 Task: Find connections with filter location Campo de Criptana with filter topic #Feminismwith filter profile language German with filter current company Bill & Melinda Gates Foundation with filter school Miranda House with filter industry Capital Markets with filter service category Administrative with filter keywords title Director of Photography
Action: Mouse moved to (557, 68)
Screenshot: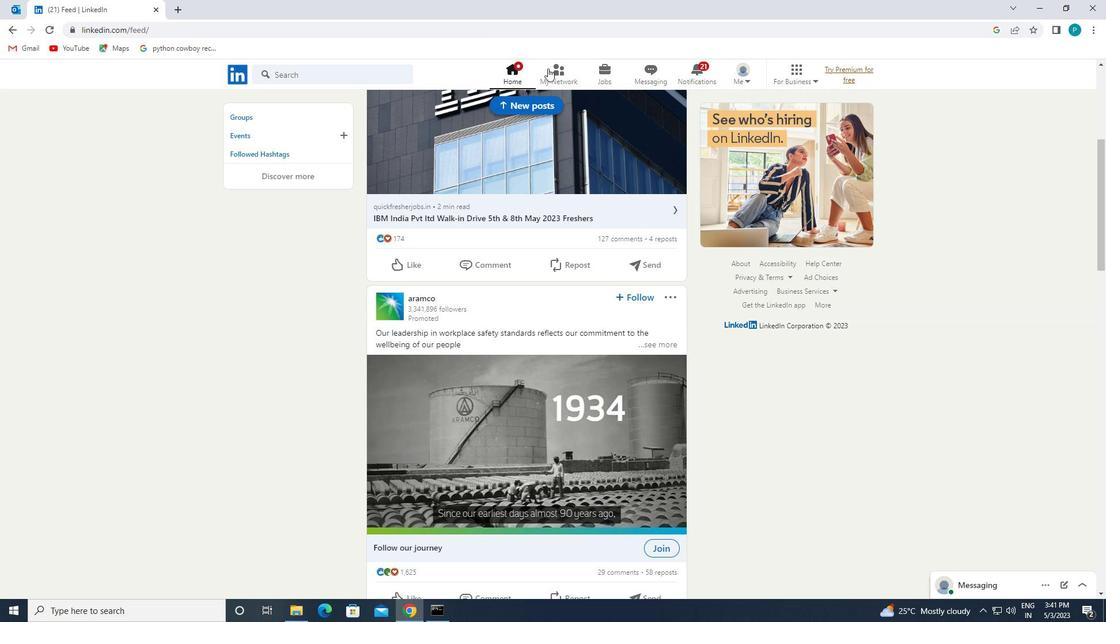 
Action: Mouse pressed left at (557, 68)
Screenshot: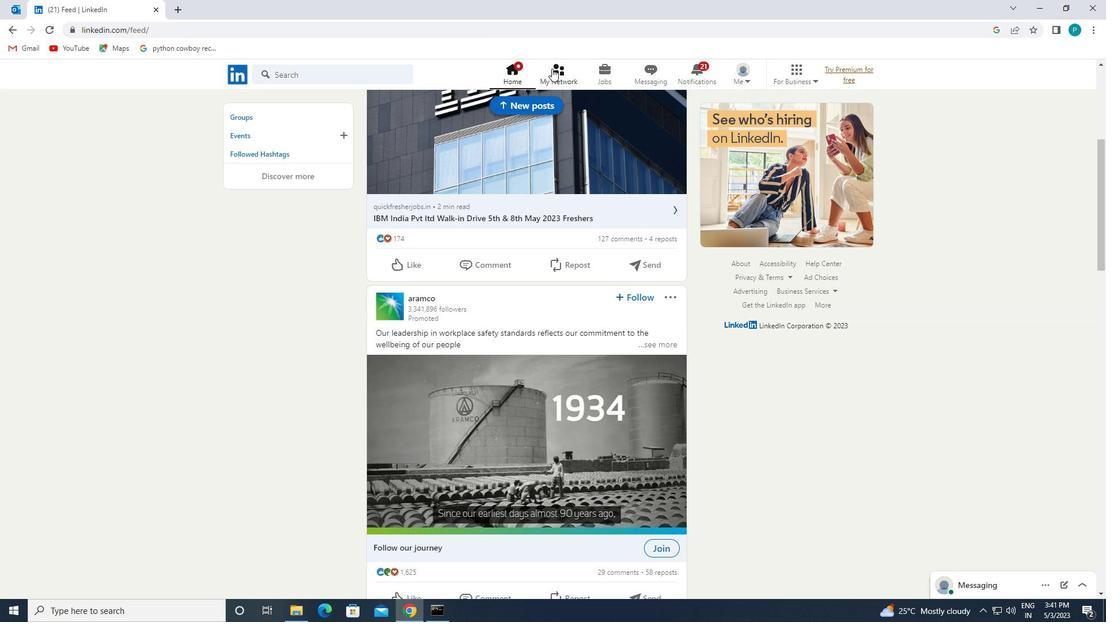 
Action: Mouse moved to (316, 131)
Screenshot: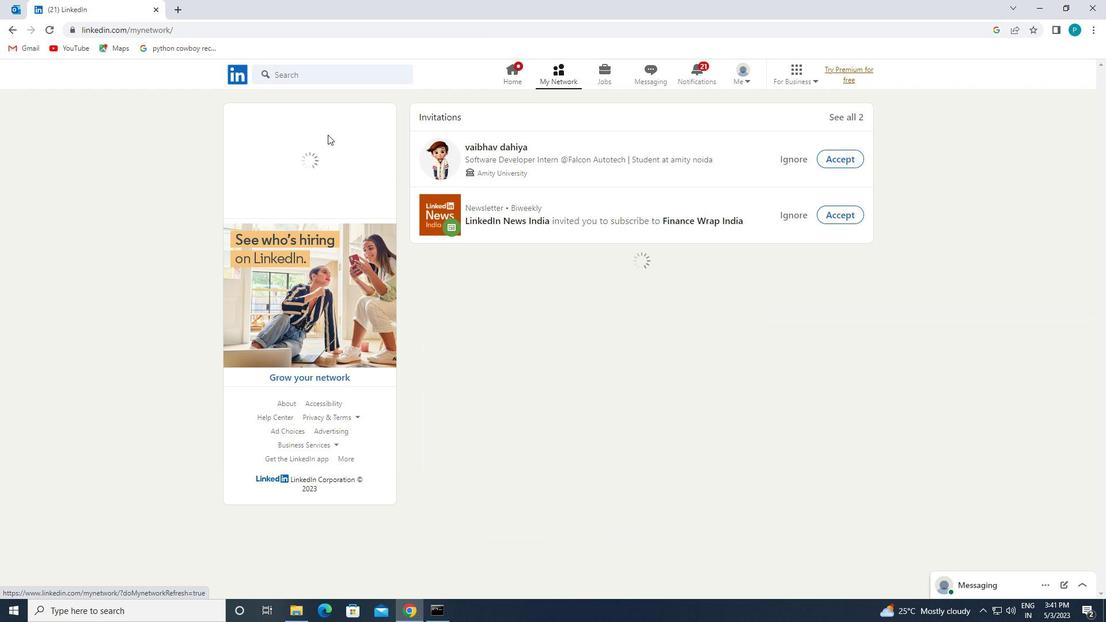 
Action: Mouse pressed left at (316, 131)
Screenshot: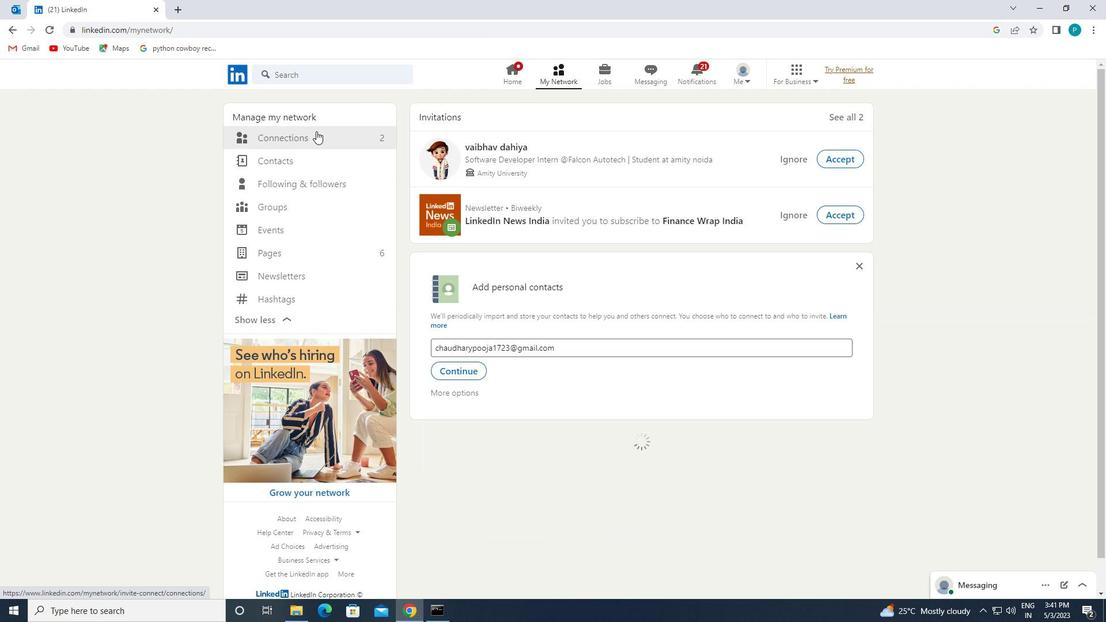 
Action: Mouse moved to (618, 138)
Screenshot: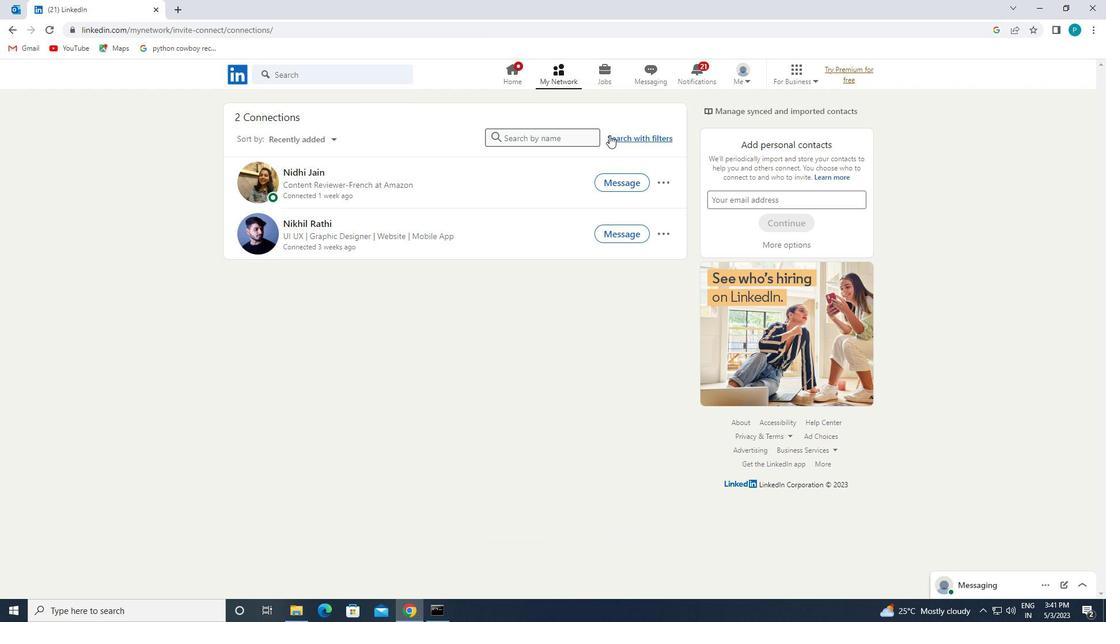 
Action: Mouse pressed left at (618, 138)
Screenshot: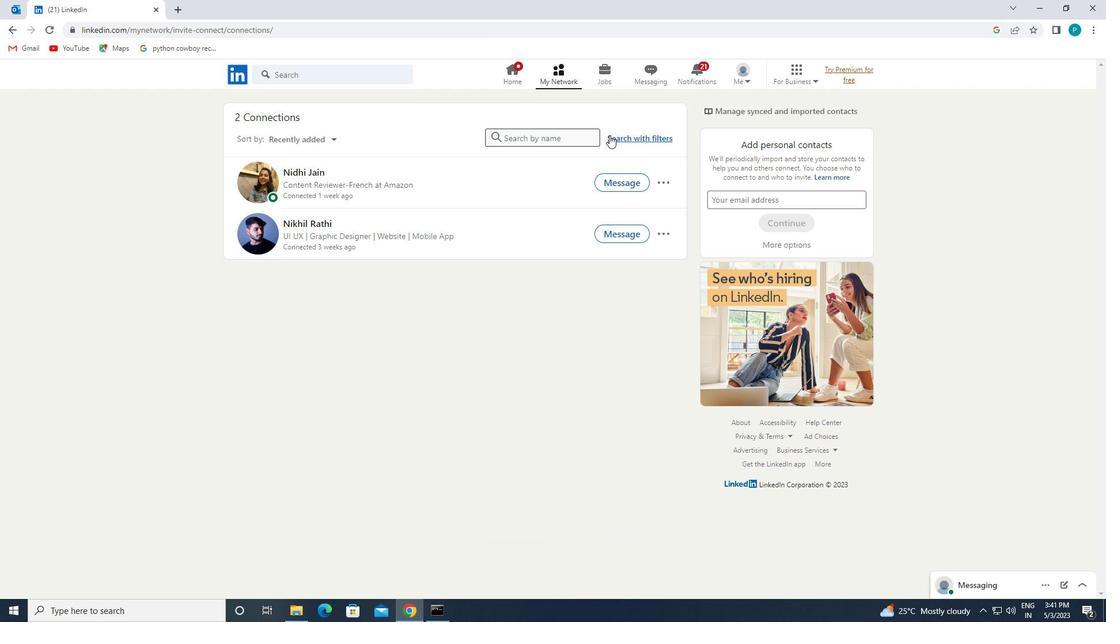 
Action: Mouse moved to (579, 97)
Screenshot: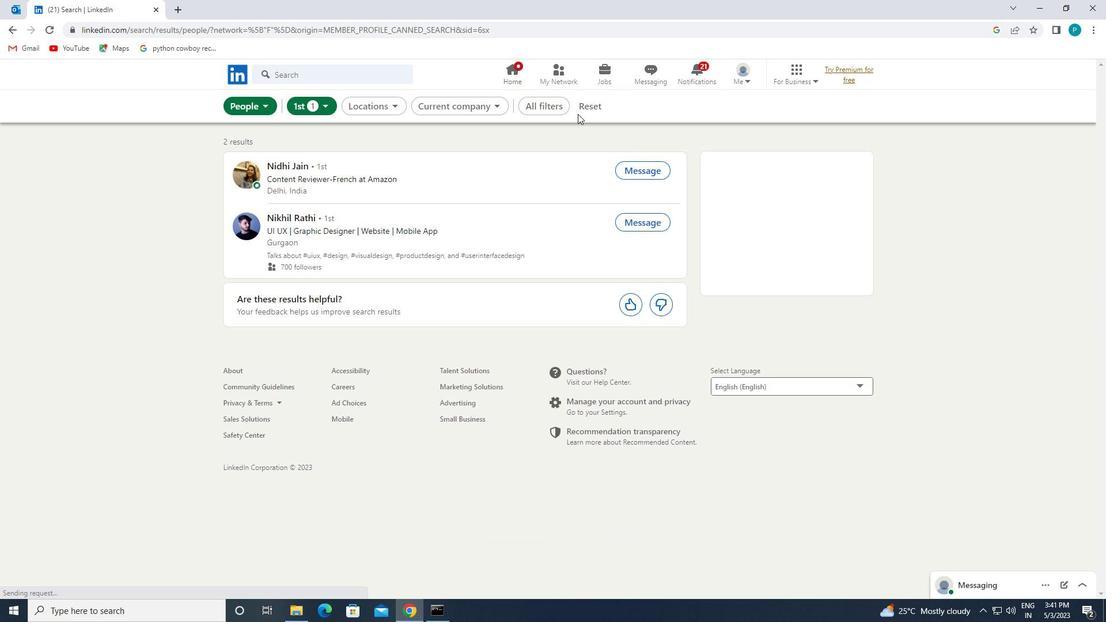 
Action: Mouse pressed left at (579, 97)
Screenshot: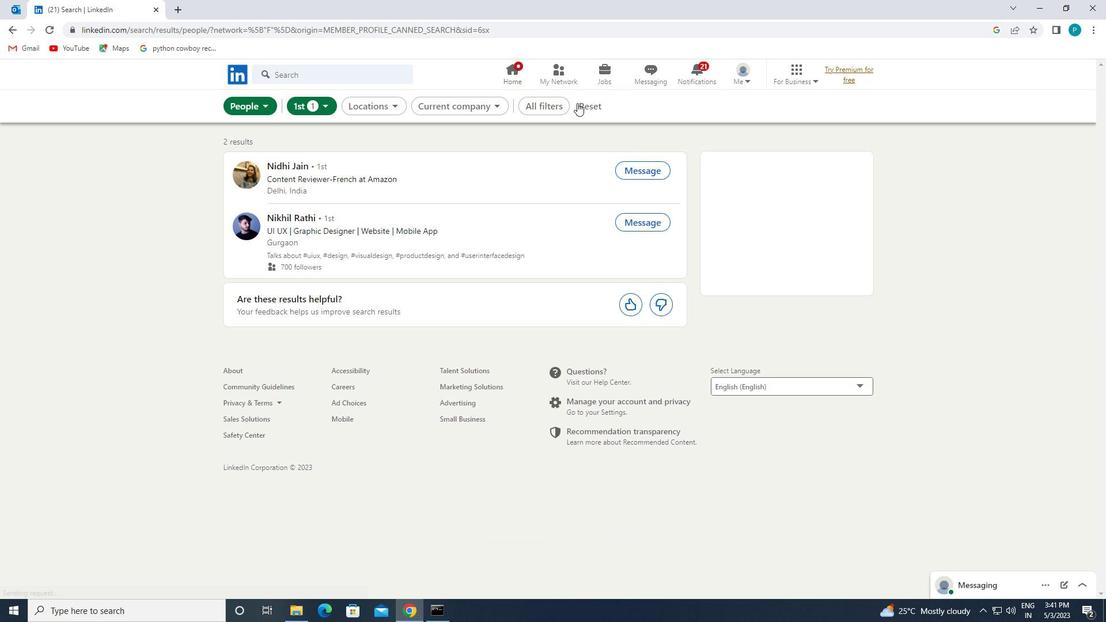 
Action: Mouse moved to (567, 103)
Screenshot: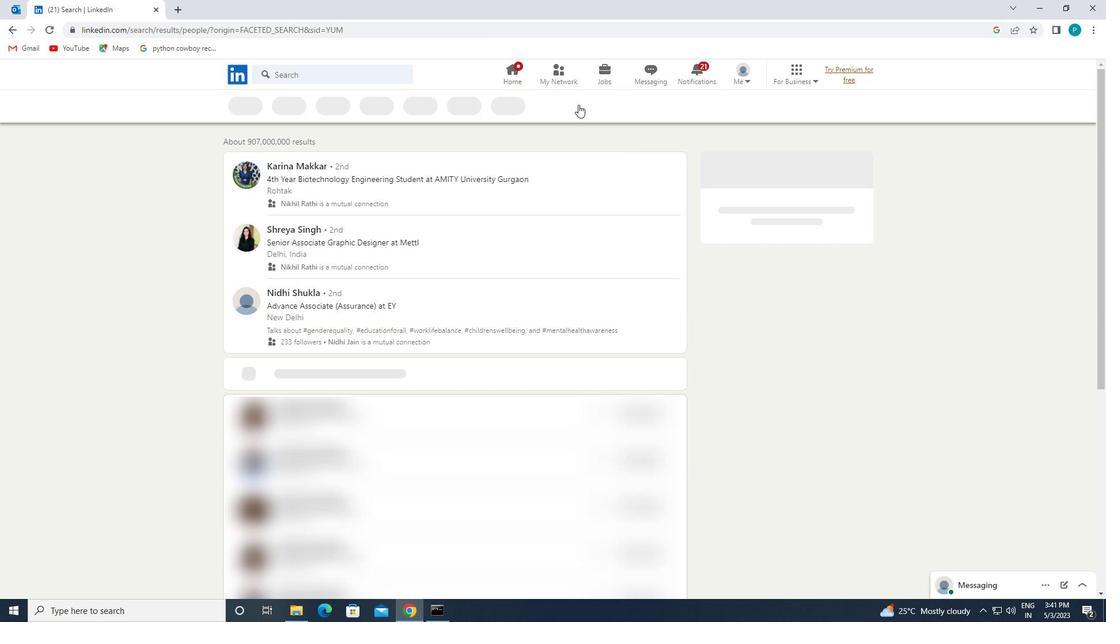 
Action: Mouse pressed left at (567, 103)
Screenshot: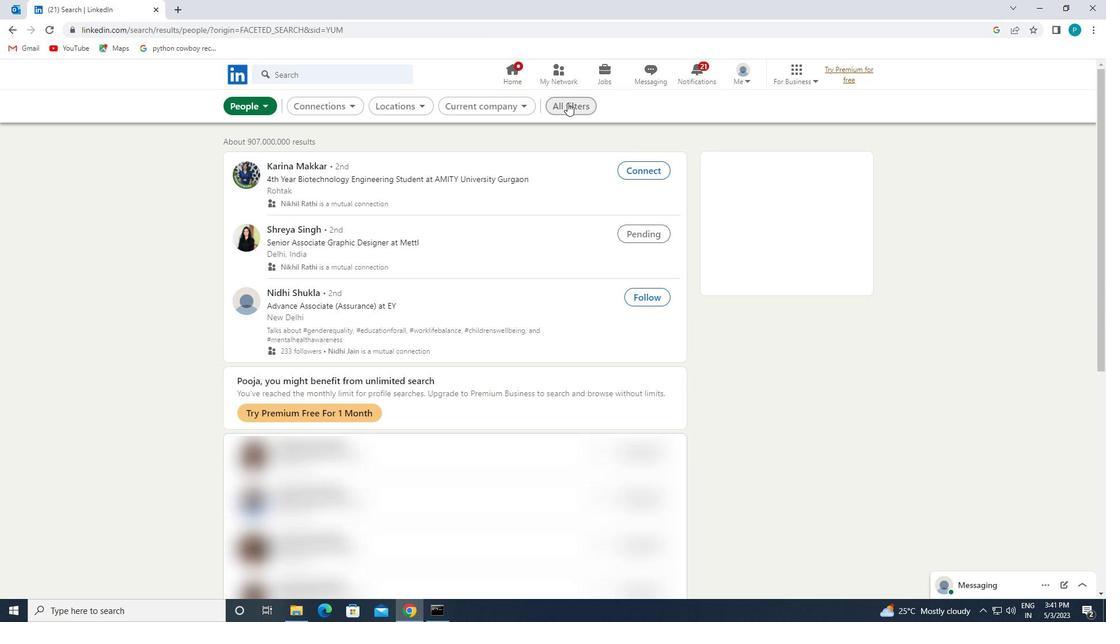 
Action: Mouse moved to (986, 442)
Screenshot: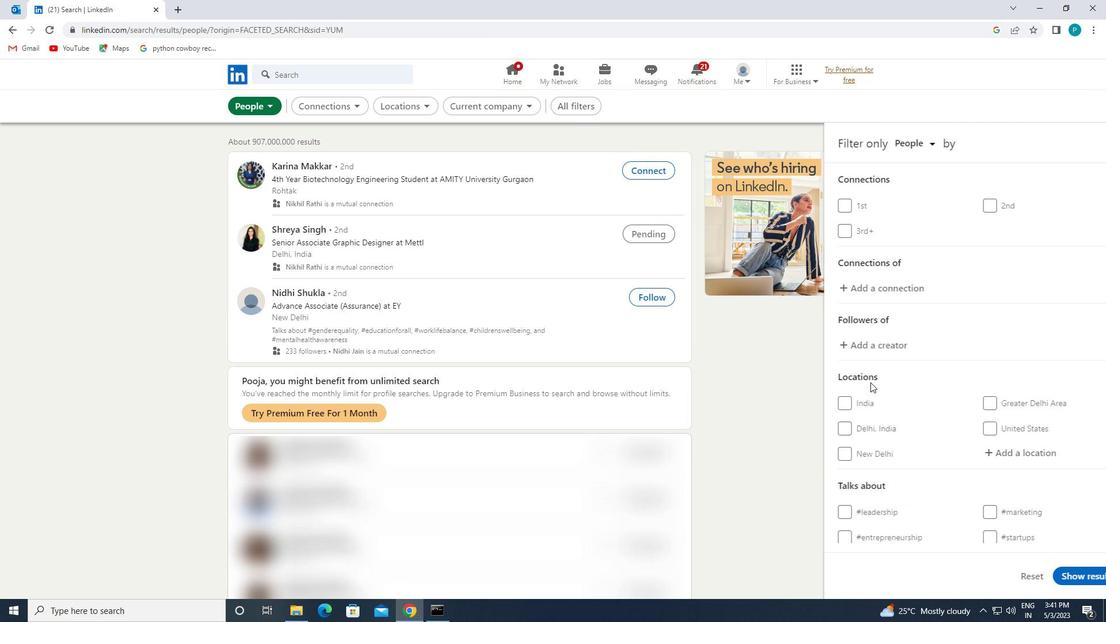 
Action: Mouse scrolled (986, 441) with delta (0, 0)
Screenshot: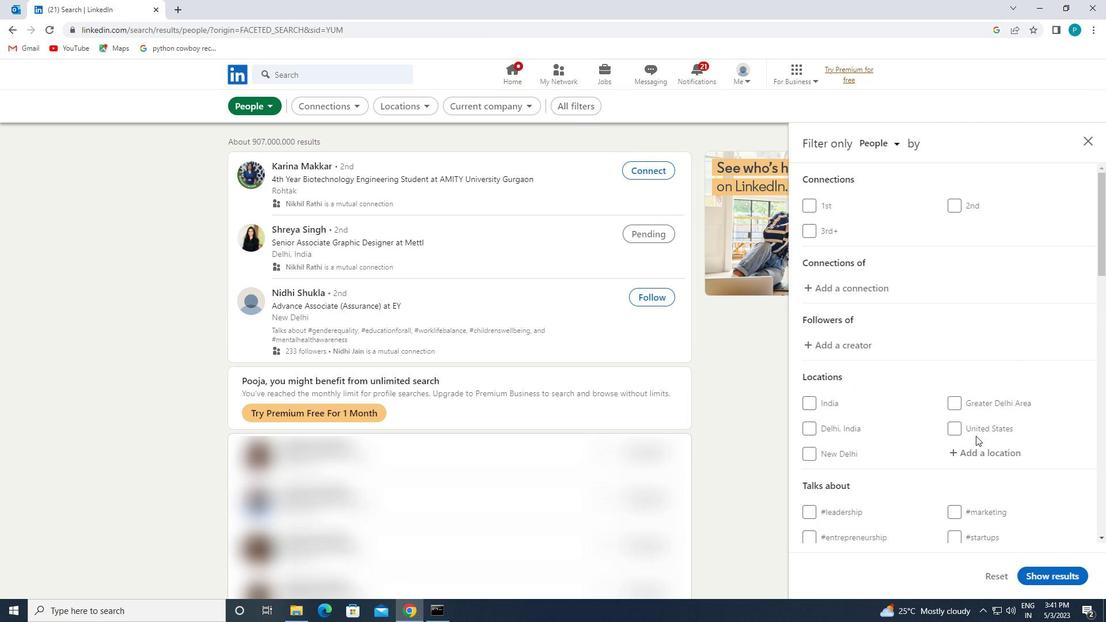 
Action: Mouse scrolled (986, 441) with delta (0, 0)
Screenshot: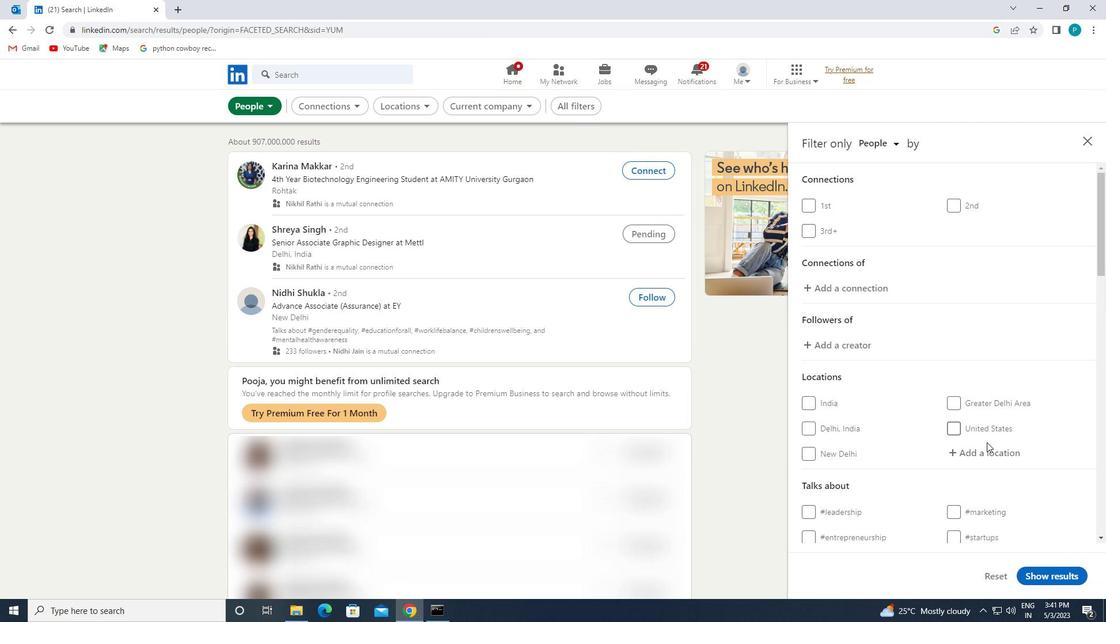 
Action: Mouse moved to (955, 332)
Screenshot: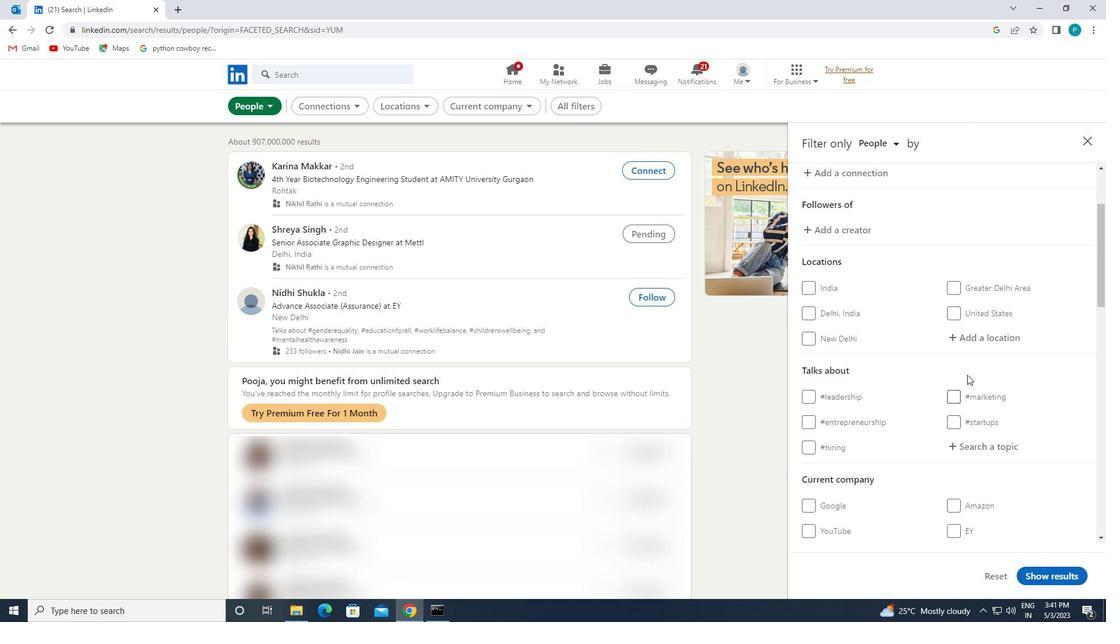 
Action: Mouse pressed left at (955, 332)
Screenshot: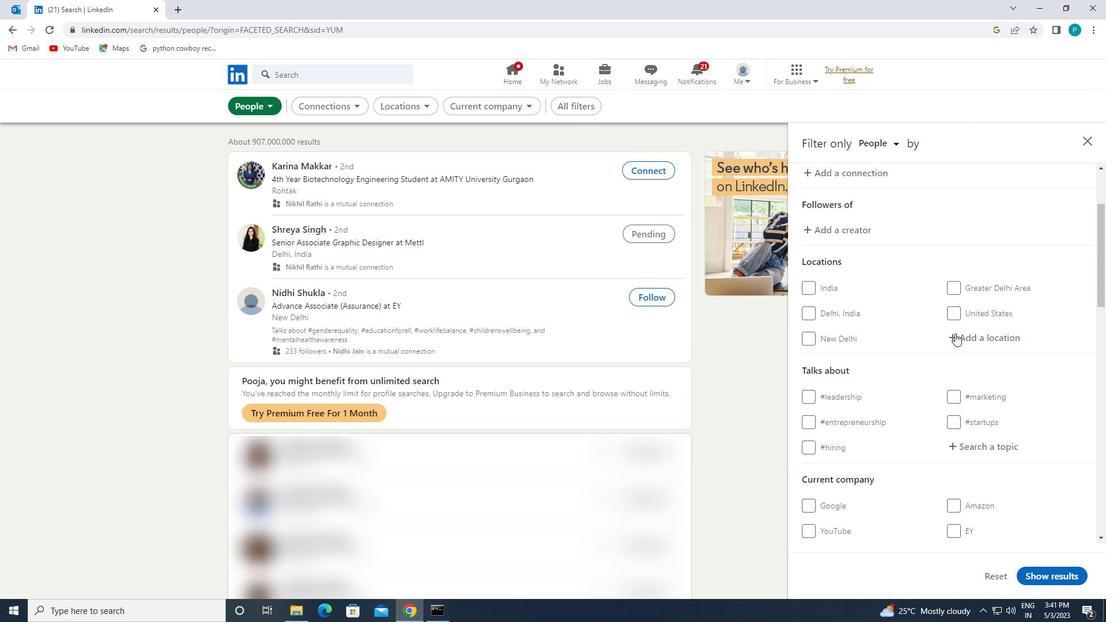 
Action: Mouse moved to (966, 339)
Screenshot: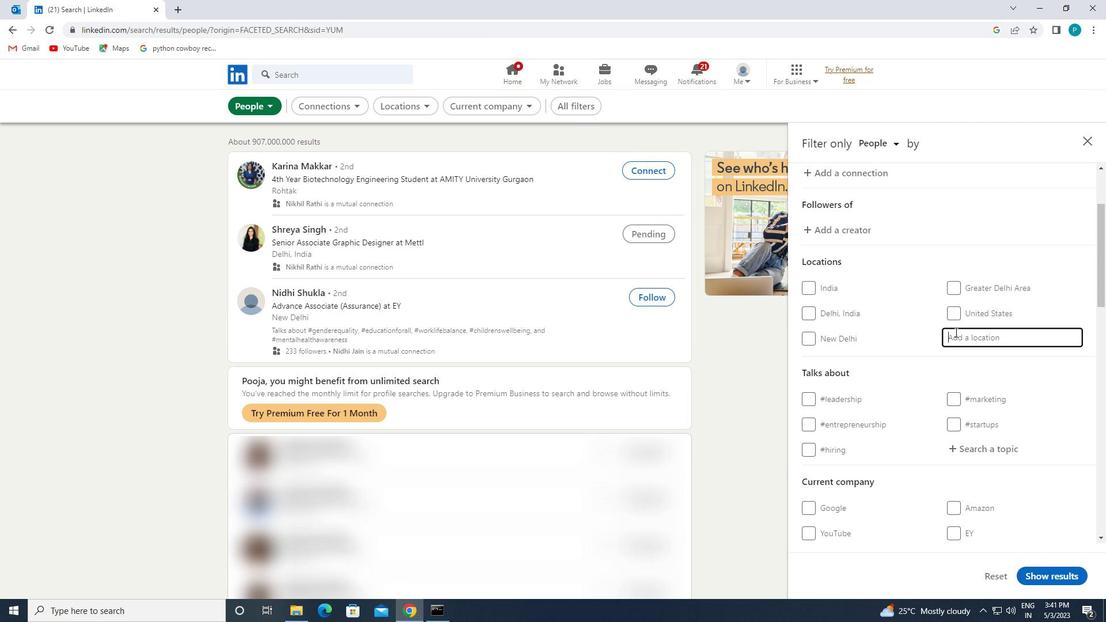 
Action: Key pressed <Key.caps_lock>c<Key.caps_lock>ampo<Key.space>de
Screenshot: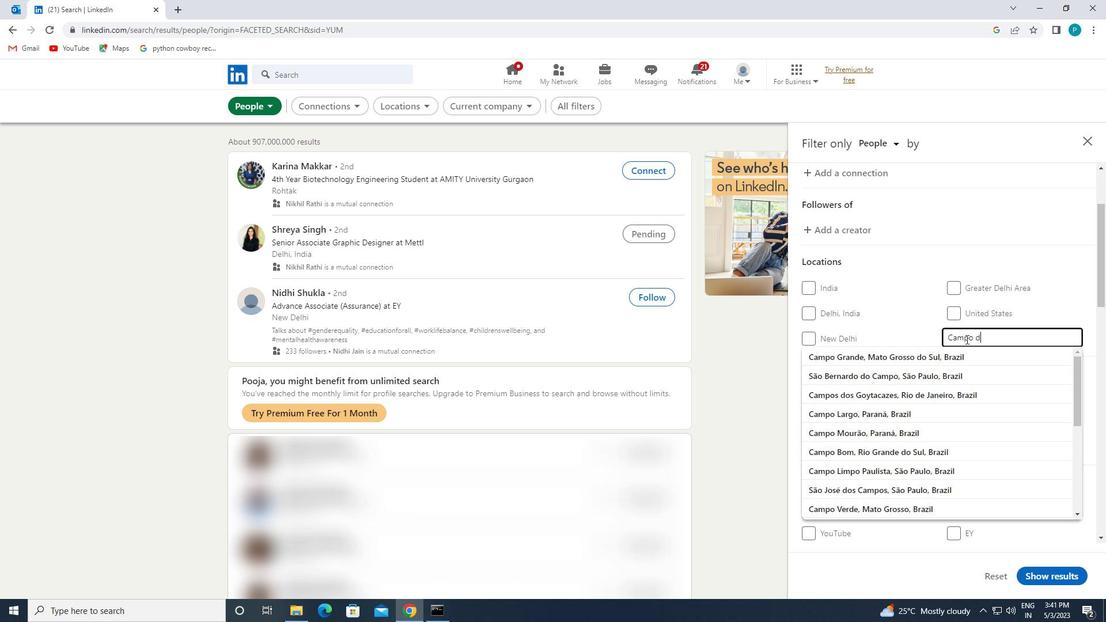 
Action: Mouse moved to (865, 356)
Screenshot: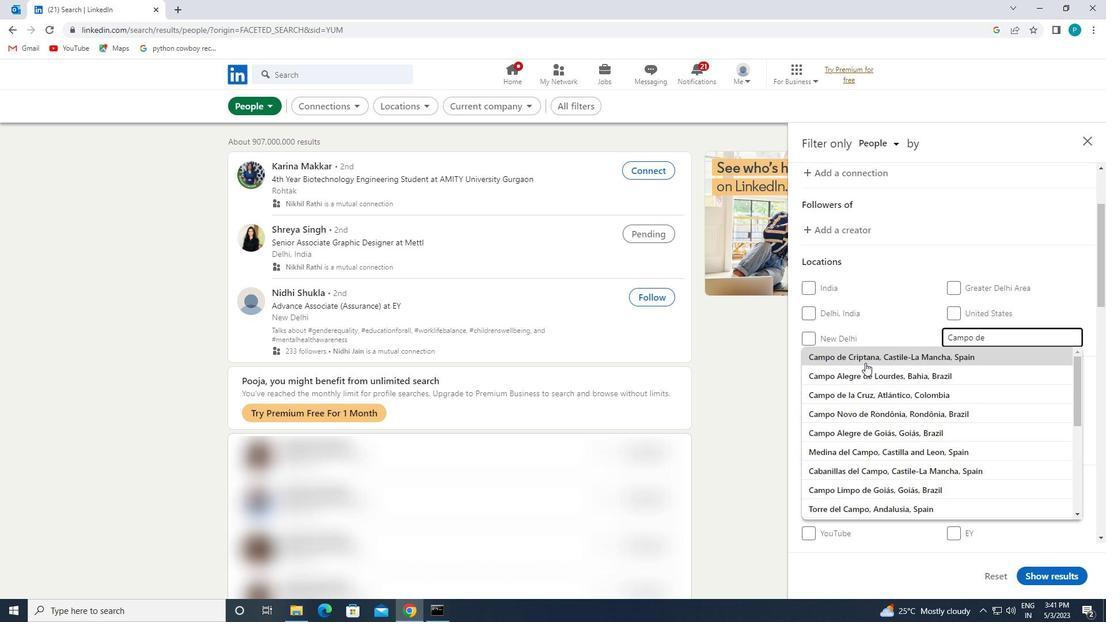 
Action: Mouse pressed left at (865, 356)
Screenshot: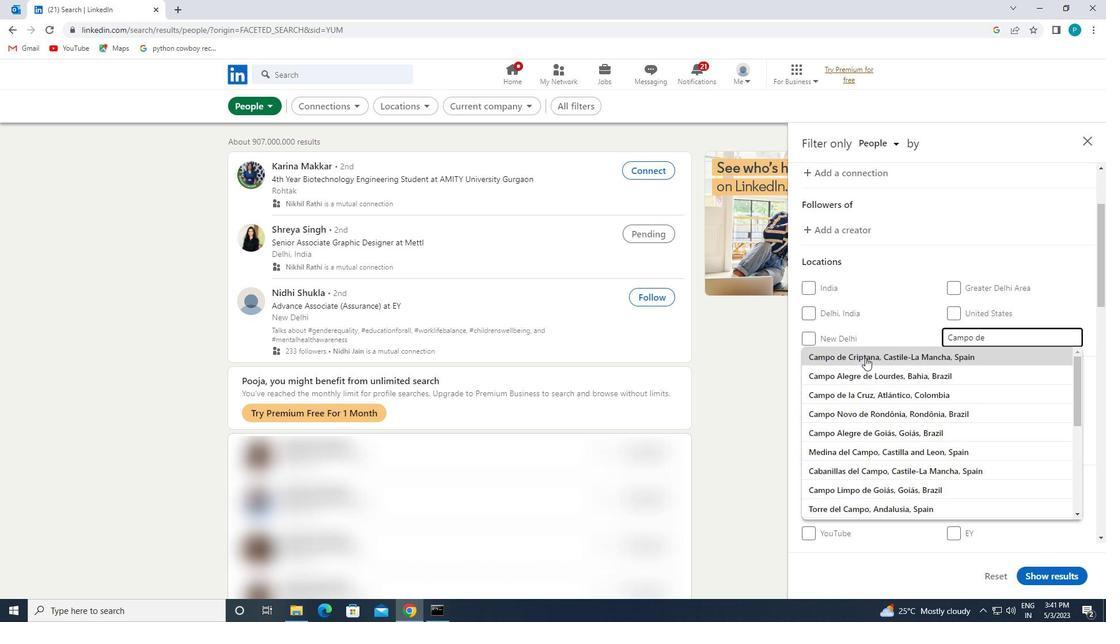 
Action: Mouse moved to (1027, 413)
Screenshot: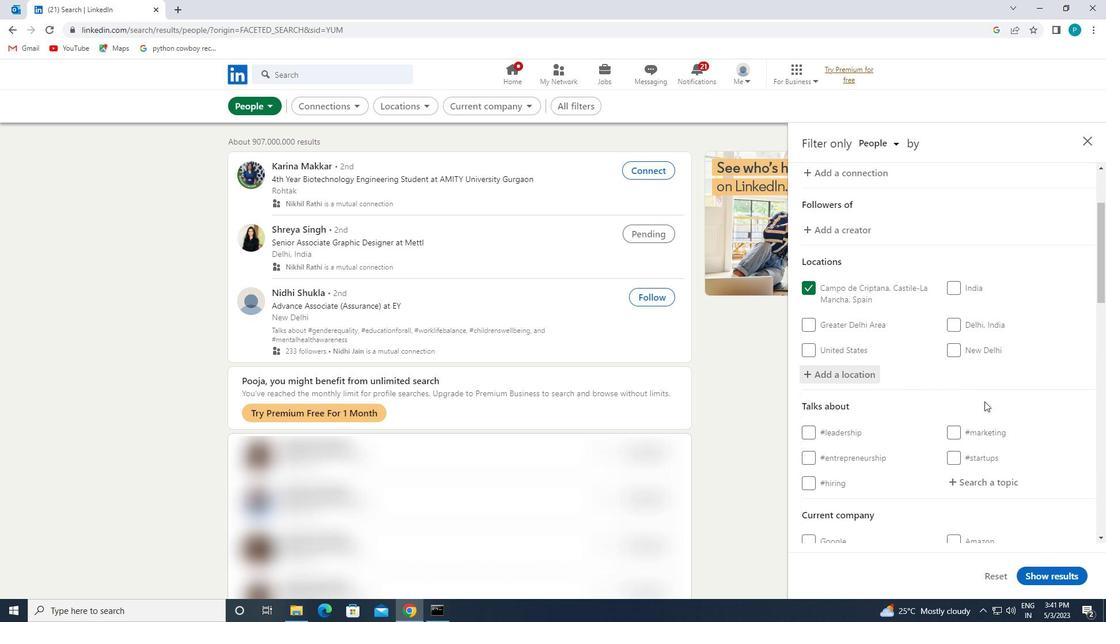 
Action: Mouse scrolled (1027, 412) with delta (0, 0)
Screenshot: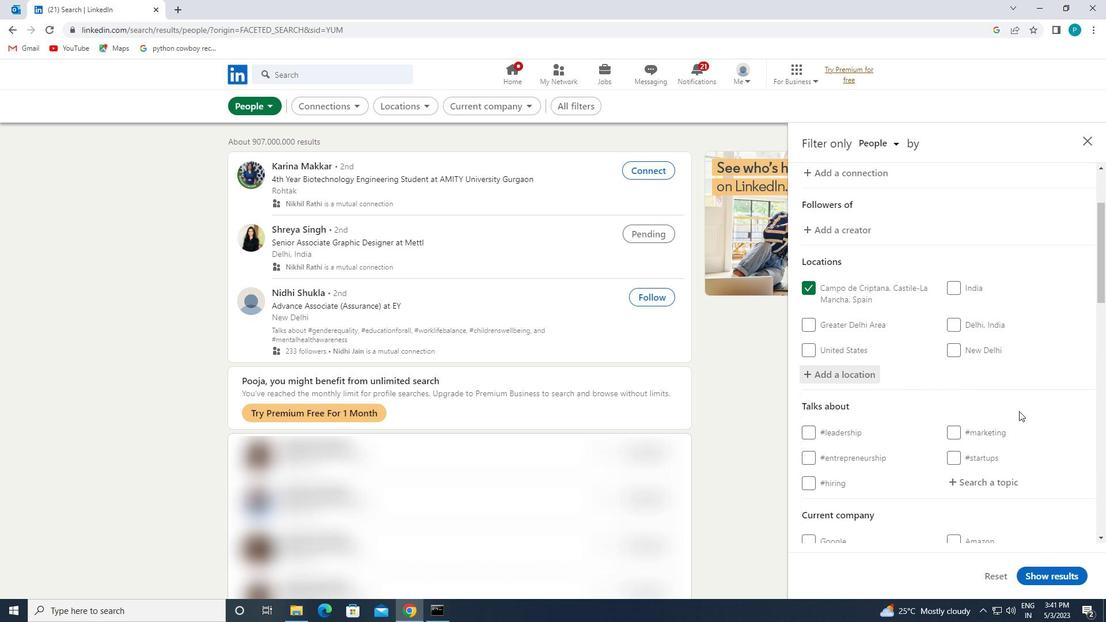 
Action: Mouse moved to (1011, 421)
Screenshot: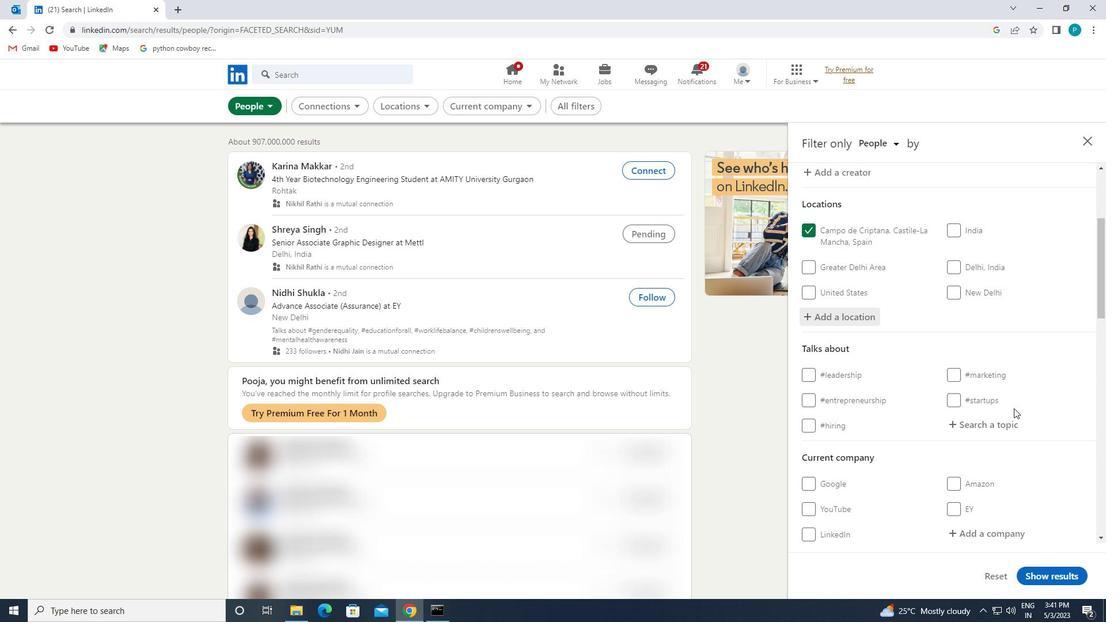 
Action: Mouse pressed left at (1011, 421)
Screenshot: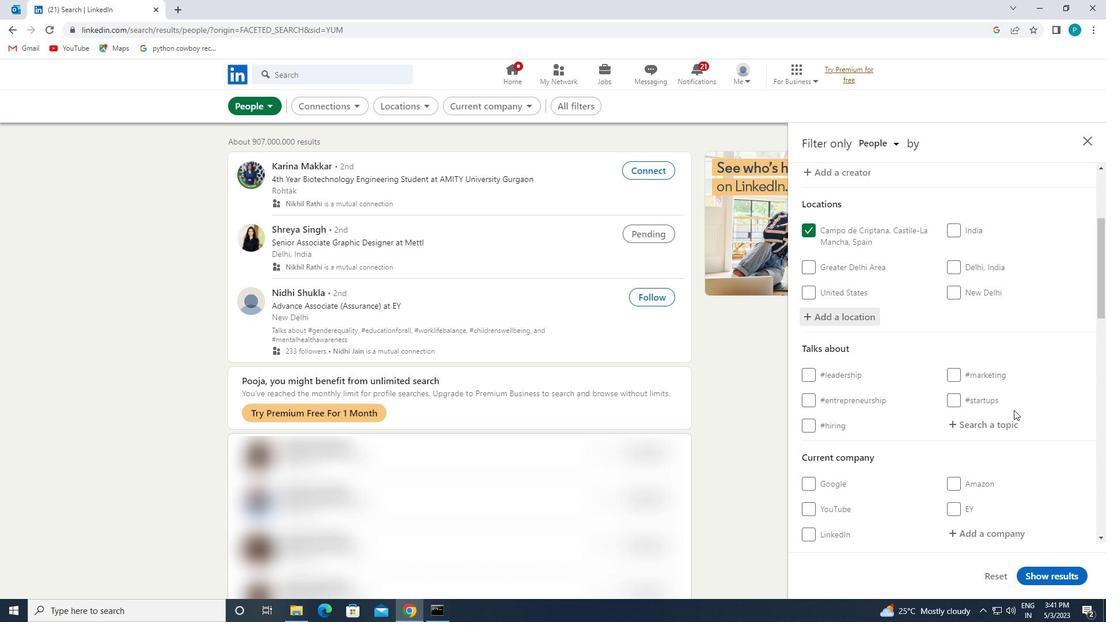 
Action: Key pressed <Key.shift>#<Key.caps_lock>F<Key.caps_lock>EMINISM
Screenshot: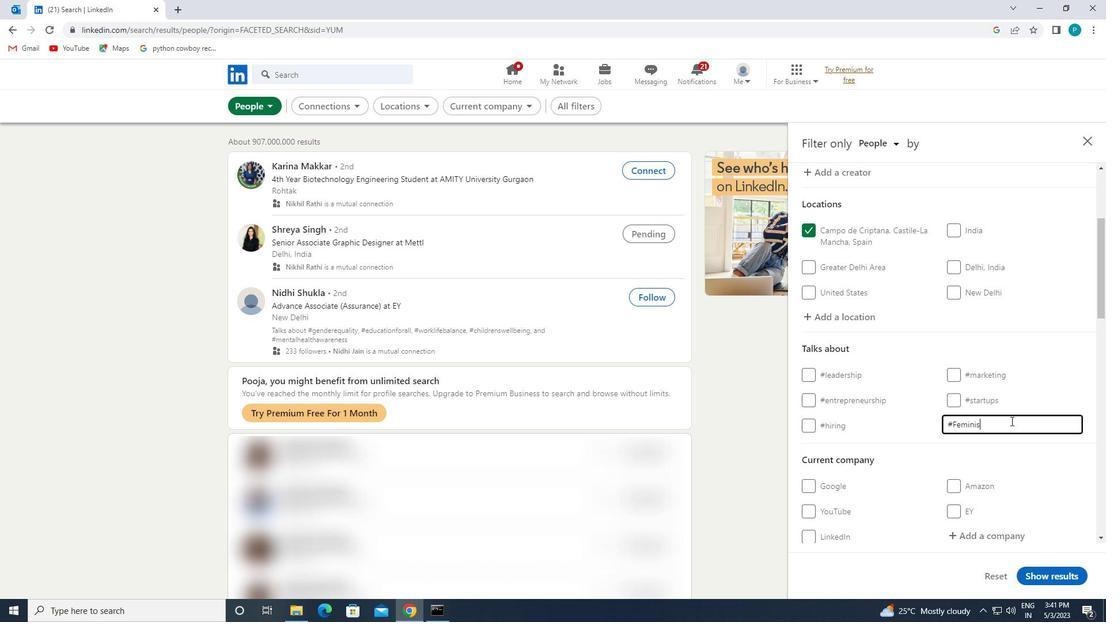 
Action: Mouse moved to (988, 408)
Screenshot: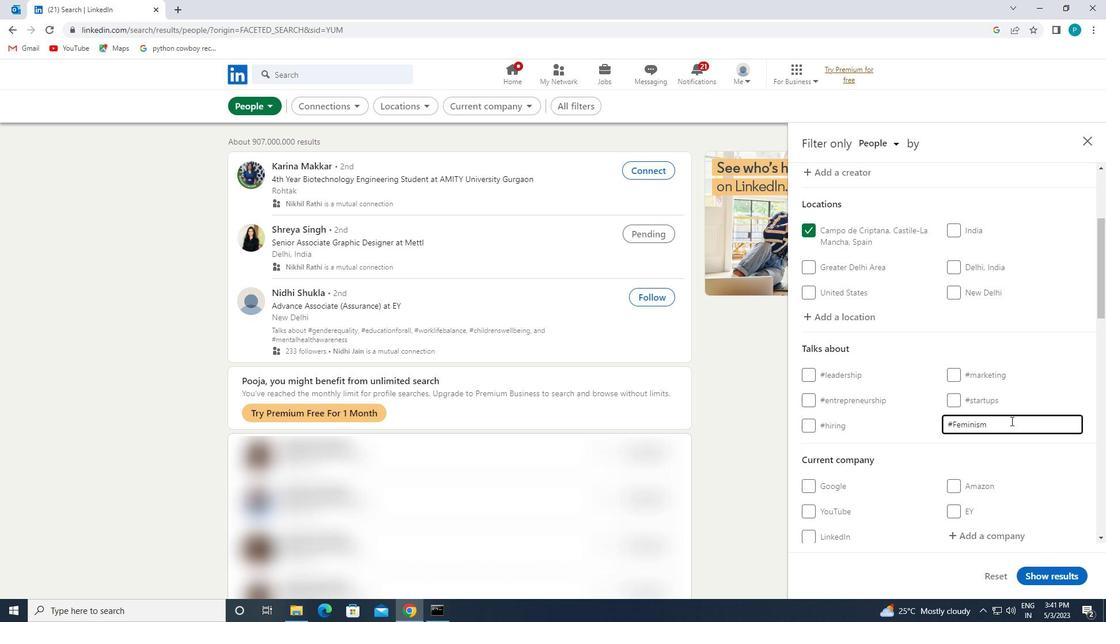 
Action: Mouse scrolled (988, 407) with delta (0, 0)
Screenshot: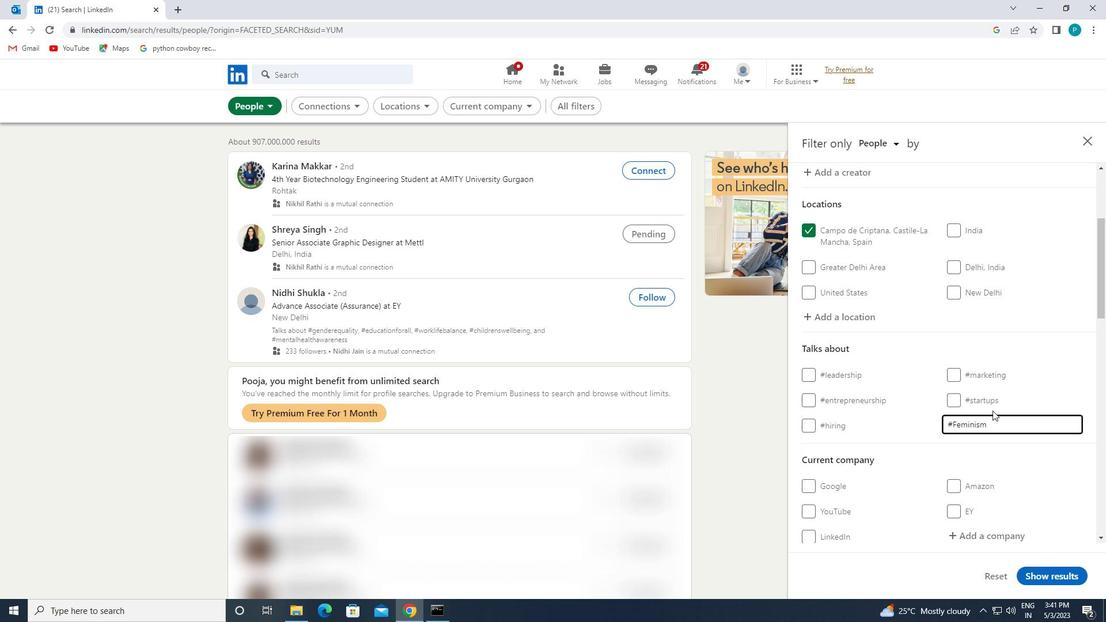 
Action: Mouse moved to (988, 408)
Screenshot: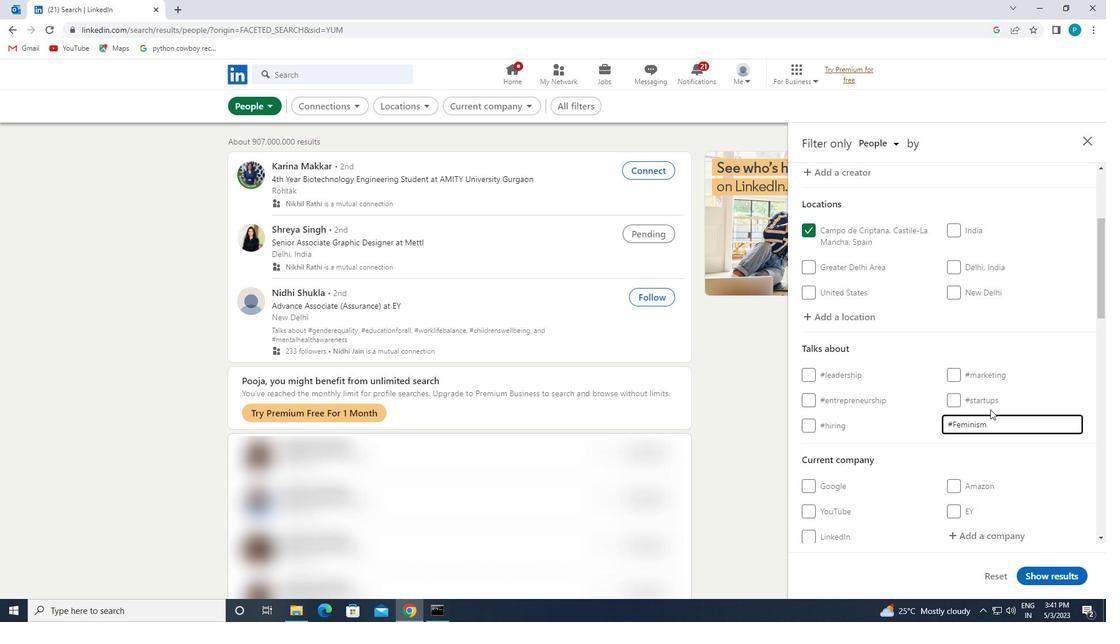 
Action: Mouse scrolled (988, 407) with delta (0, 0)
Screenshot: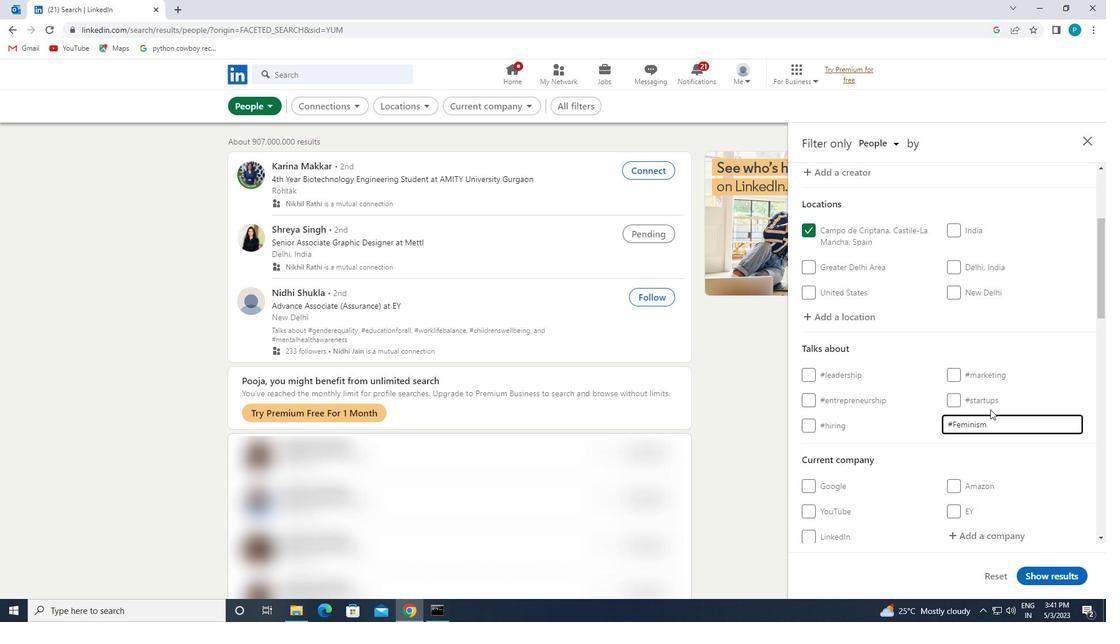 
Action: Mouse moved to (989, 408)
Screenshot: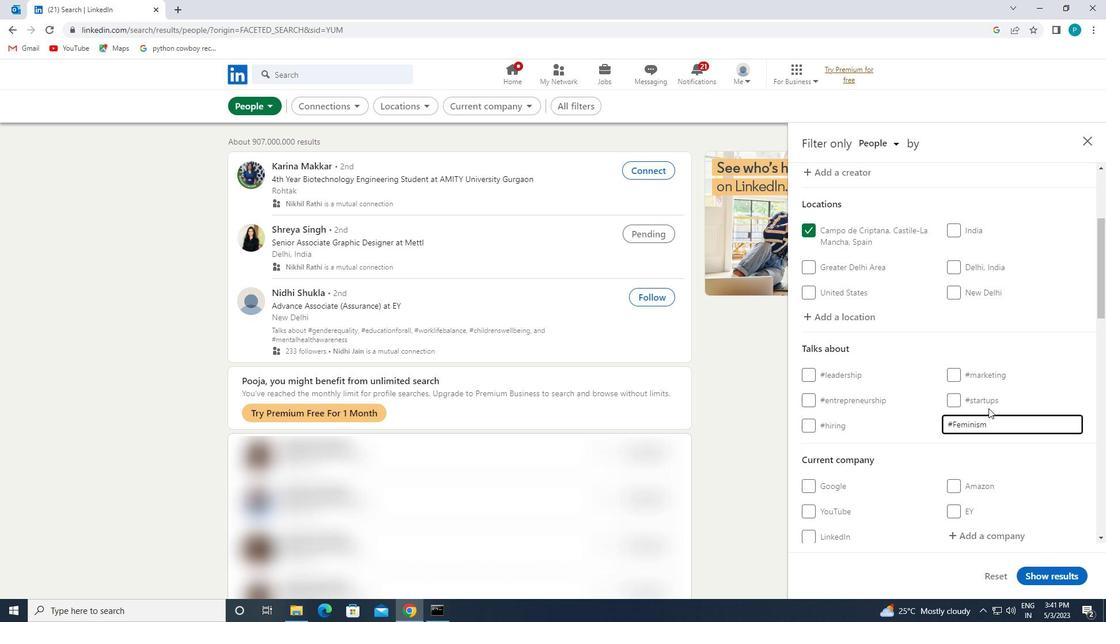 
Action: Mouse scrolled (989, 407) with delta (0, 0)
Screenshot: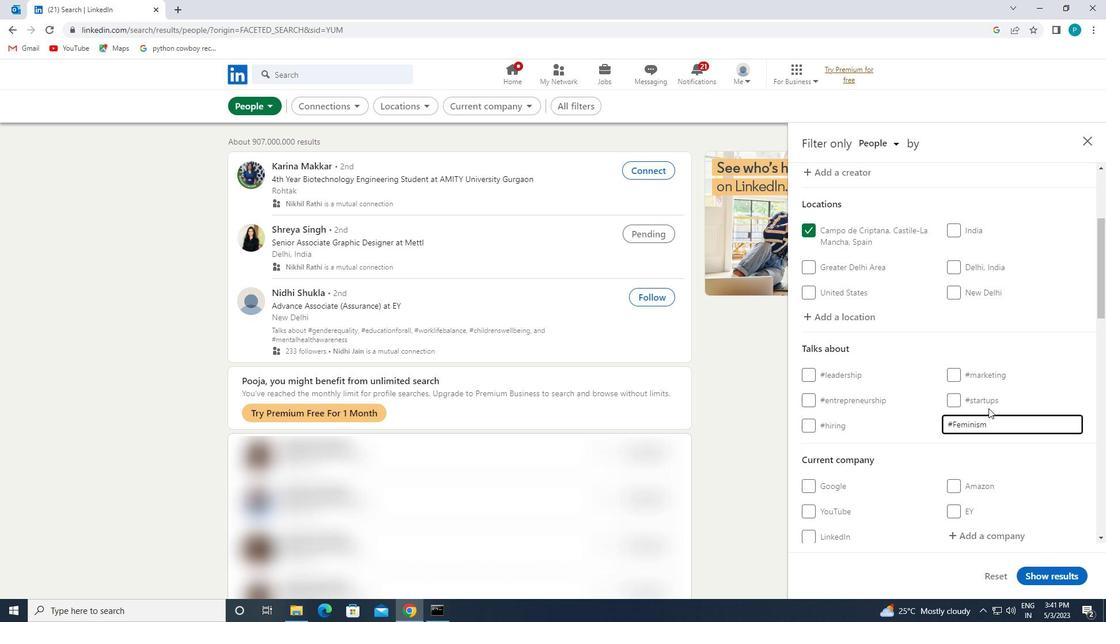 
Action: Mouse moved to (952, 394)
Screenshot: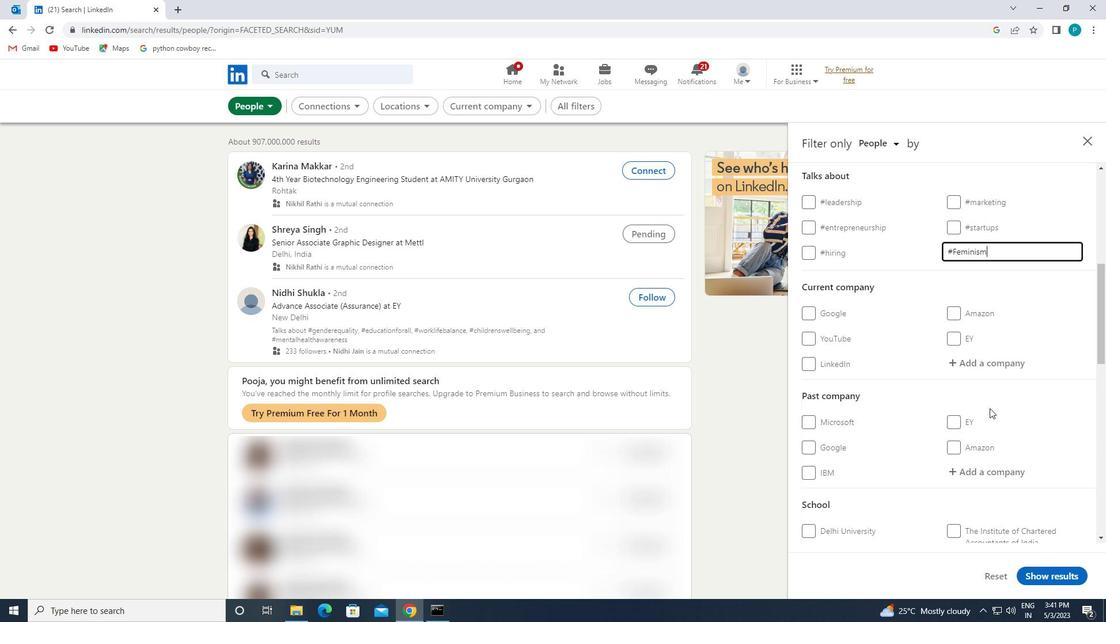
Action: Mouse scrolled (952, 393) with delta (0, 0)
Screenshot: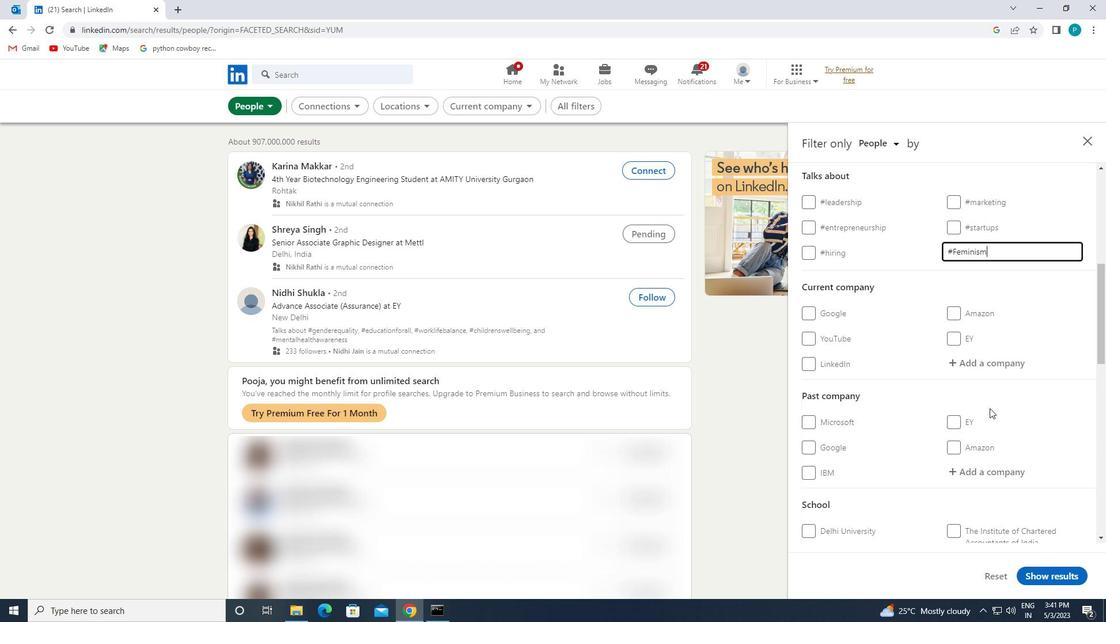 
Action: Mouse moved to (947, 389)
Screenshot: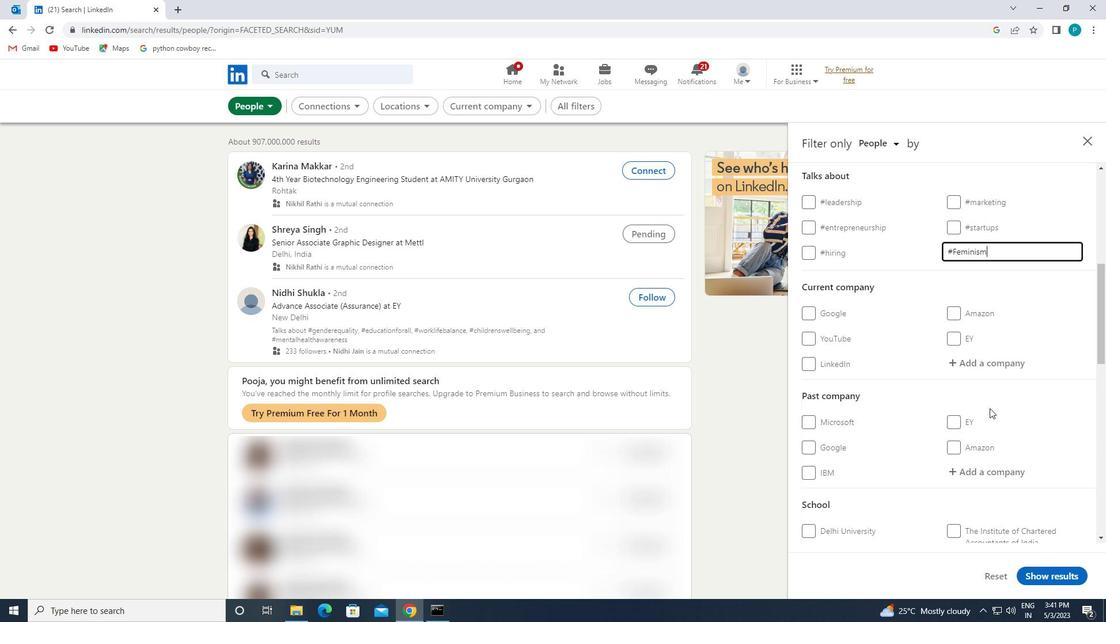 
Action: Mouse scrolled (947, 388) with delta (0, 0)
Screenshot: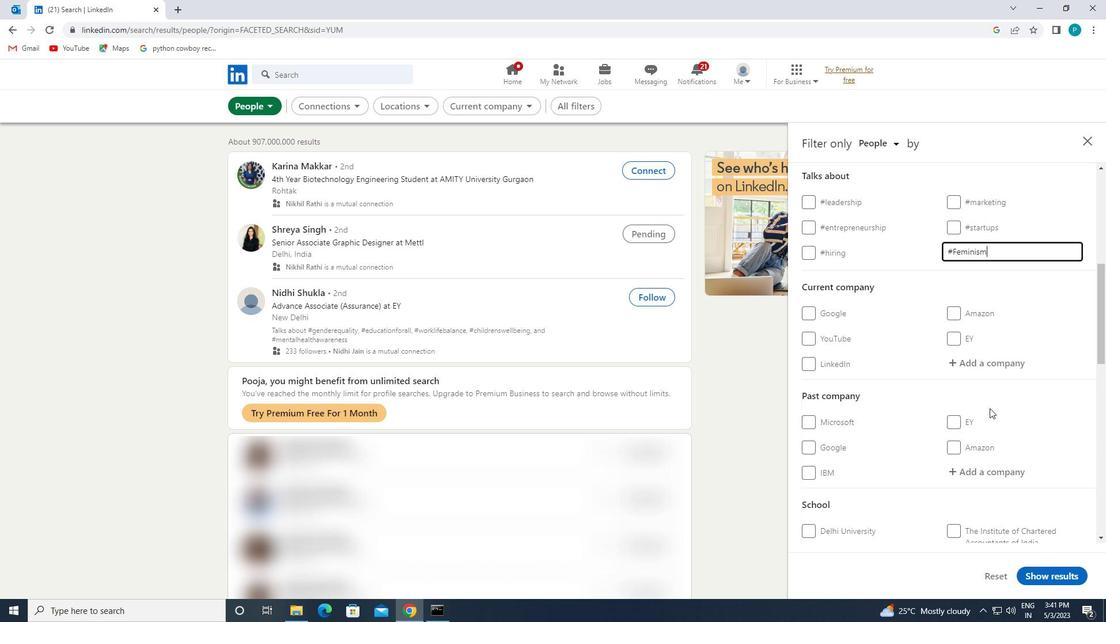 
Action: Mouse moved to (946, 388)
Screenshot: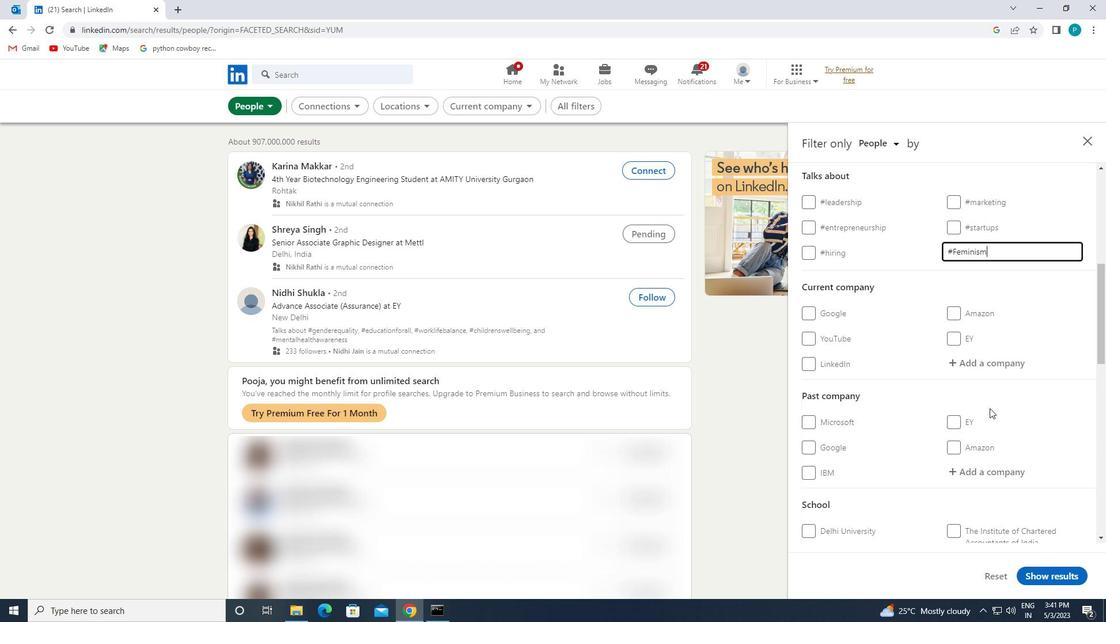 
Action: Mouse scrolled (946, 388) with delta (0, 0)
Screenshot: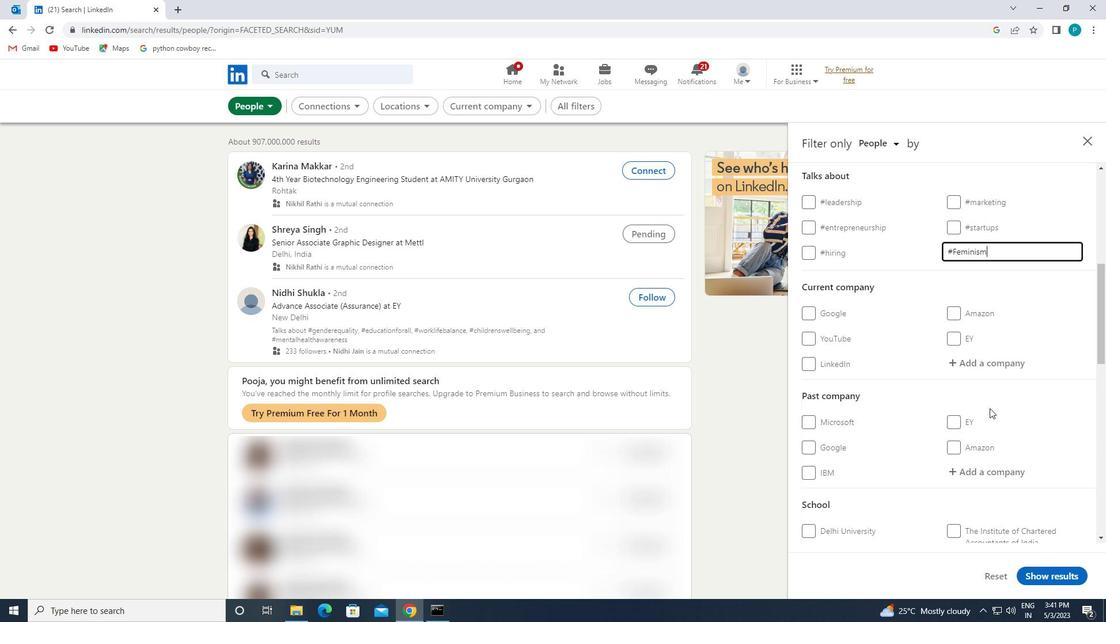 
Action: Mouse moved to (945, 388)
Screenshot: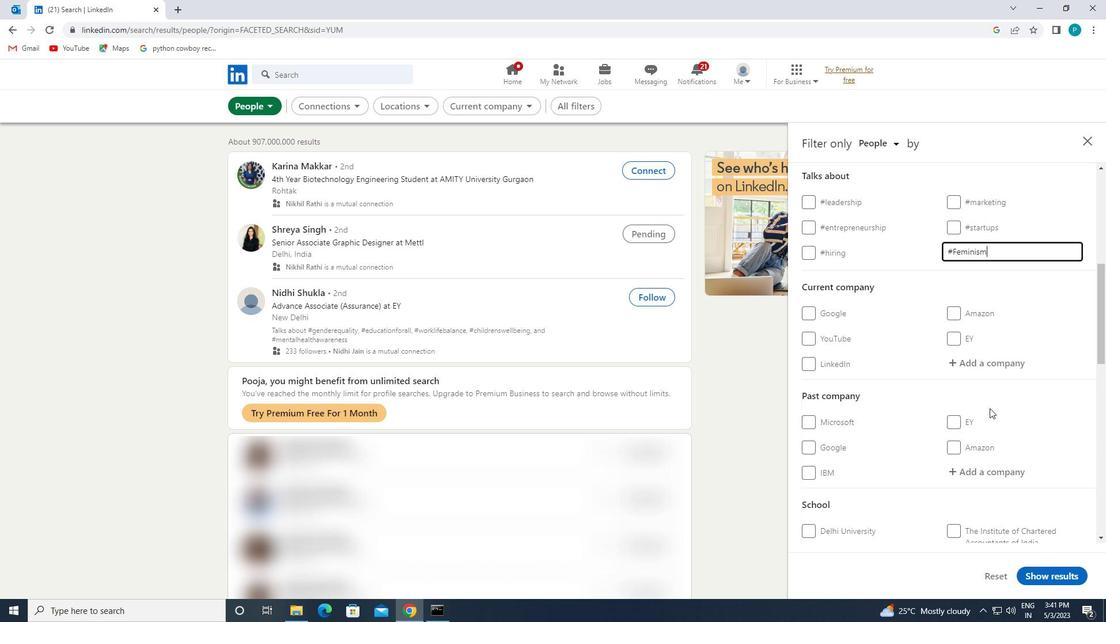 
Action: Mouse scrolled (945, 387) with delta (0, 0)
Screenshot: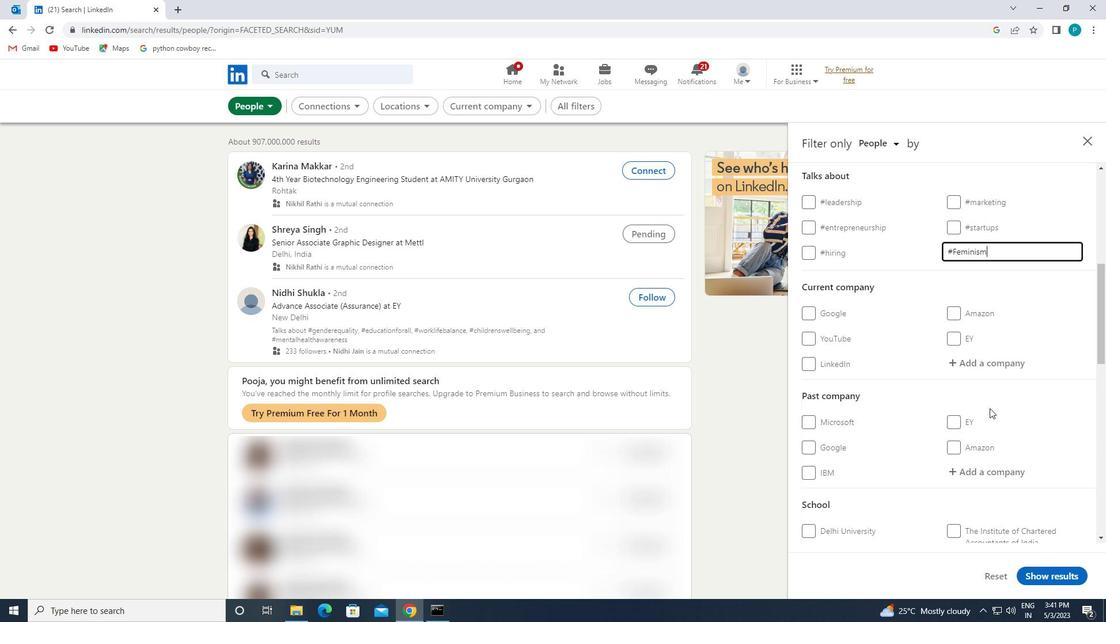 
Action: Mouse moved to (944, 387)
Screenshot: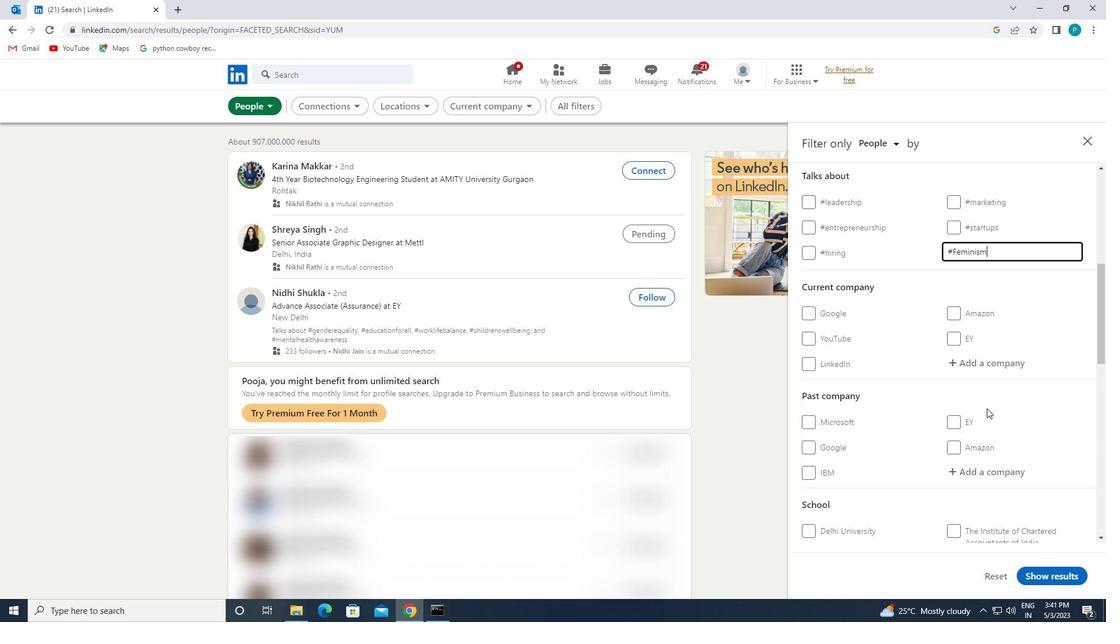 
Action: Mouse scrolled (944, 387) with delta (0, 0)
Screenshot: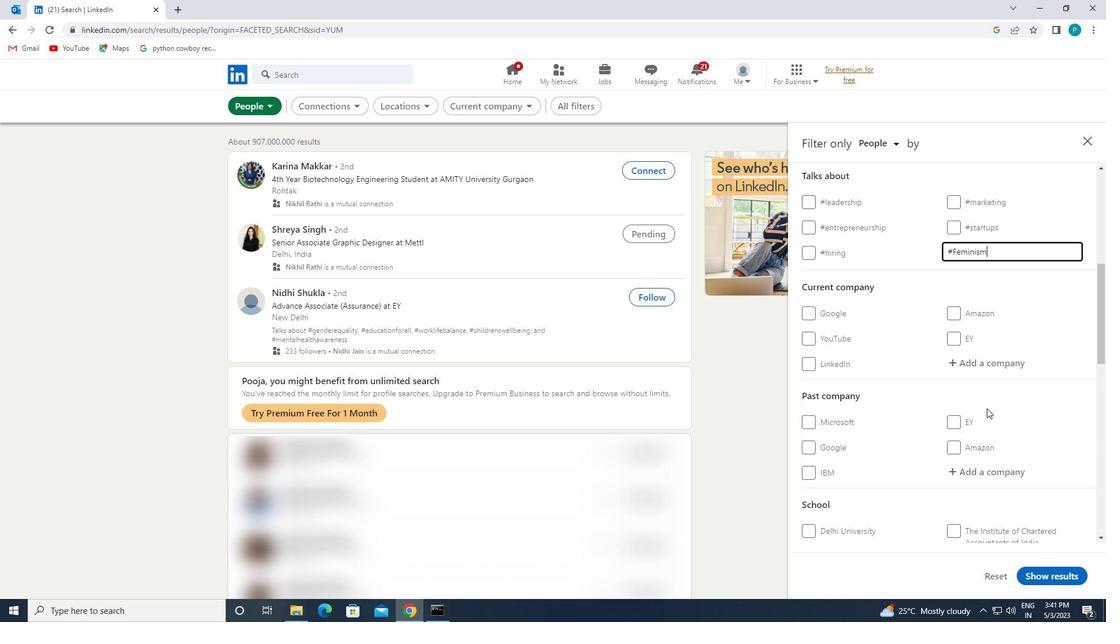 
Action: Mouse moved to (890, 436)
Screenshot: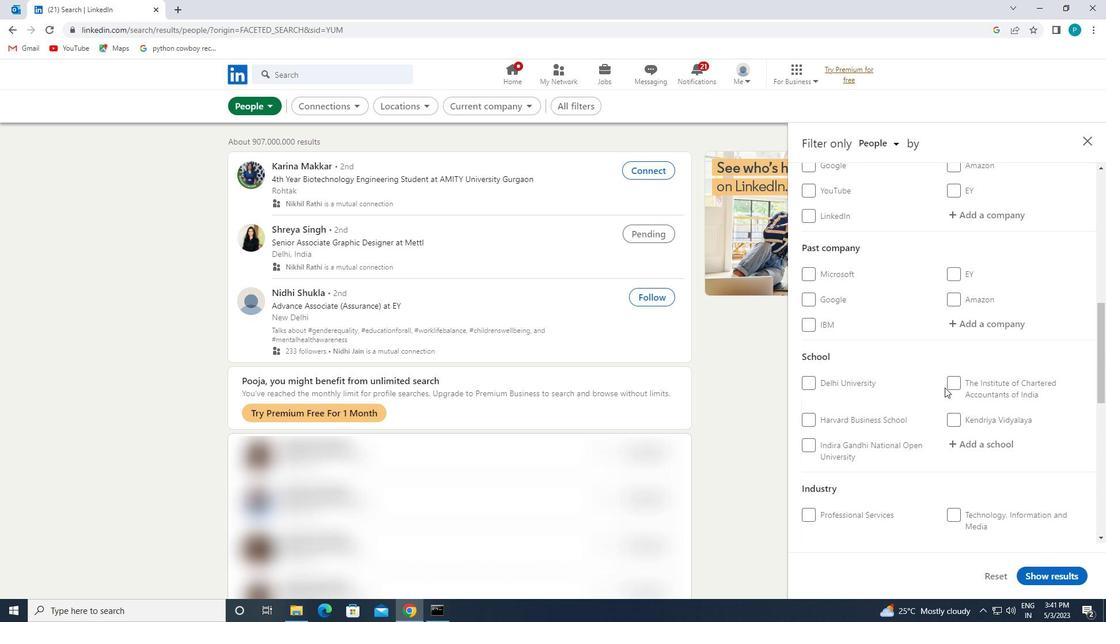
Action: Mouse scrolled (890, 435) with delta (0, 0)
Screenshot: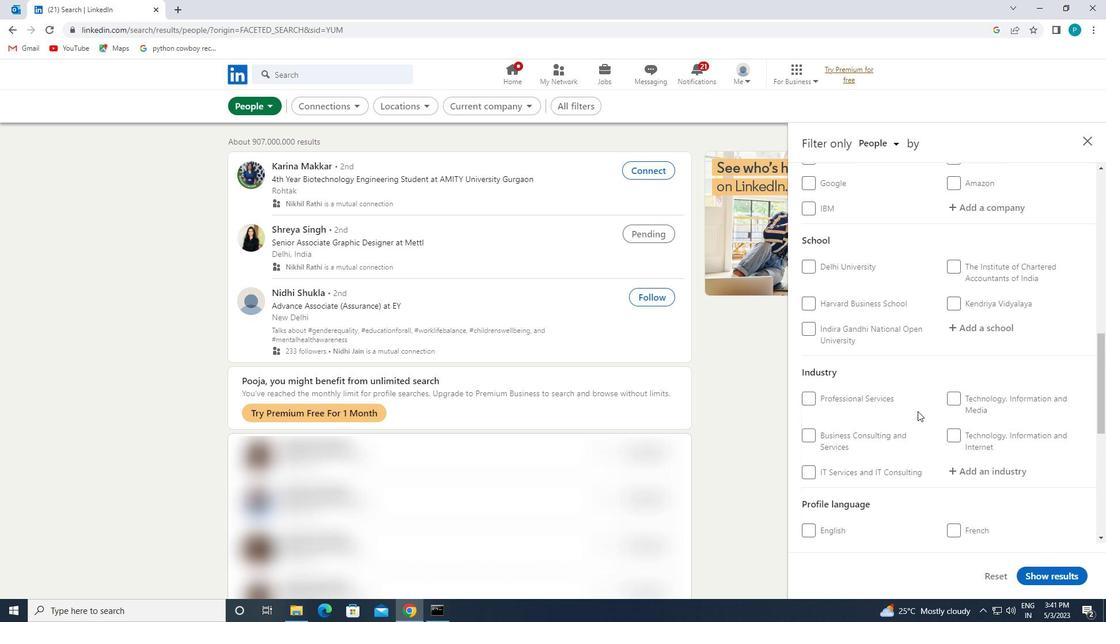 
Action: Mouse scrolled (890, 435) with delta (0, 0)
Screenshot: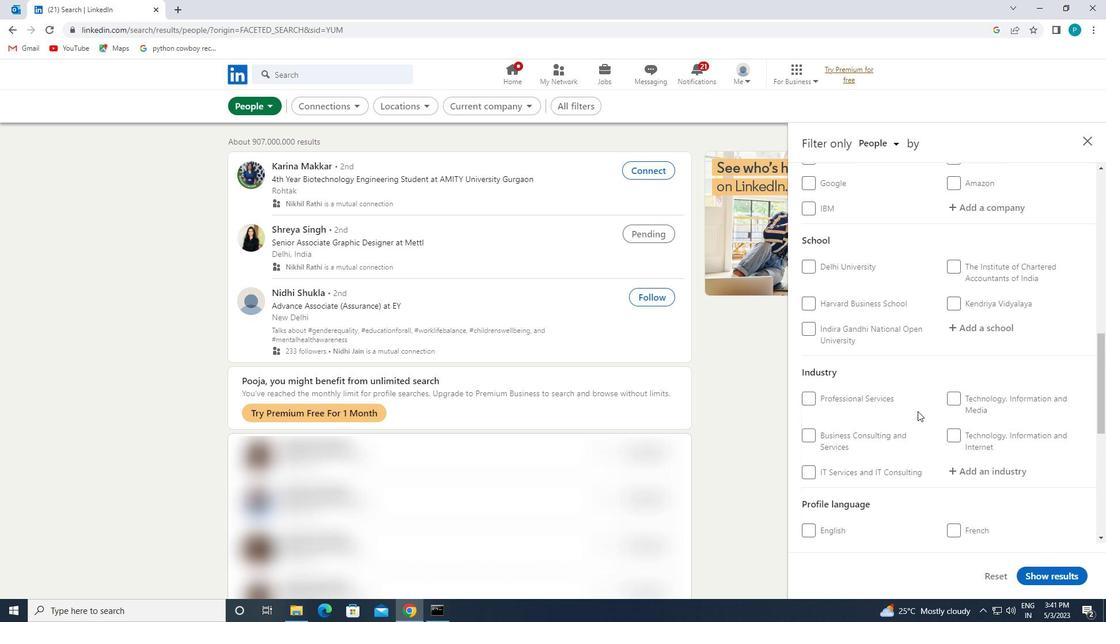 
Action: Mouse moved to (890, 436)
Screenshot: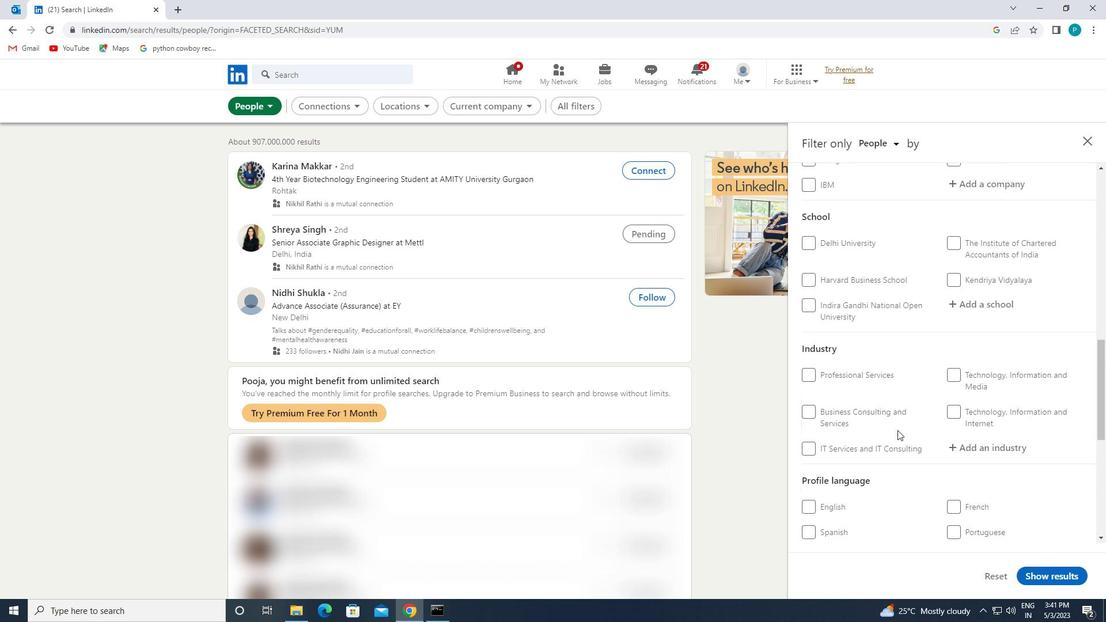 
Action: Mouse scrolled (890, 435) with delta (0, 0)
Screenshot: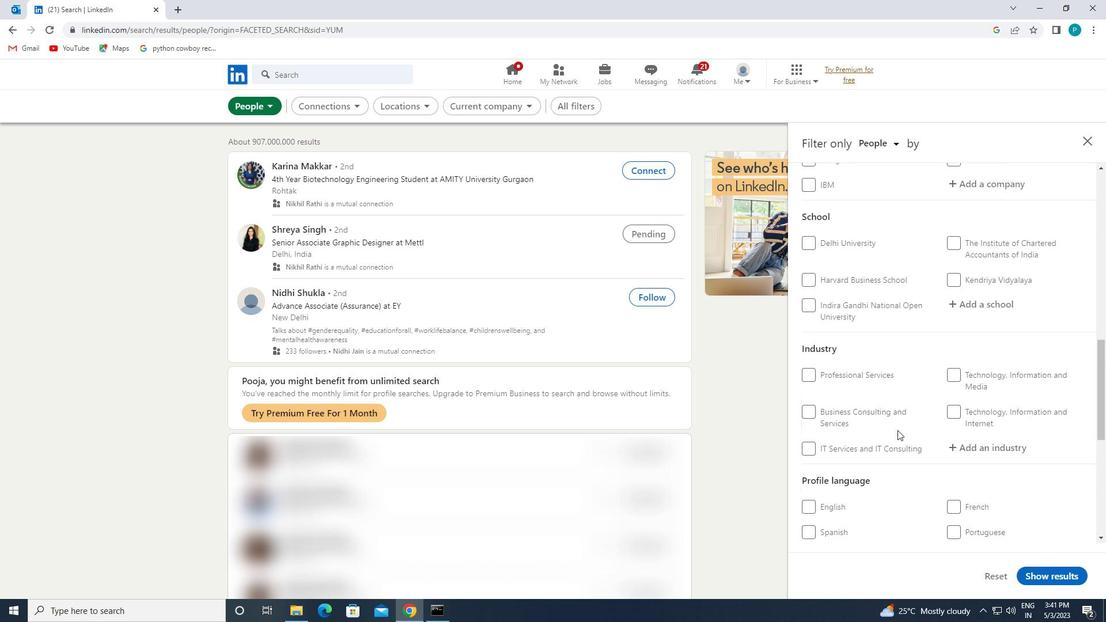 
Action: Mouse moved to (887, 436)
Screenshot: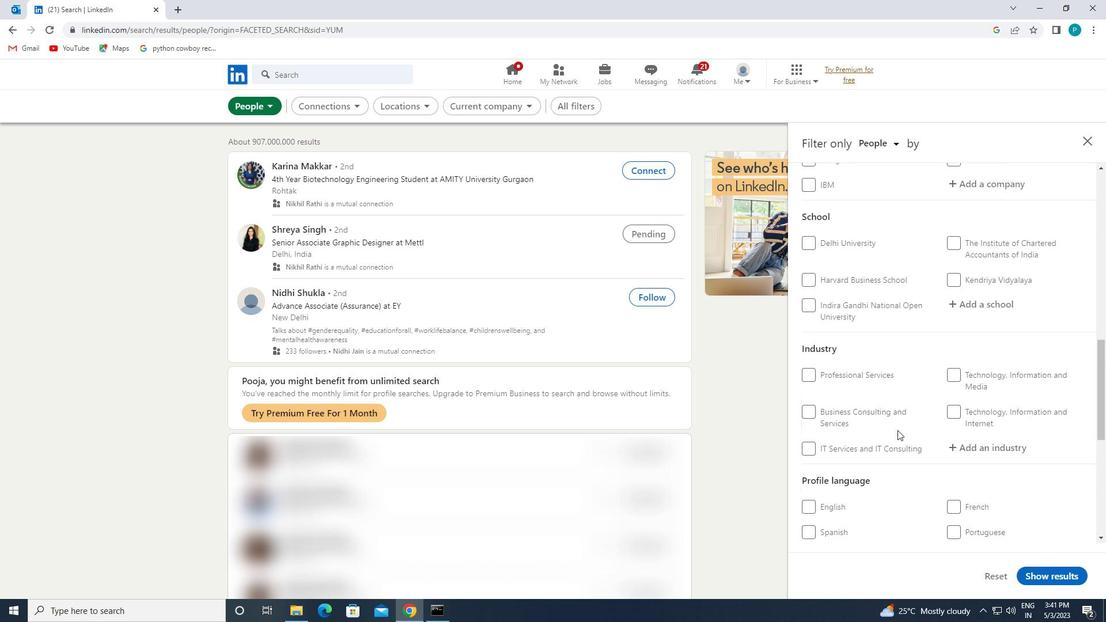 
Action: Mouse scrolled (887, 435) with delta (0, 0)
Screenshot: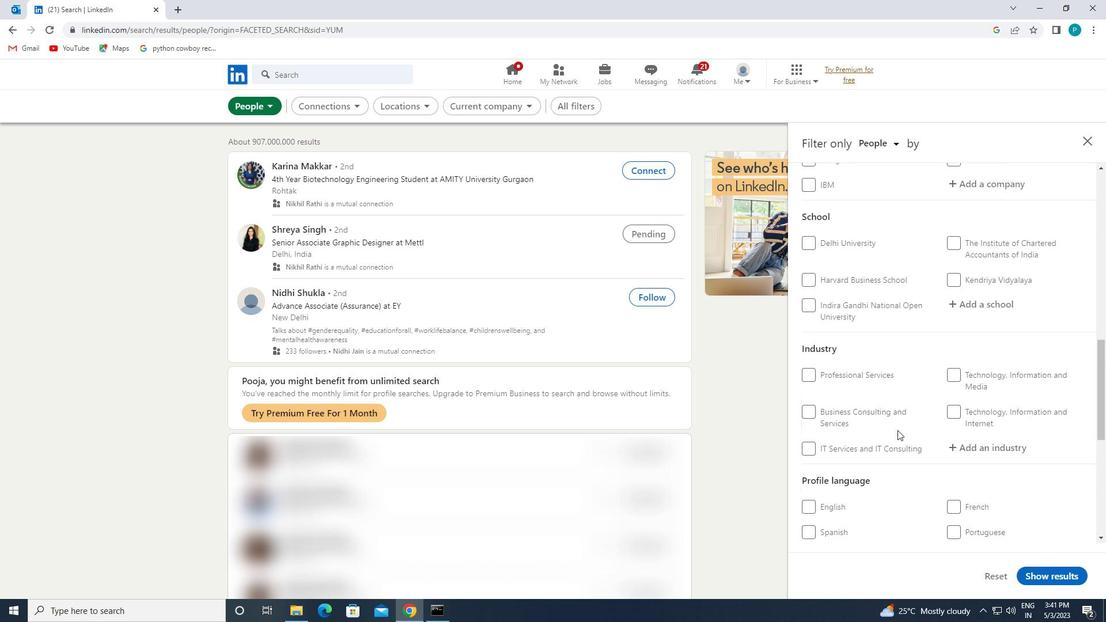 
Action: Mouse moved to (822, 328)
Screenshot: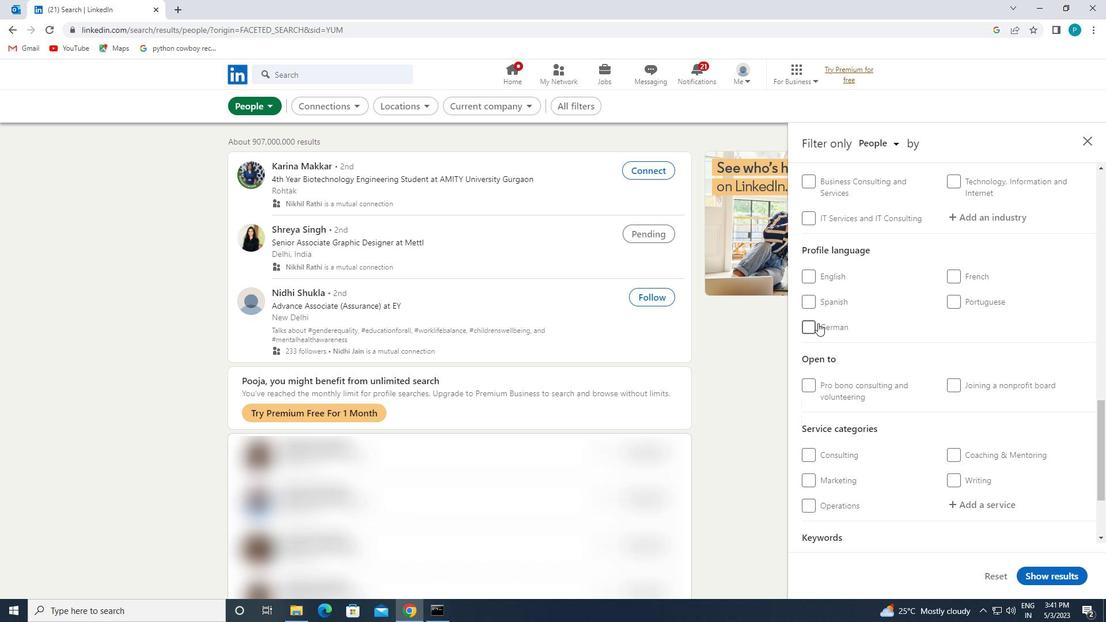 
Action: Mouse pressed left at (822, 328)
Screenshot: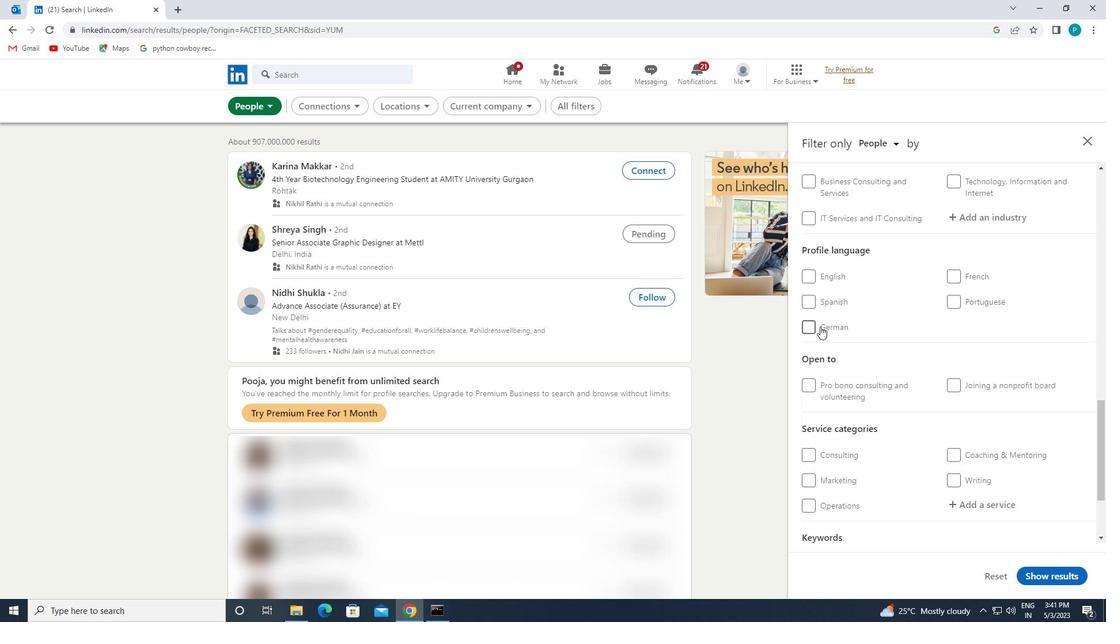 
Action: Mouse moved to (994, 303)
Screenshot: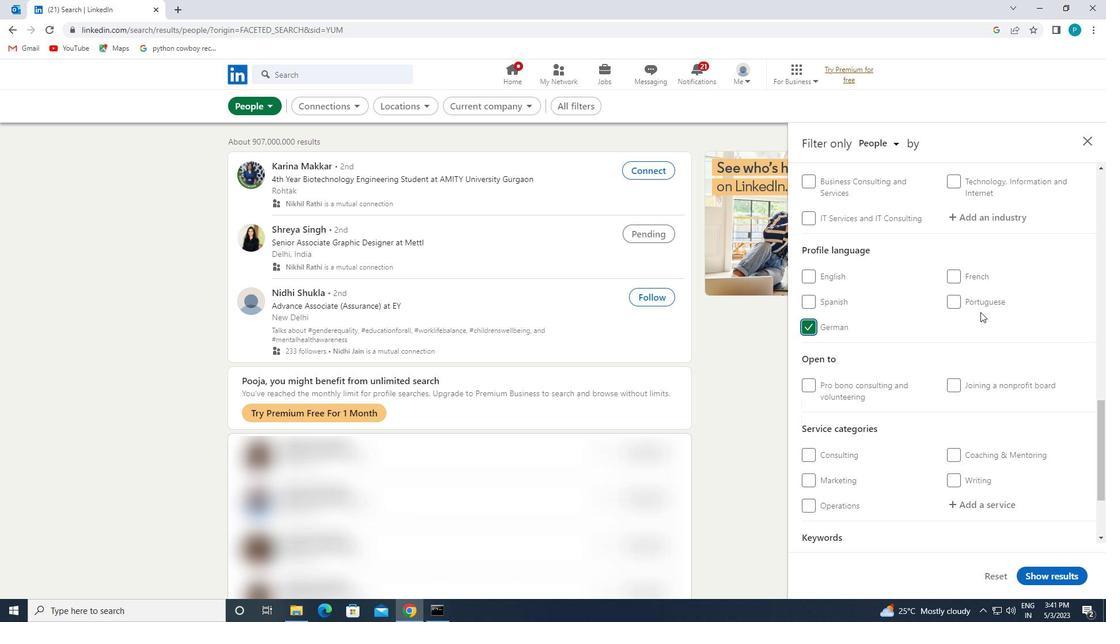 
Action: Mouse scrolled (994, 303) with delta (0, 0)
Screenshot: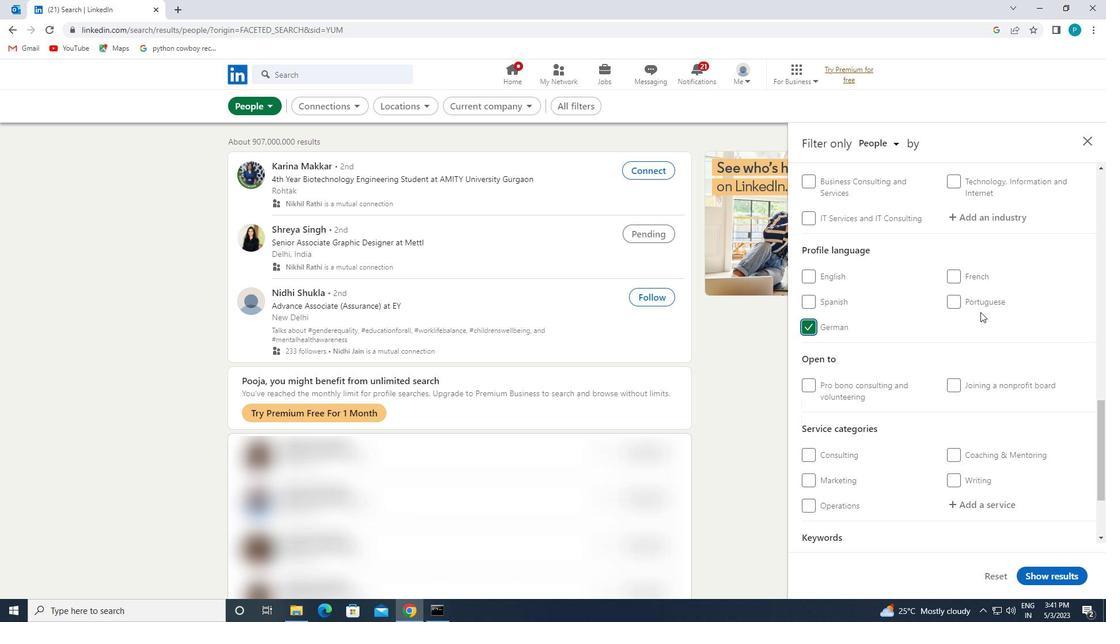 
Action: Mouse scrolled (994, 303) with delta (0, 0)
Screenshot: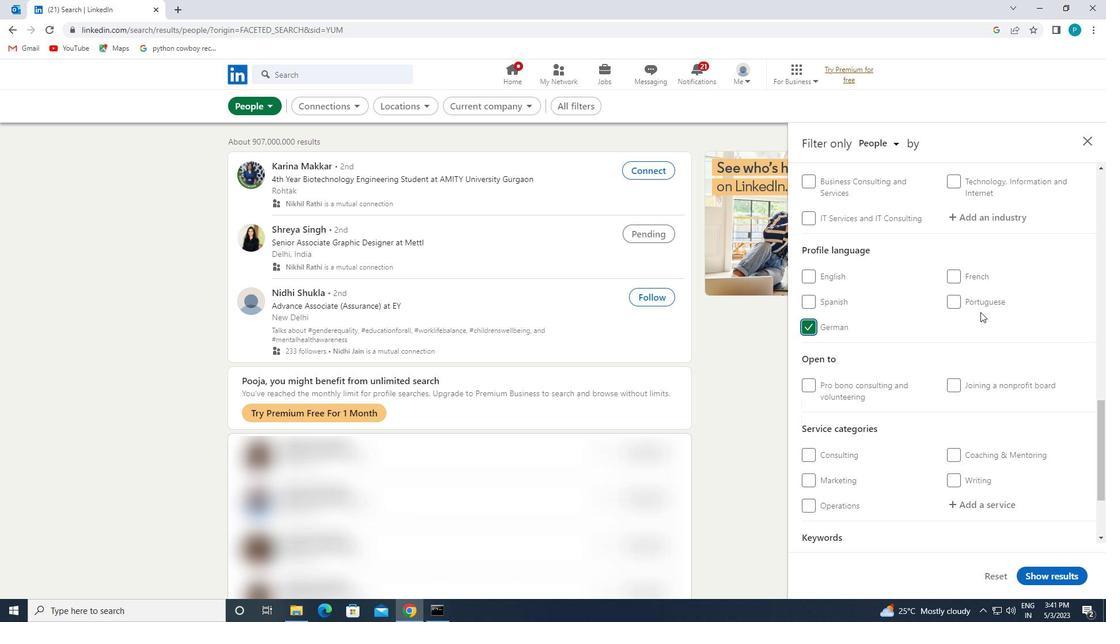 
Action: Mouse scrolled (994, 303) with delta (0, 0)
Screenshot: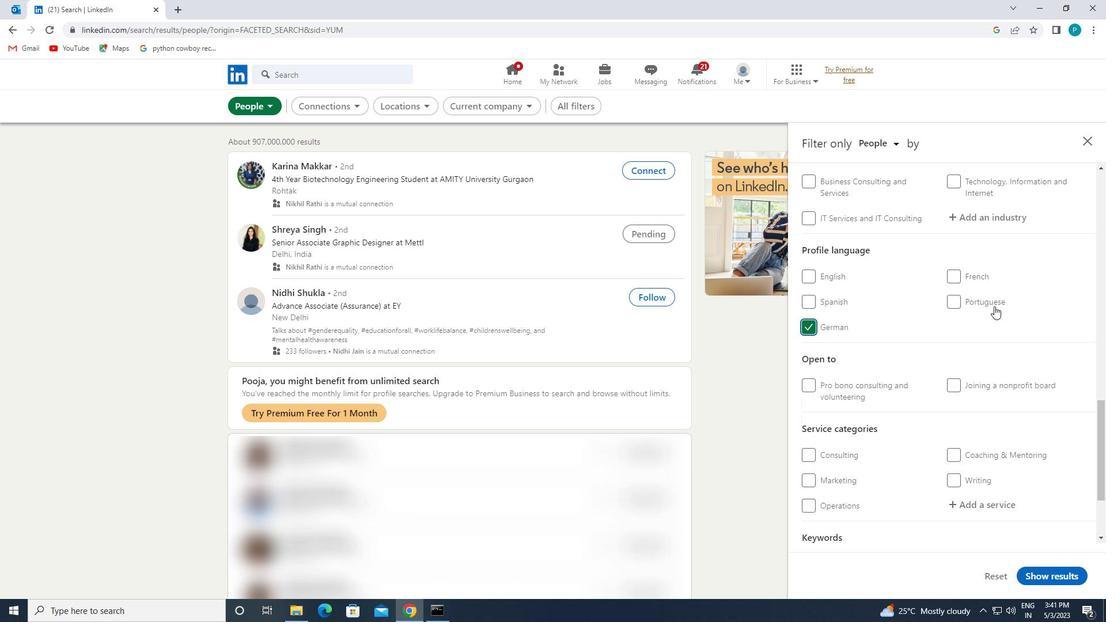 
Action: Mouse scrolled (994, 303) with delta (0, 0)
Screenshot: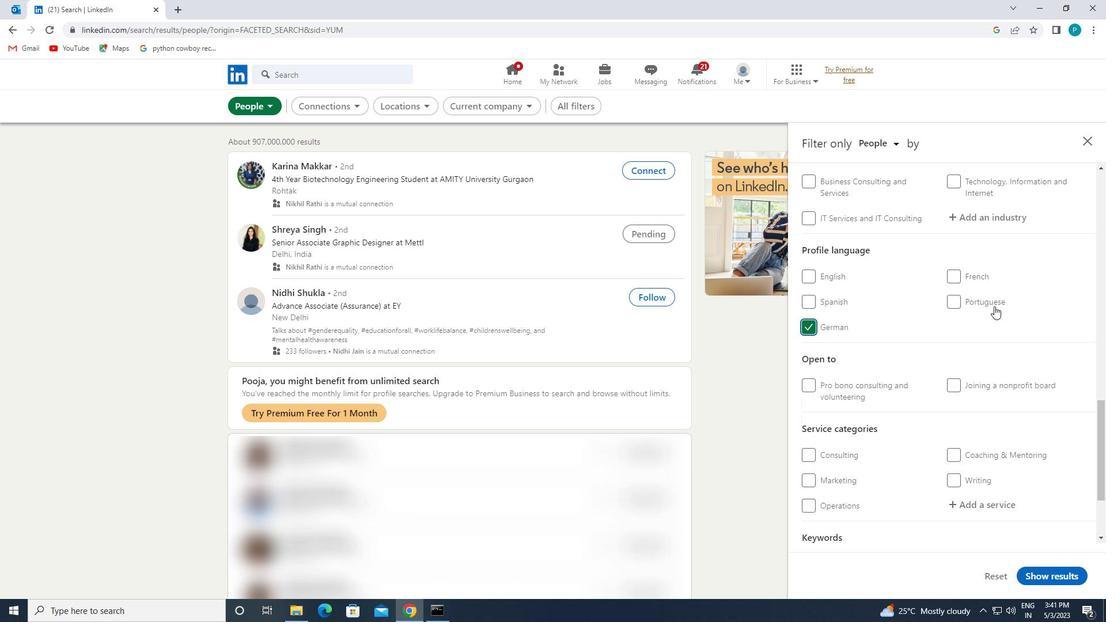 
Action: Mouse moved to (993, 301)
Screenshot: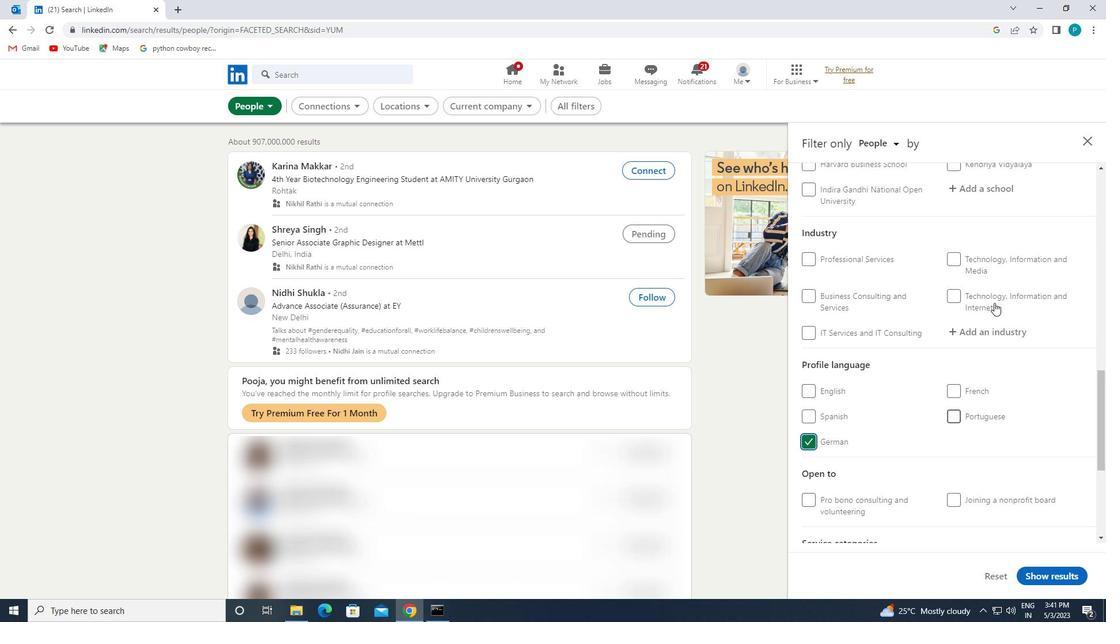 
Action: Mouse scrolled (993, 302) with delta (0, 0)
Screenshot: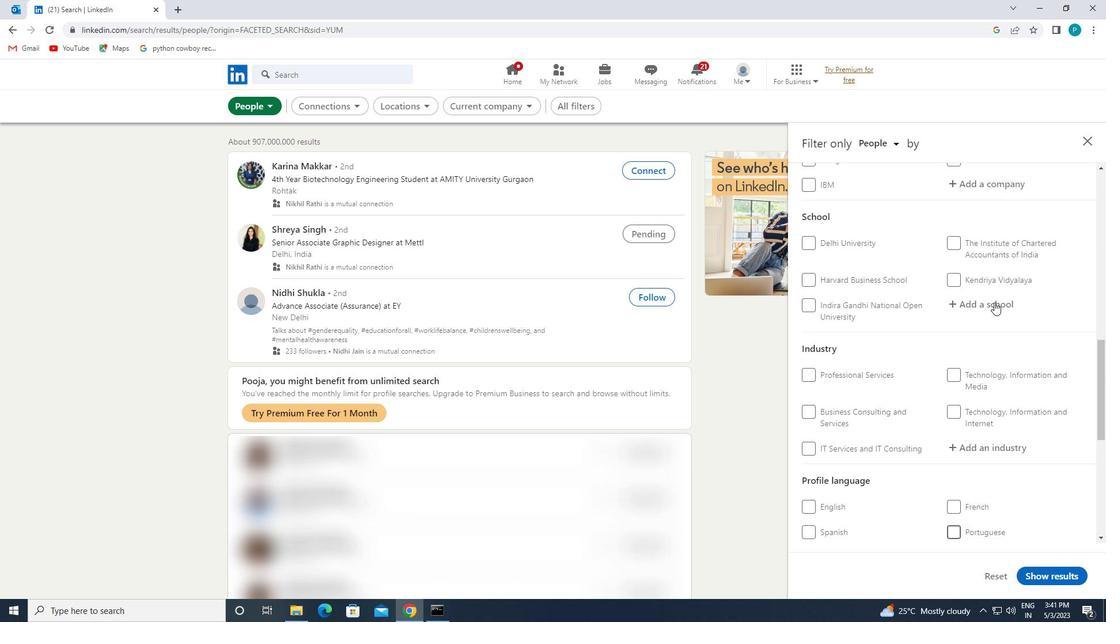 
Action: Mouse scrolled (993, 302) with delta (0, 0)
Screenshot: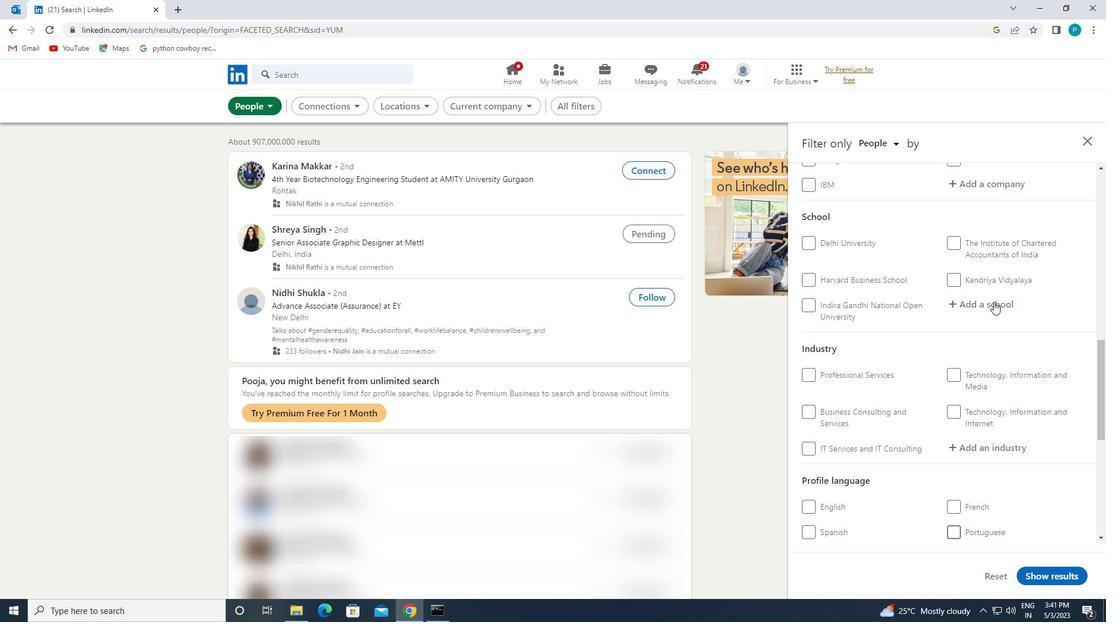 
Action: Mouse moved to (977, 299)
Screenshot: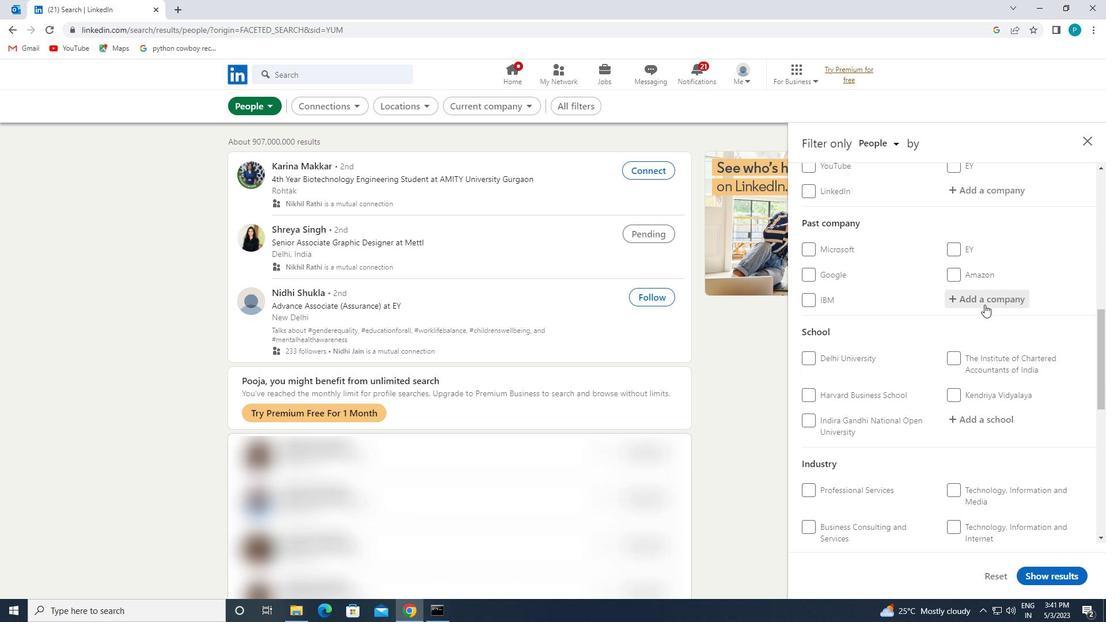 
Action: Mouse pressed left at (977, 299)
Screenshot: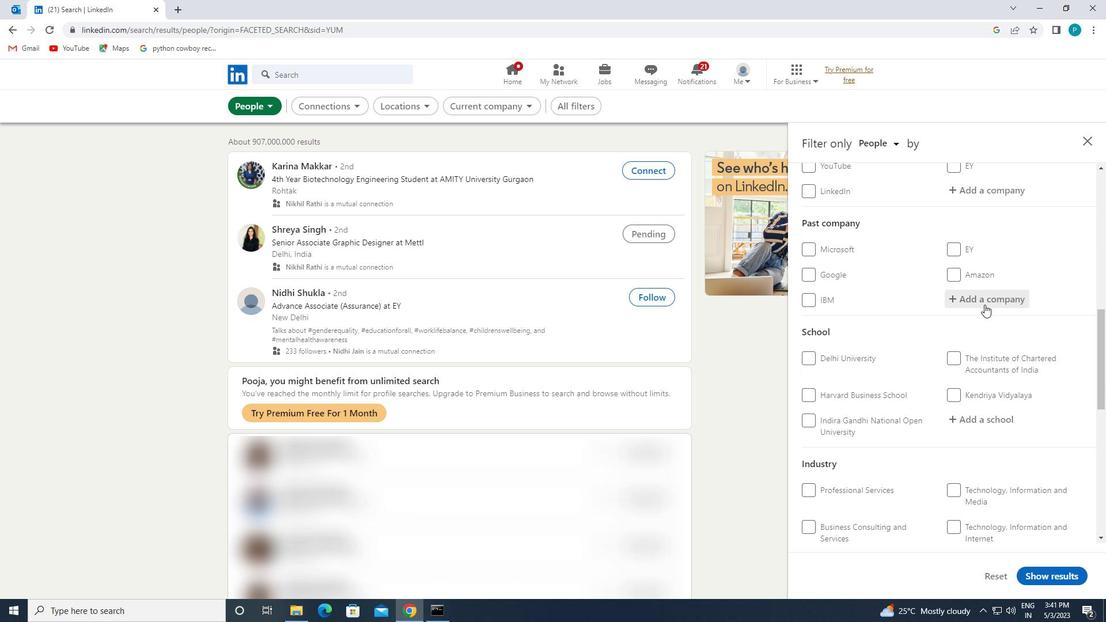 
Action: Mouse moved to (994, 235)
Screenshot: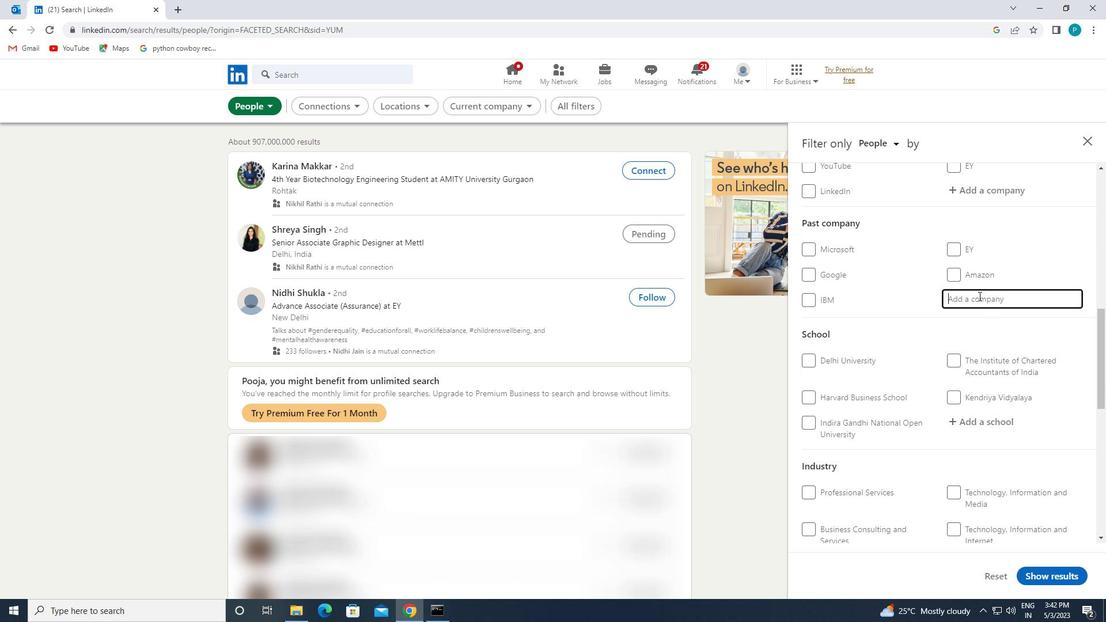 
Action: Mouse scrolled (994, 235) with delta (0, 0)
Screenshot: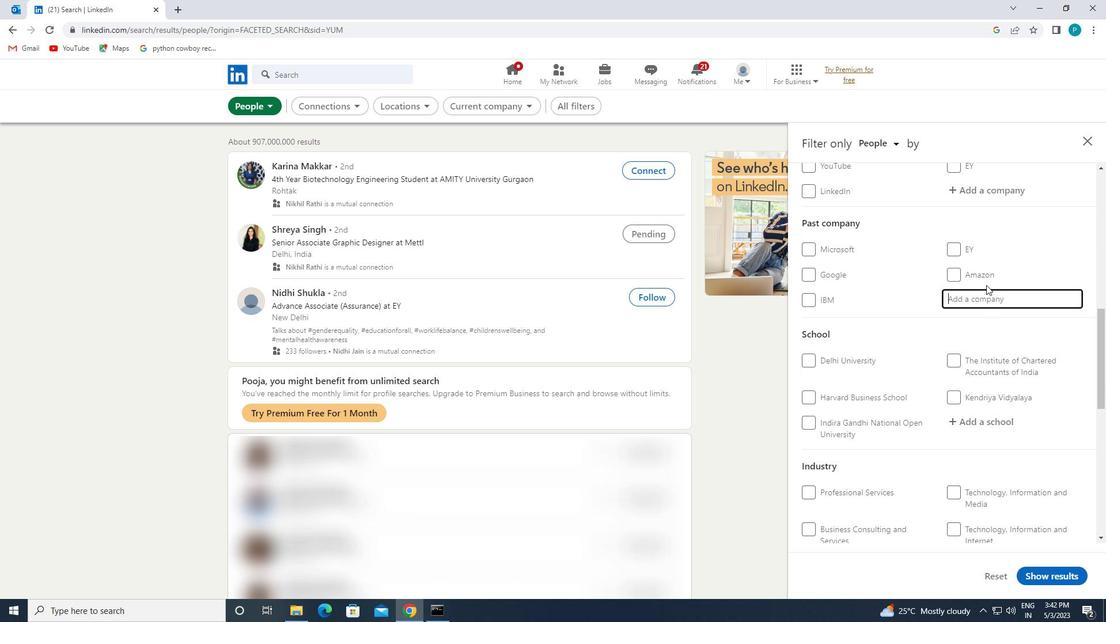 
Action: Mouse scrolled (994, 235) with delta (0, 0)
Screenshot: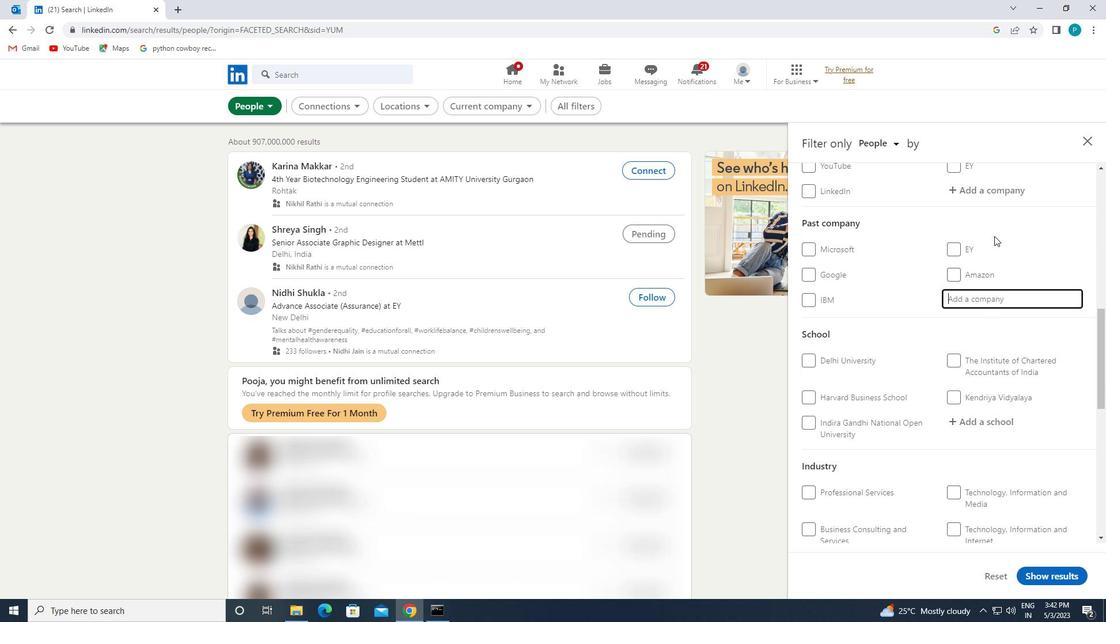 
Action: Mouse moved to (978, 299)
Screenshot: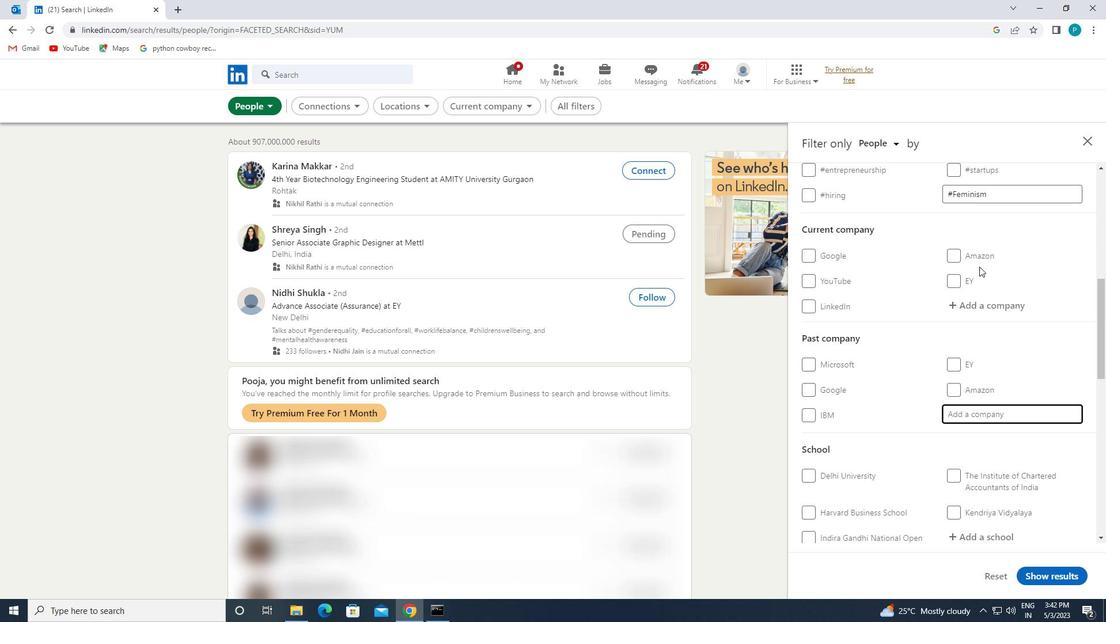 
Action: Mouse pressed left at (978, 299)
Screenshot: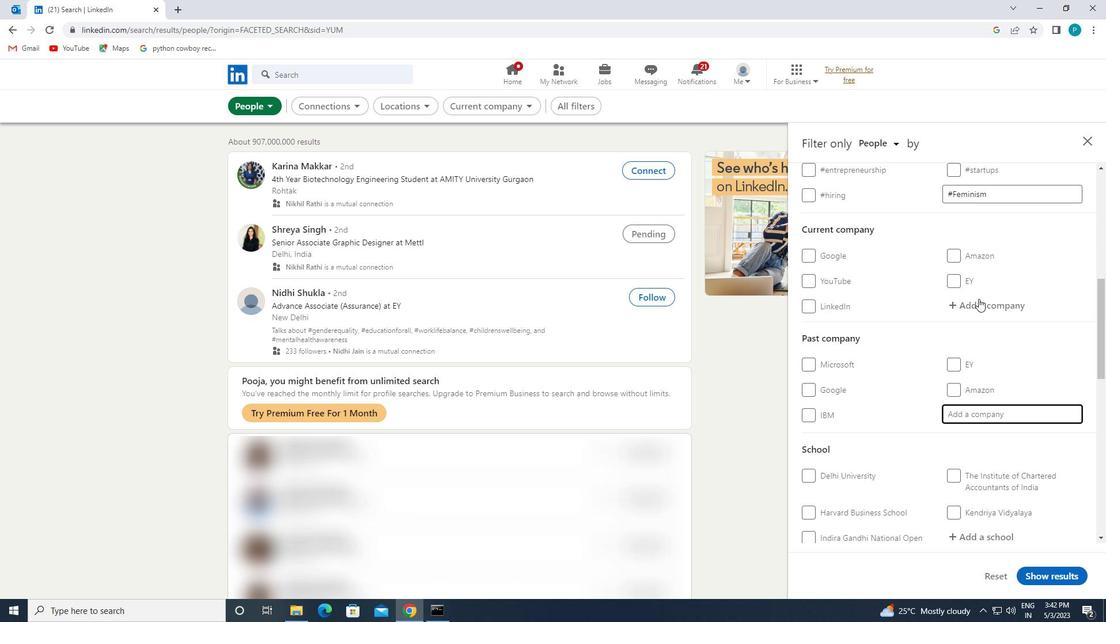 
Action: Key pressed <Key.caps_lock>B<Key.caps_lock>ILL<Key.shift_r><Key.shift_r><Key.shift_r><Key.shift_r><Key.shift_r><Key.shift_r><Key.shift_r><Key.shift_r><Key.shift_r><Key.shift_r><Key.shift_r><Key.shift_r><Key.shift_r><Key.shift_r>&<Key.caps_lock><Key.space>
Screenshot: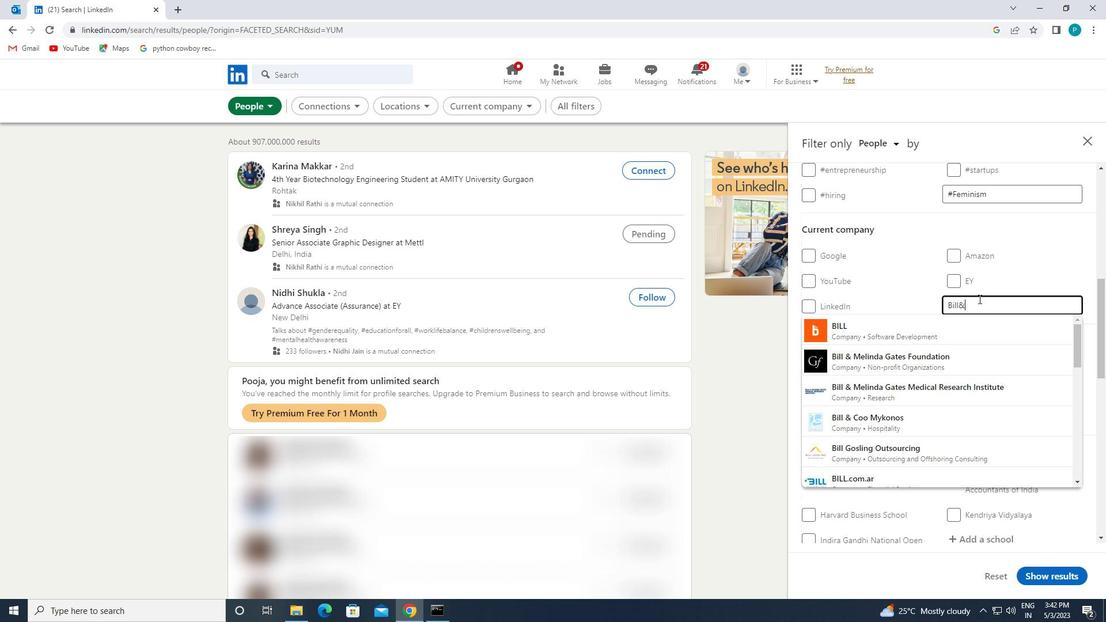 
Action: Mouse moved to (965, 356)
Screenshot: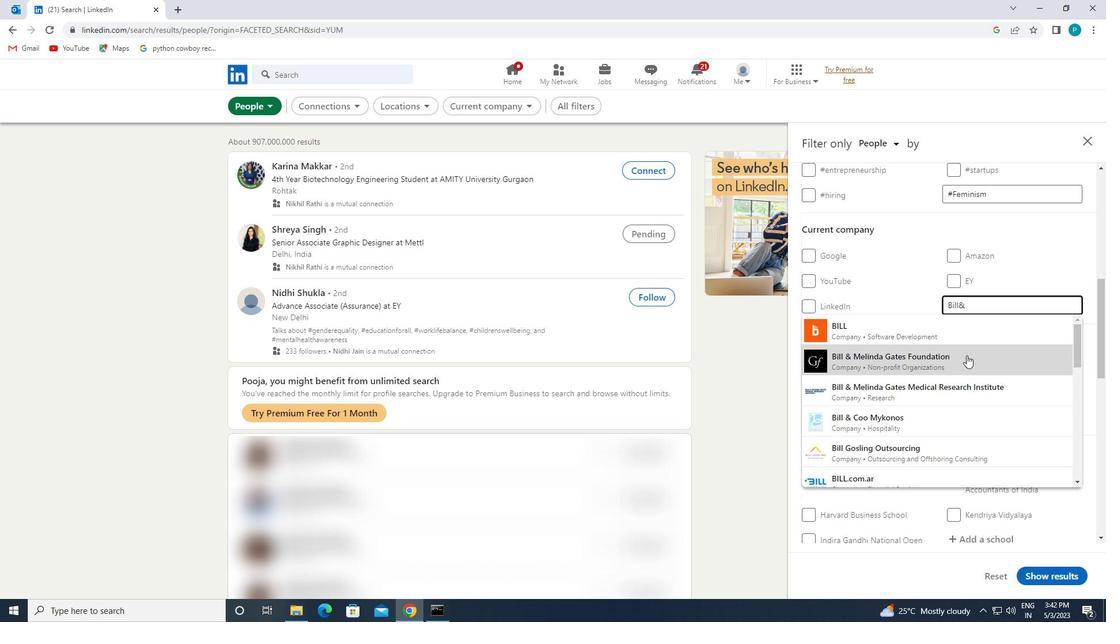 
Action: Mouse pressed left at (965, 356)
Screenshot: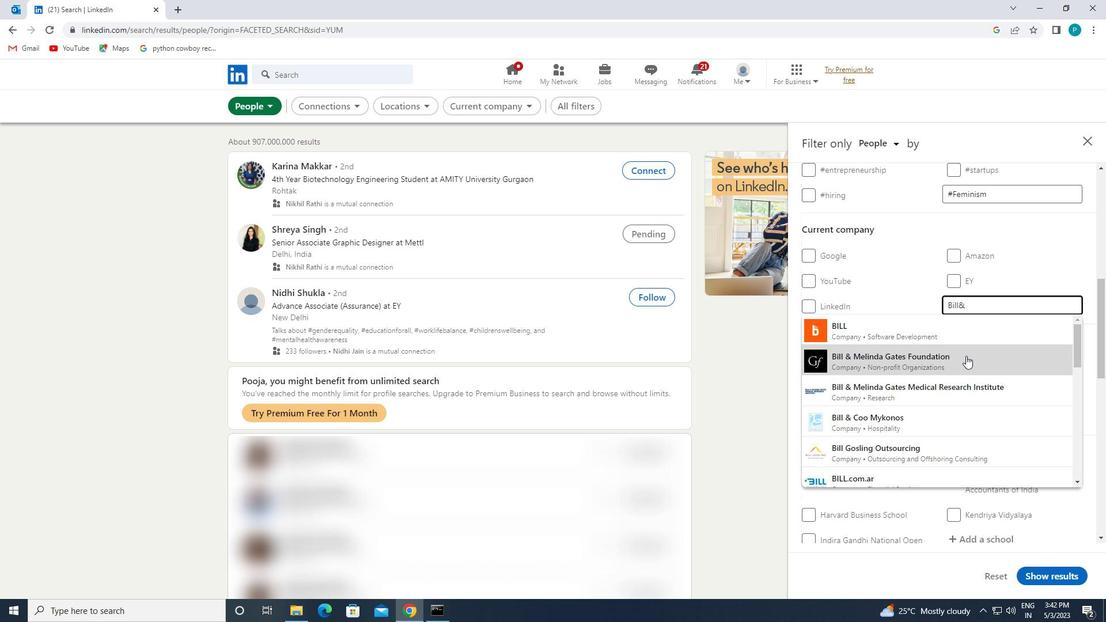 
Action: Mouse moved to (981, 368)
Screenshot: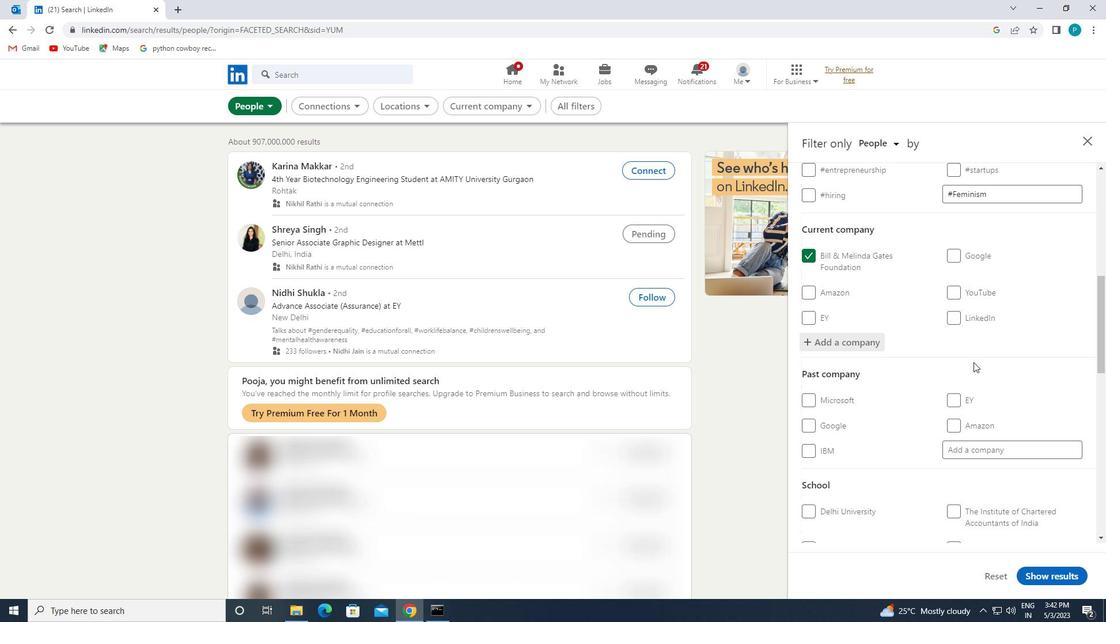 
Action: Mouse scrolled (981, 368) with delta (0, 0)
Screenshot: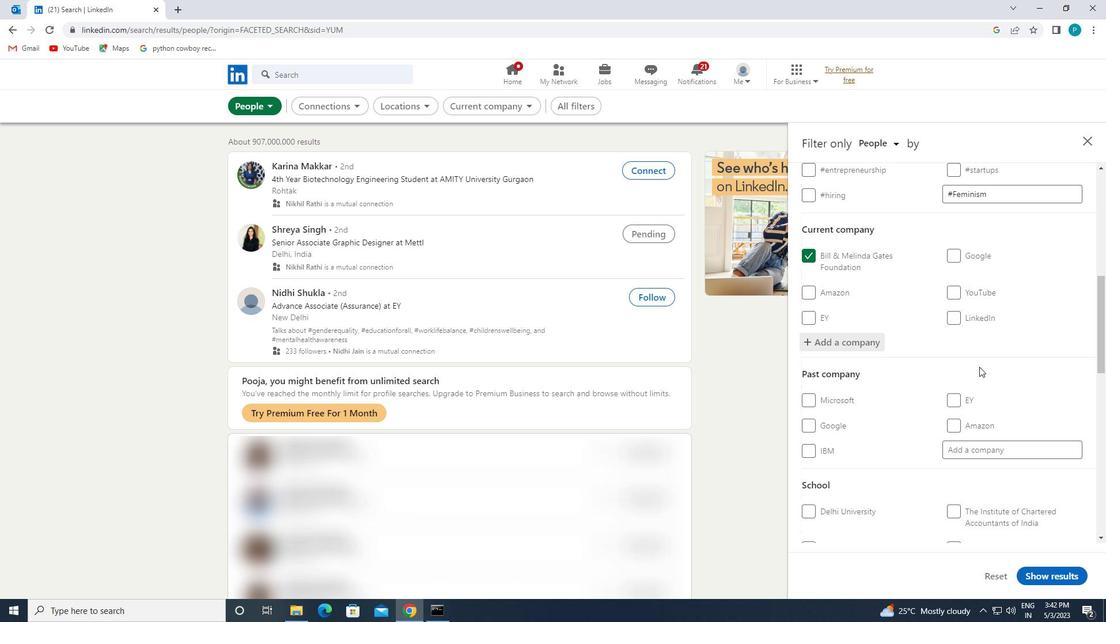 
Action: Mouse scrolled (981, 368) with delta (0, 0)
Screenshot: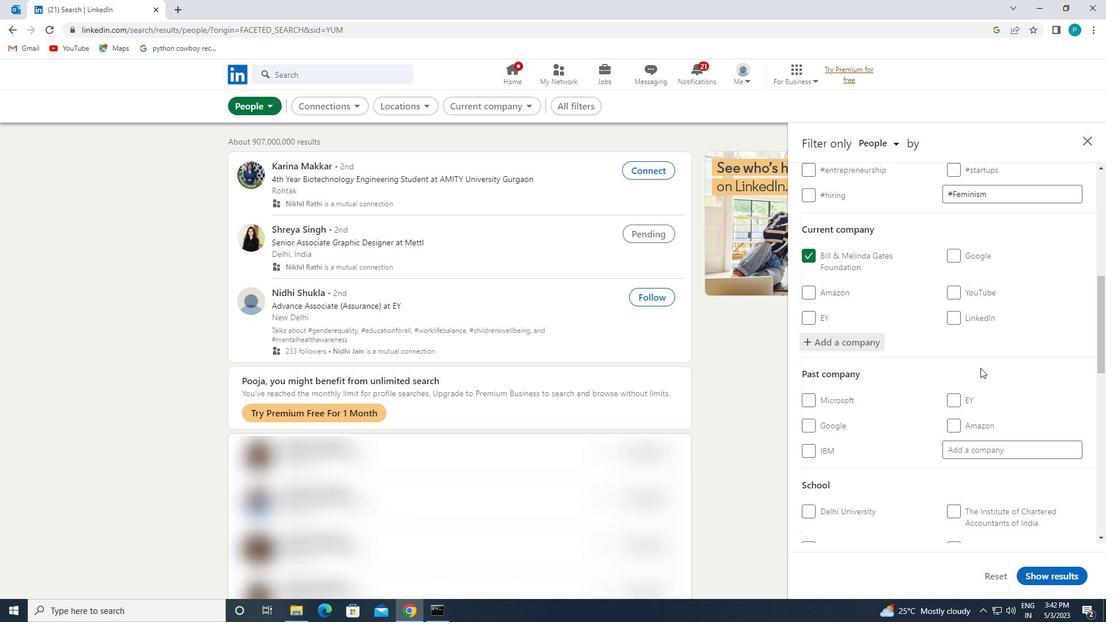 
Action: Mouse moved to (993, 377)
Screenshot: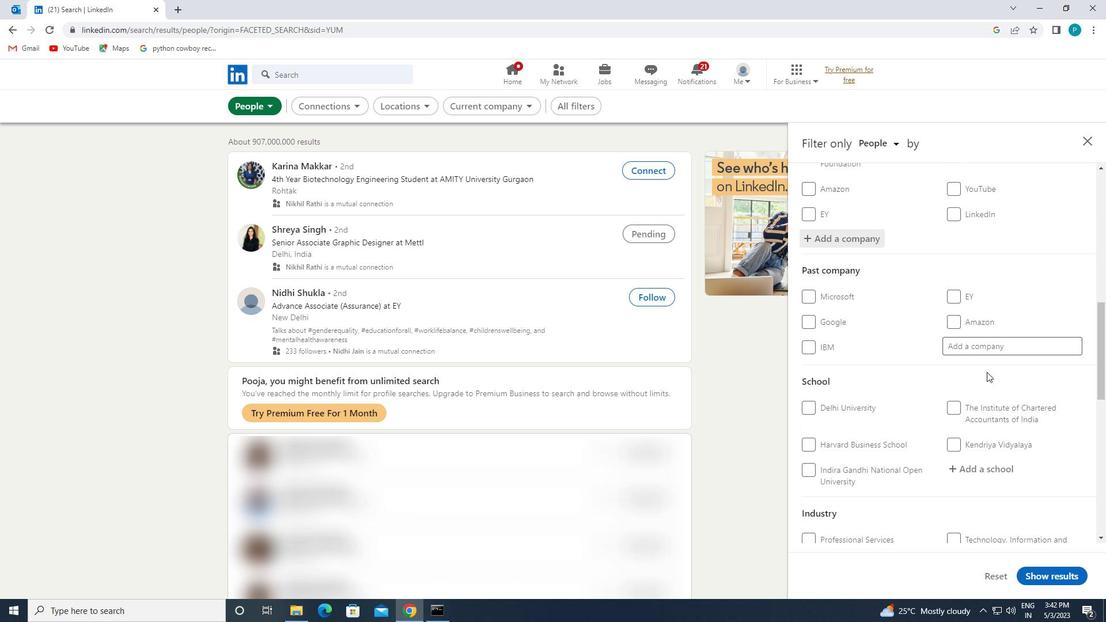 
Action: Mouse scrolled (993, 376) with delta (0, 0)
Screenshot: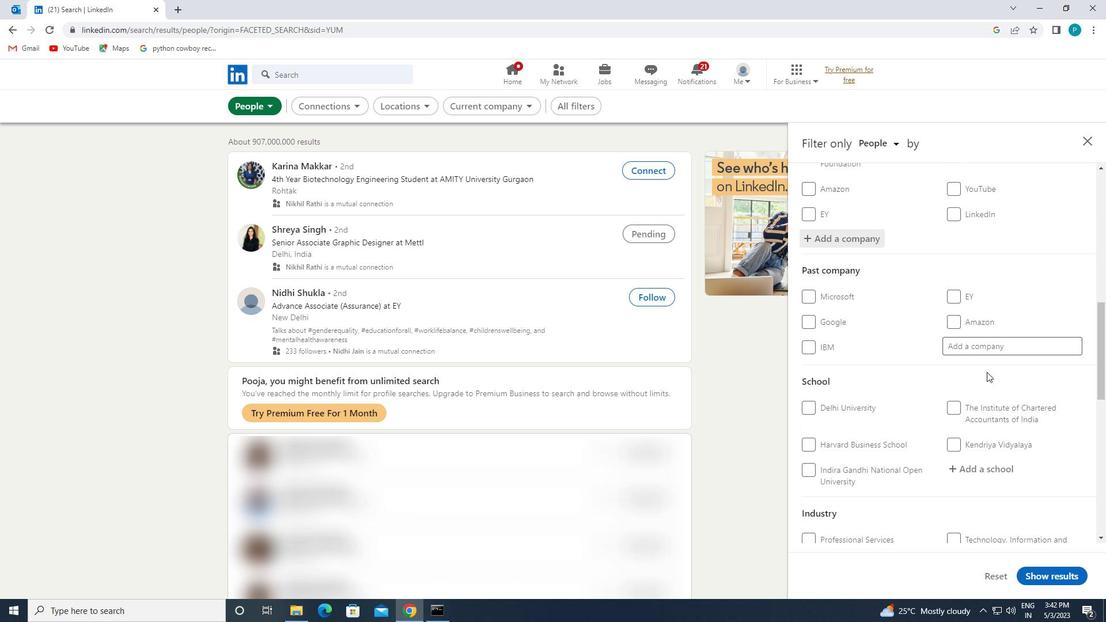 
Action: Mouse moved to (993, 396)
Screenshot: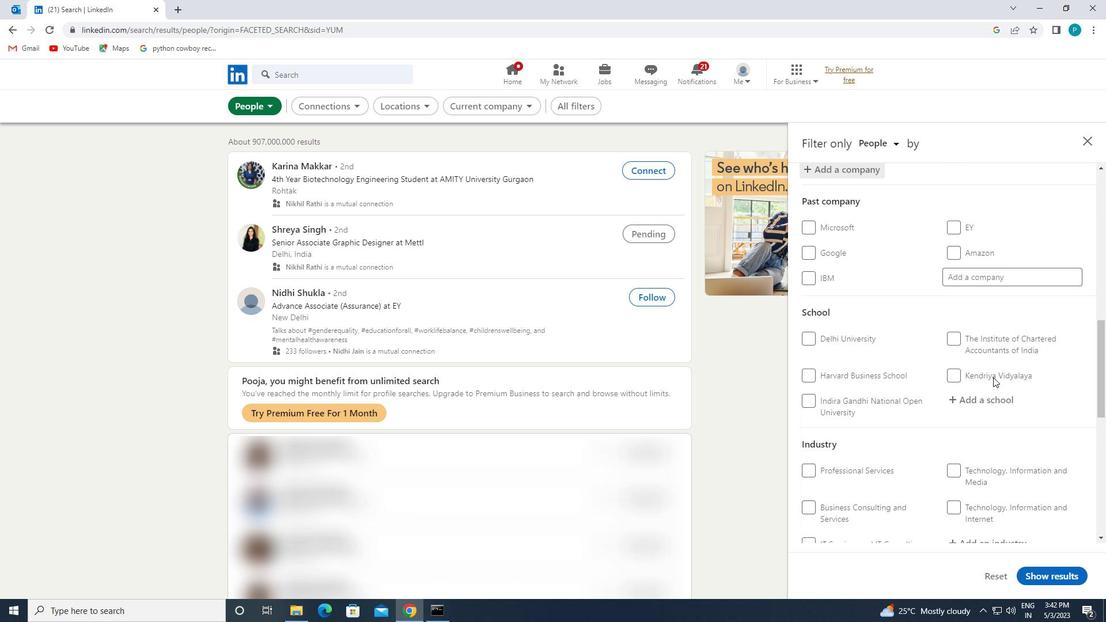 
Action: Mouse pressed left at (993, 396)
Screenshot: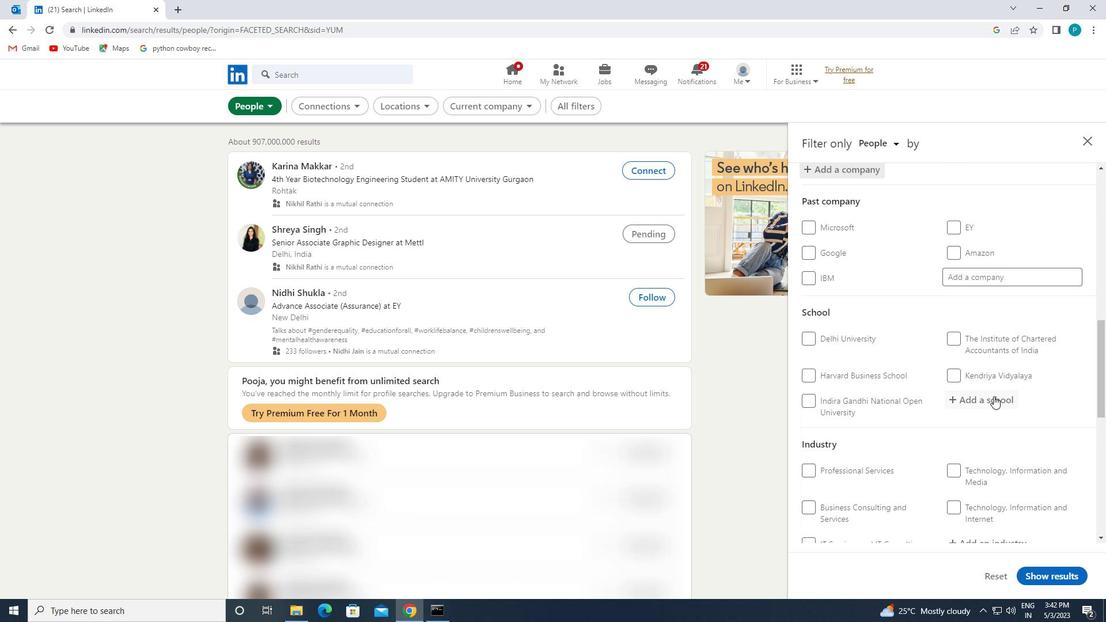 
Action: Mouse moved to (1025, 418)
Screenshot: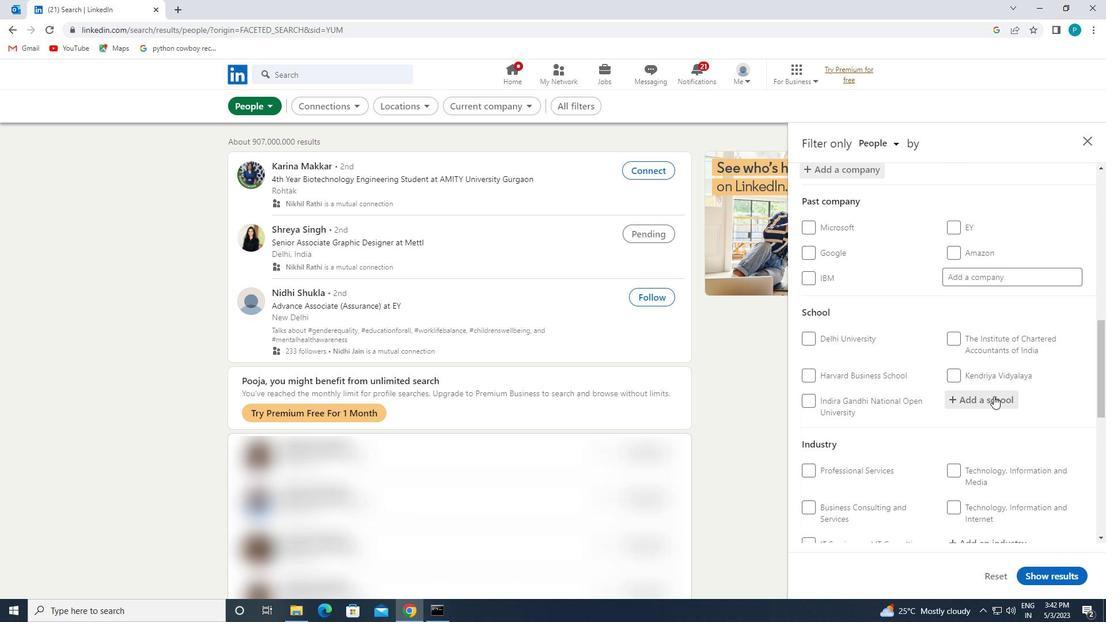 
Action: Key pressed <Key.caps_lock><Key.caps_lock>M<Key.caps_lock>IRANDA
Screenshot: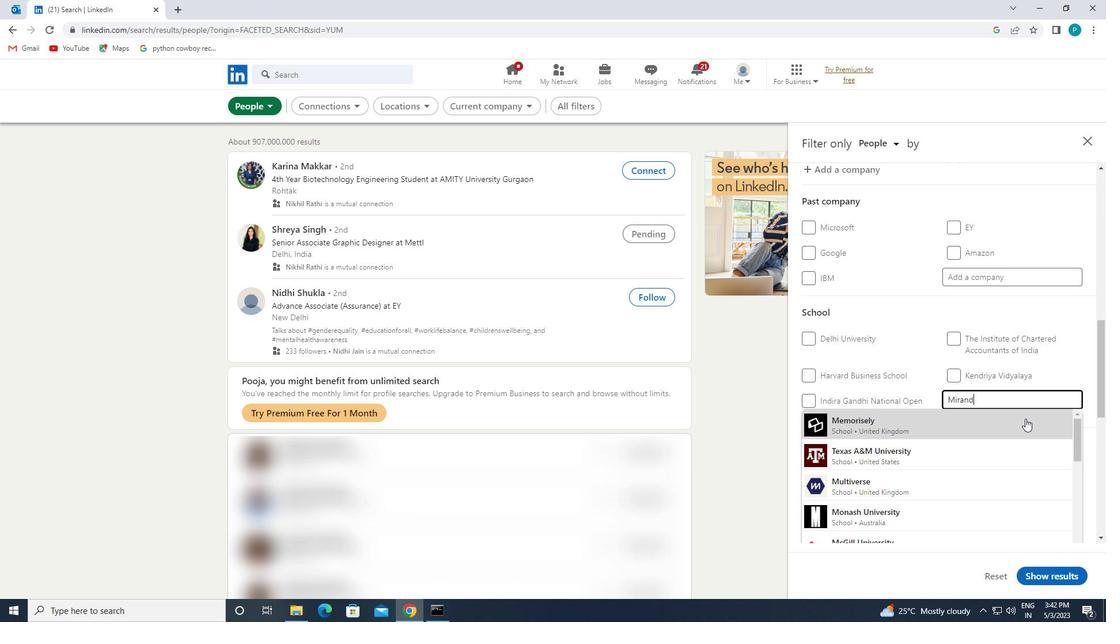 
Action: Mouse moved to (980, 447)
Screenshot: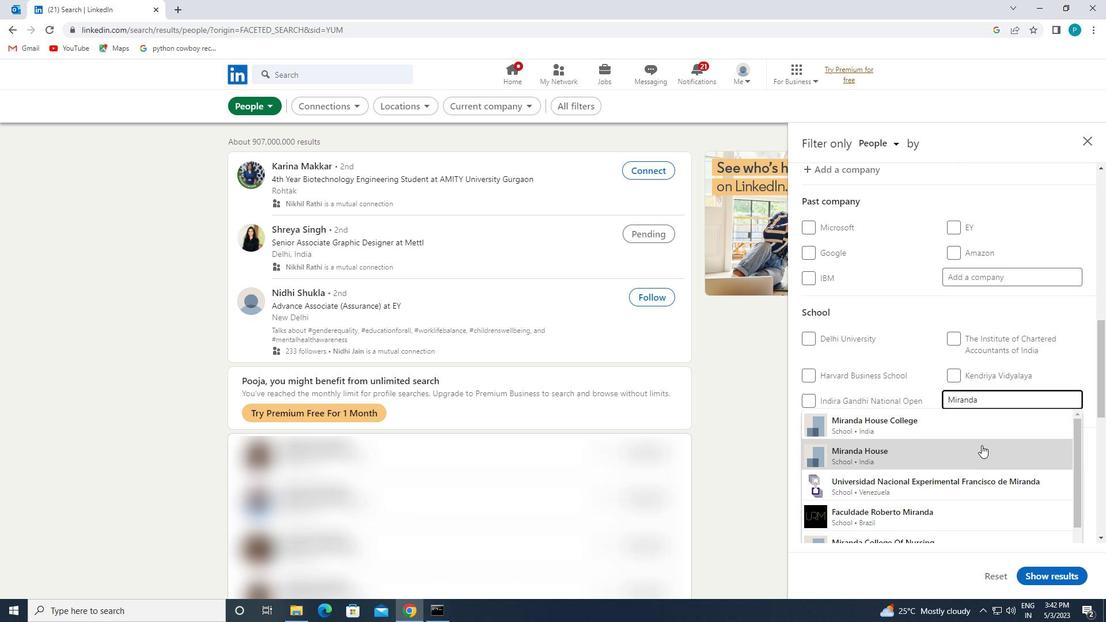 
Action: Mouse pressed left at (980, 447)
Screenshot: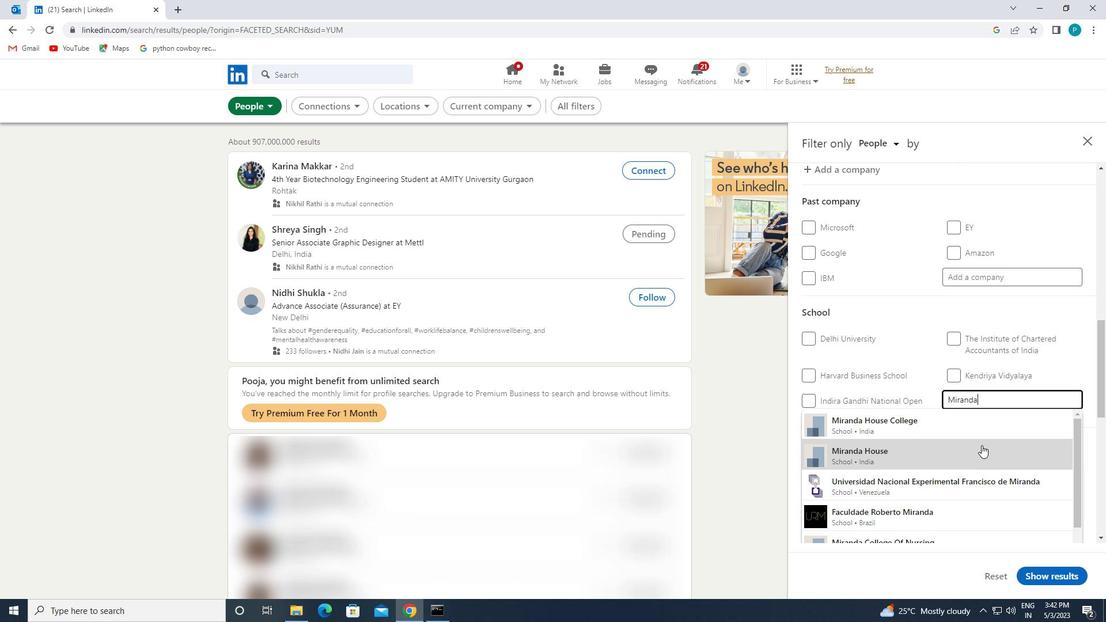 
Action: Mouse moved to (990, 455)
Screenshot: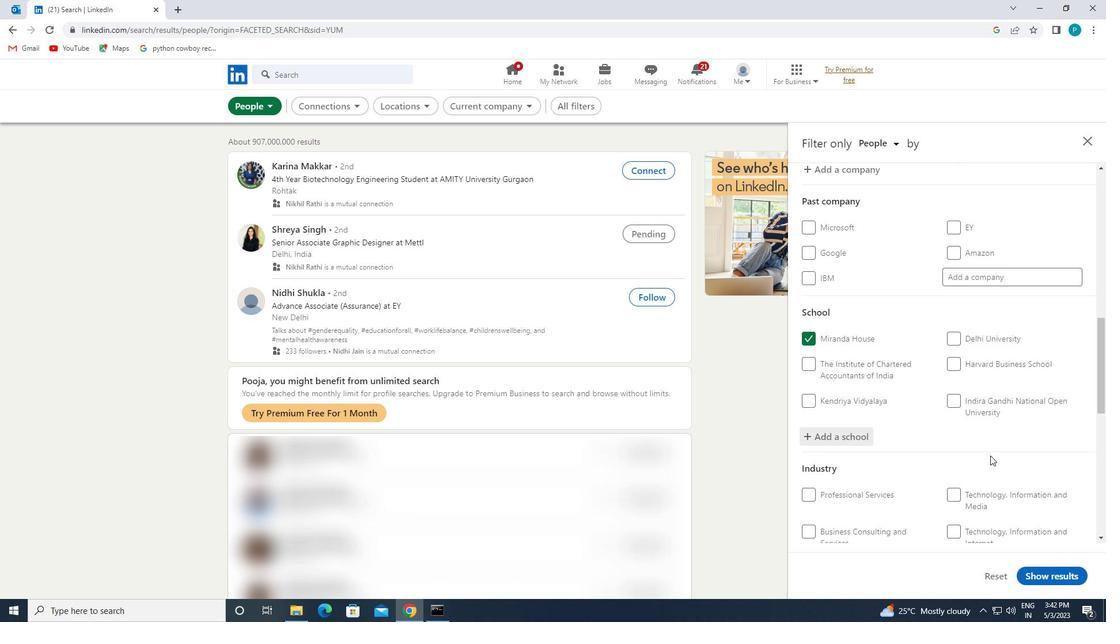 
Action: Mouse scrolled (990, 455) with delta (0, 0)
Screenshot: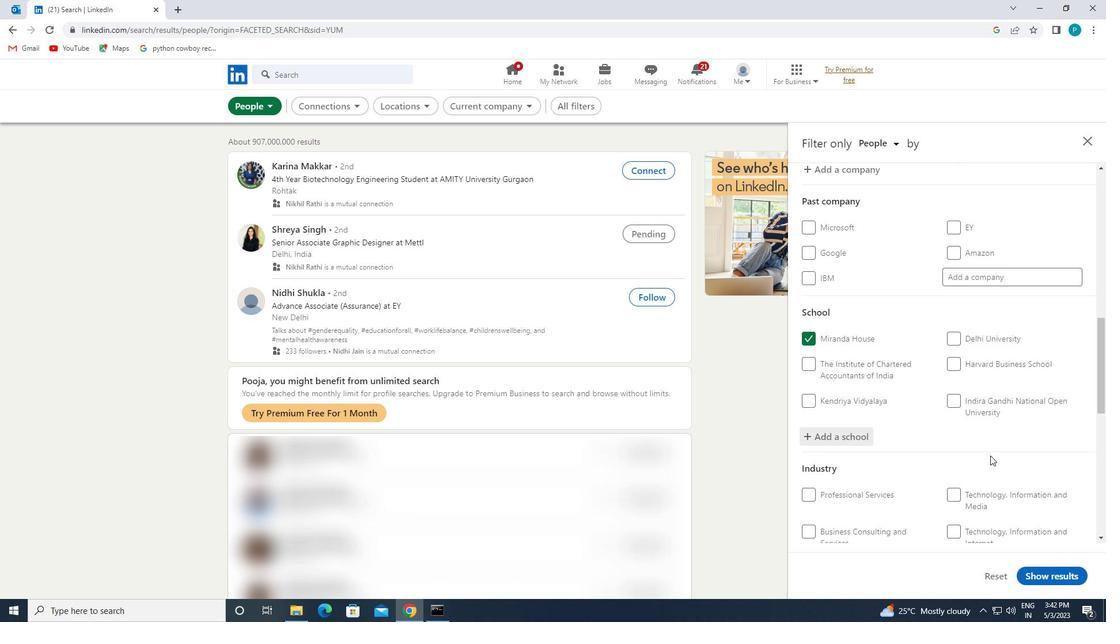 
Action: Mouse moved to (991, 456)
Screenshot: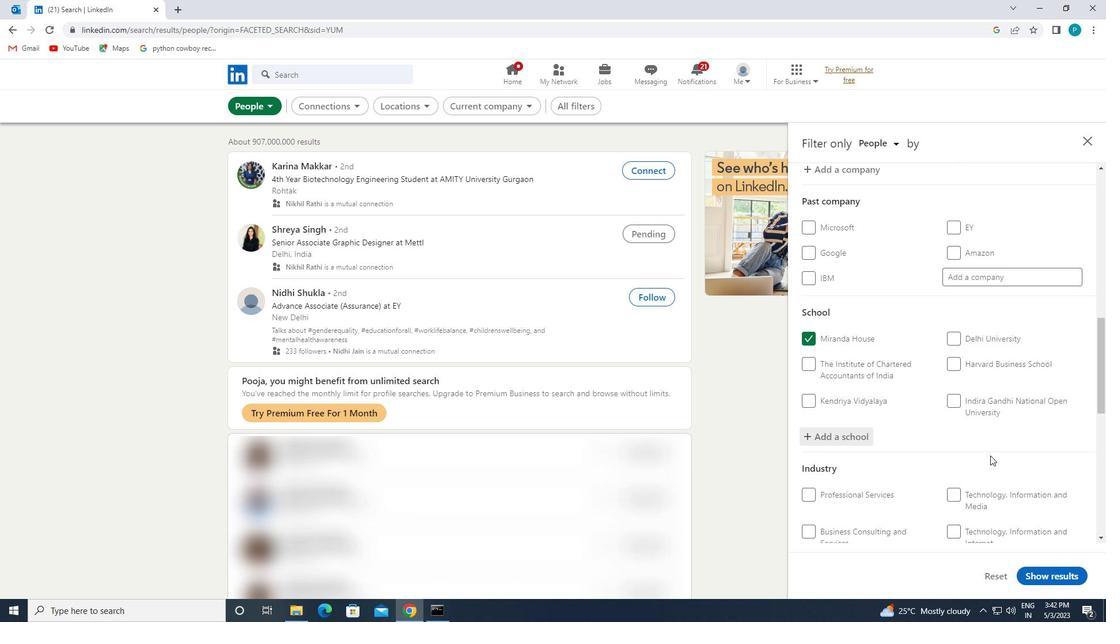
Action: Mouse scrolled (991, 455) with delta (0, 0)
Screenshot: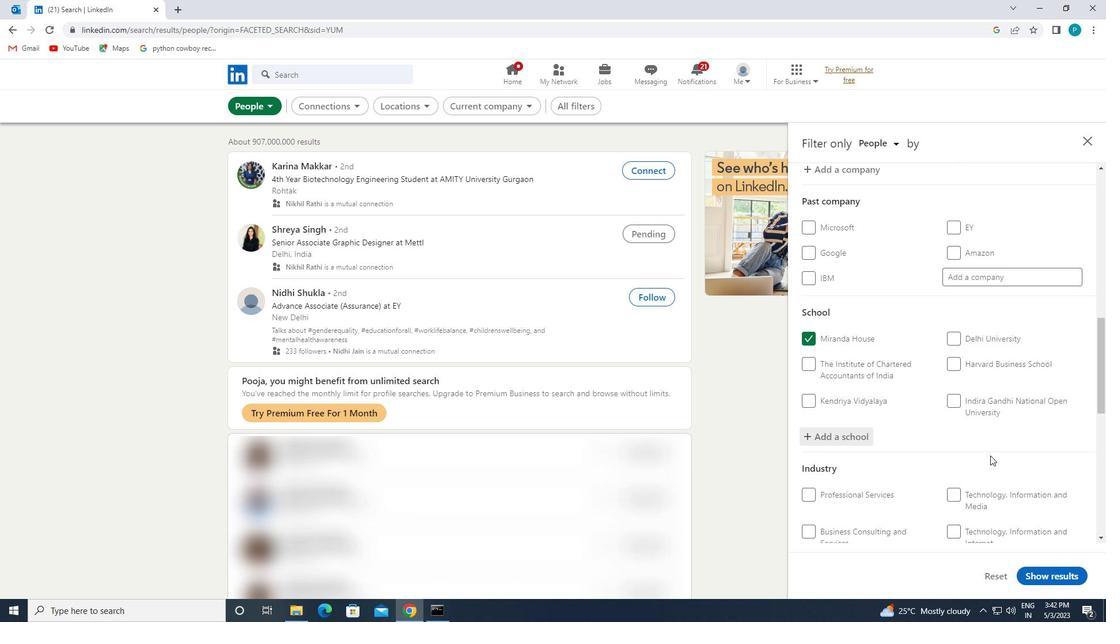 
Action: Mouse moved to (983, 465)
Screenshot: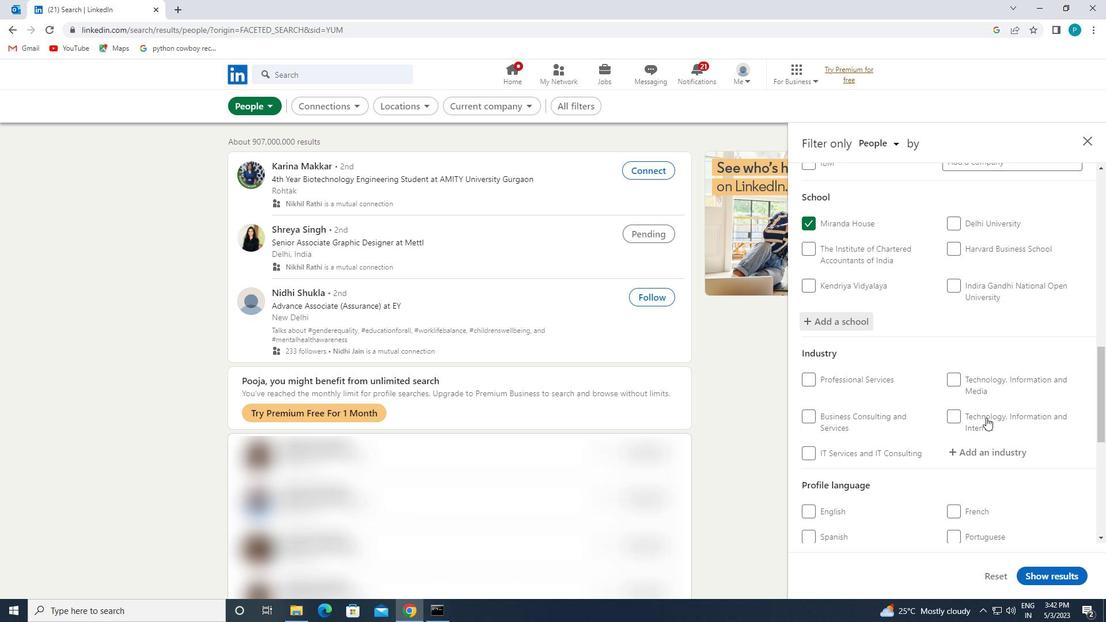 
Action: Mouse pressed left at (983, 465)
Screenshot: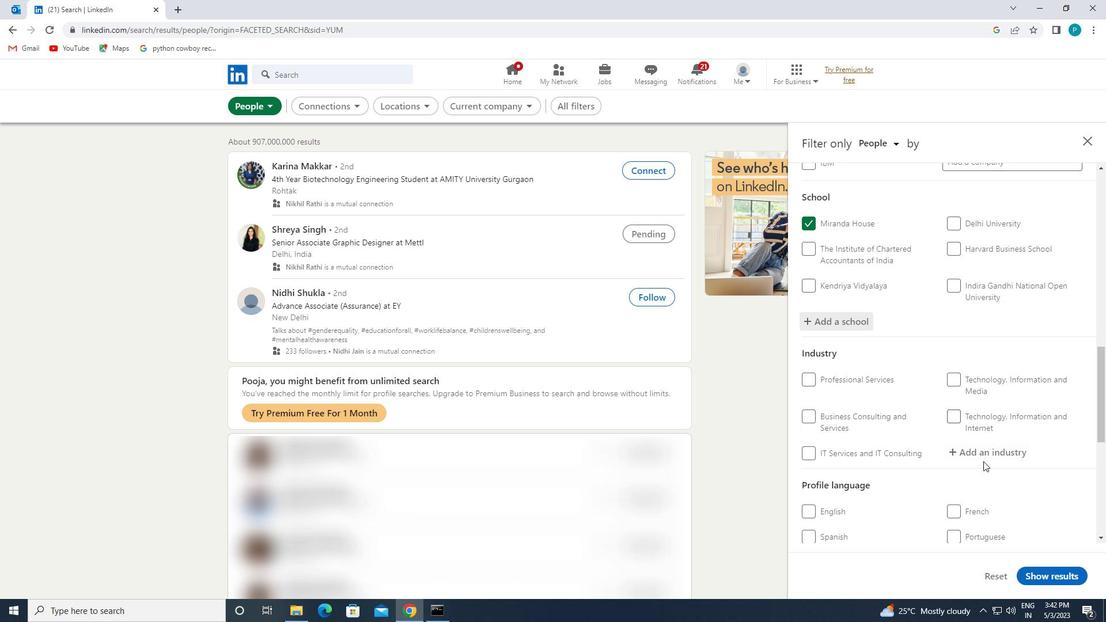 
Action: Mouse moved to (976, 448)
Screenshot: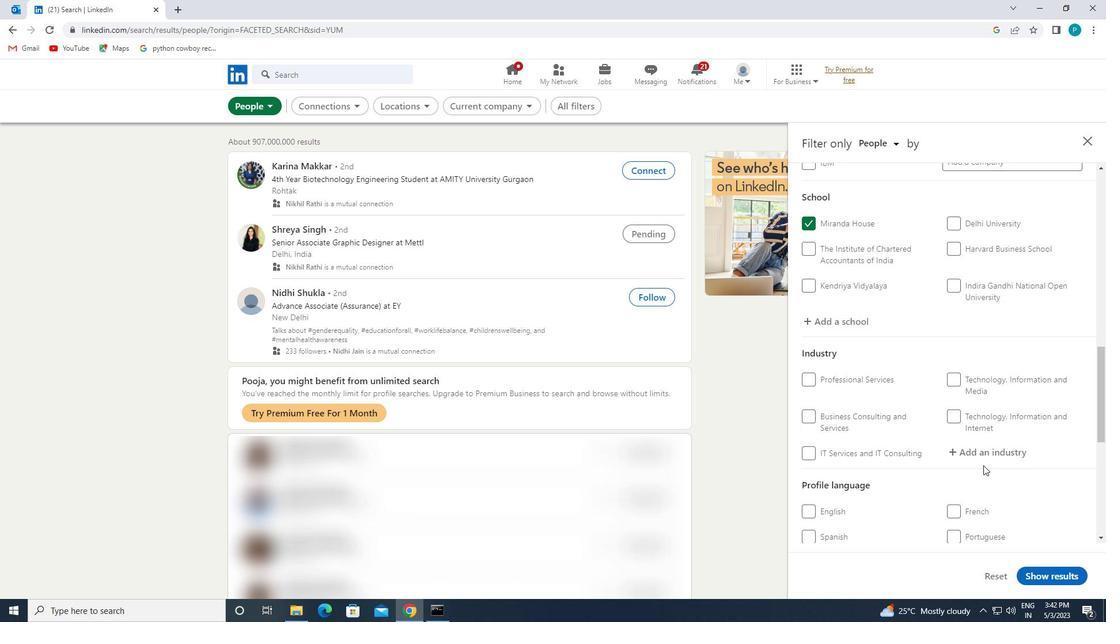 
Action: Mouse pressed left at (976, 448)
Screenshot: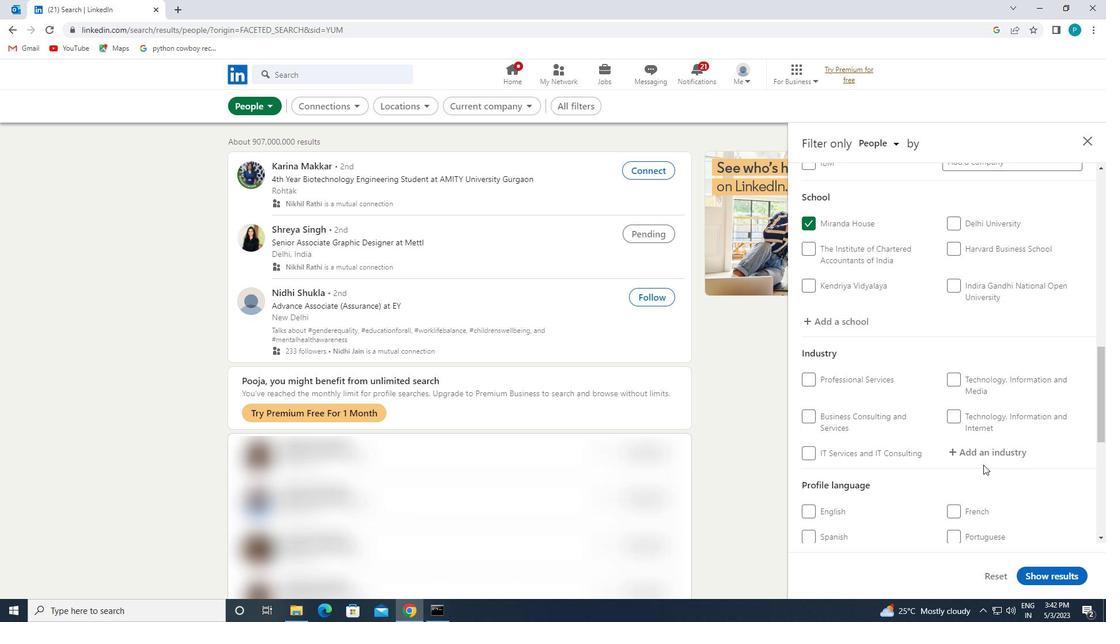 
Action: Key pressed <Key.caps_lock>C<Key.caps_lock>APITAL
Screenshot: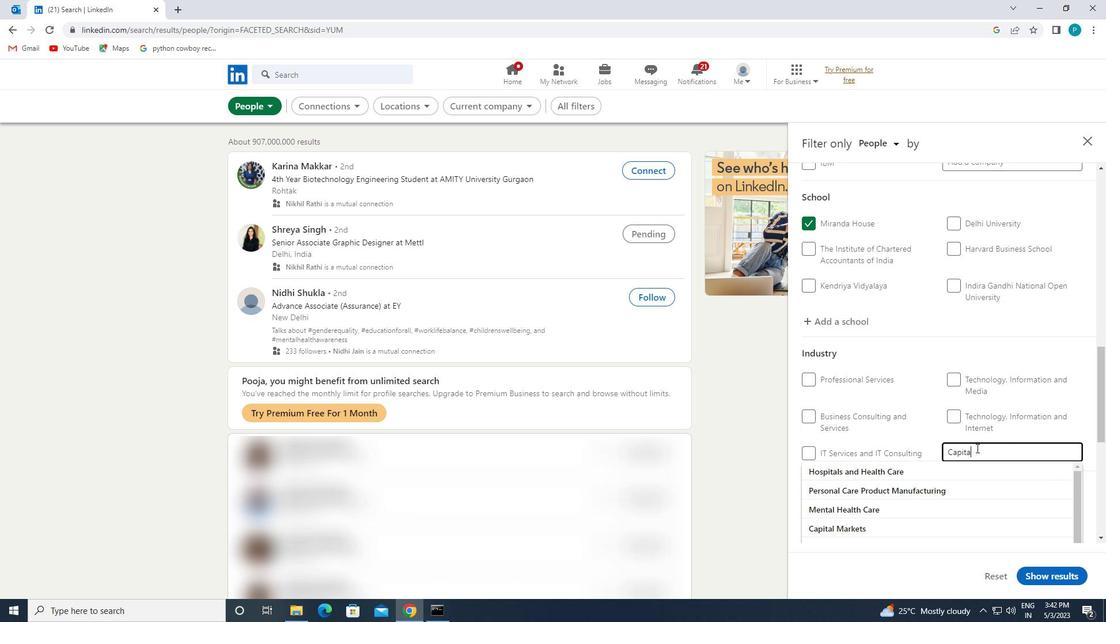 
Action: Mouse moved to (956, 478)
Screenshot: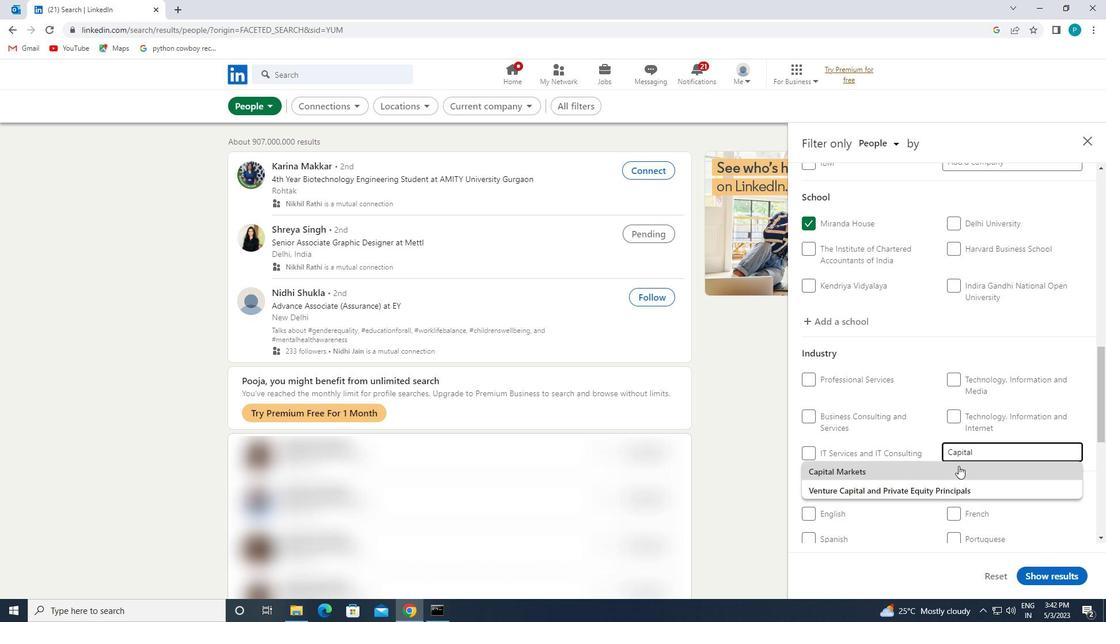 
Action: Mouse pressed left at (956, 478)
Screenshot: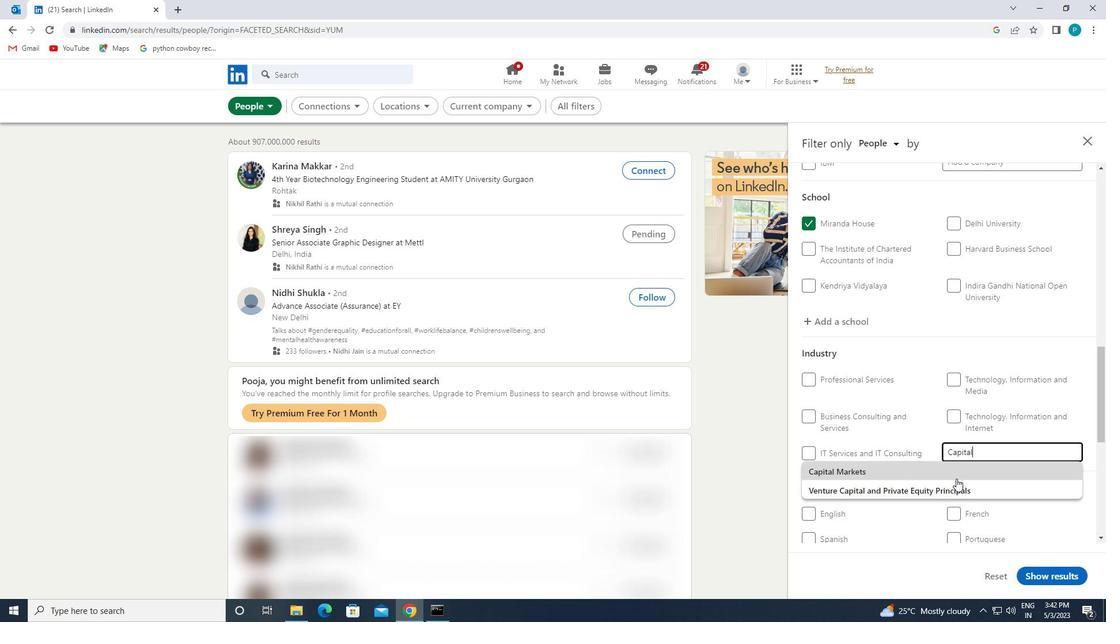 
Action: Mouse moved to (948, 470)
Screenshot: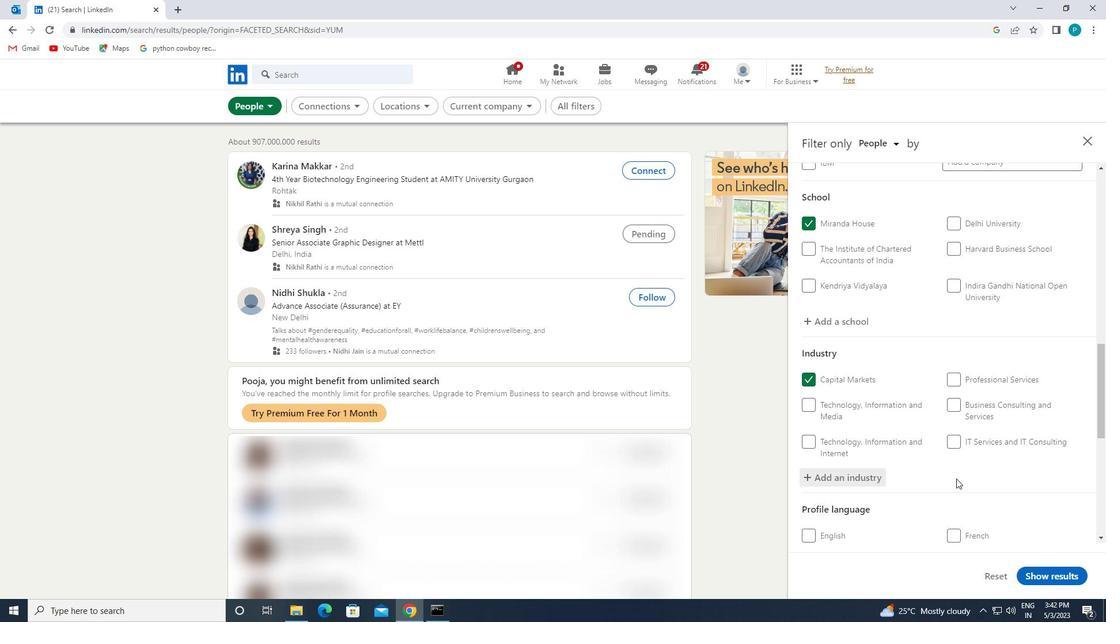 
Action: Mouse scrolled (948, 469) with delta (0, 0)
Screenshot: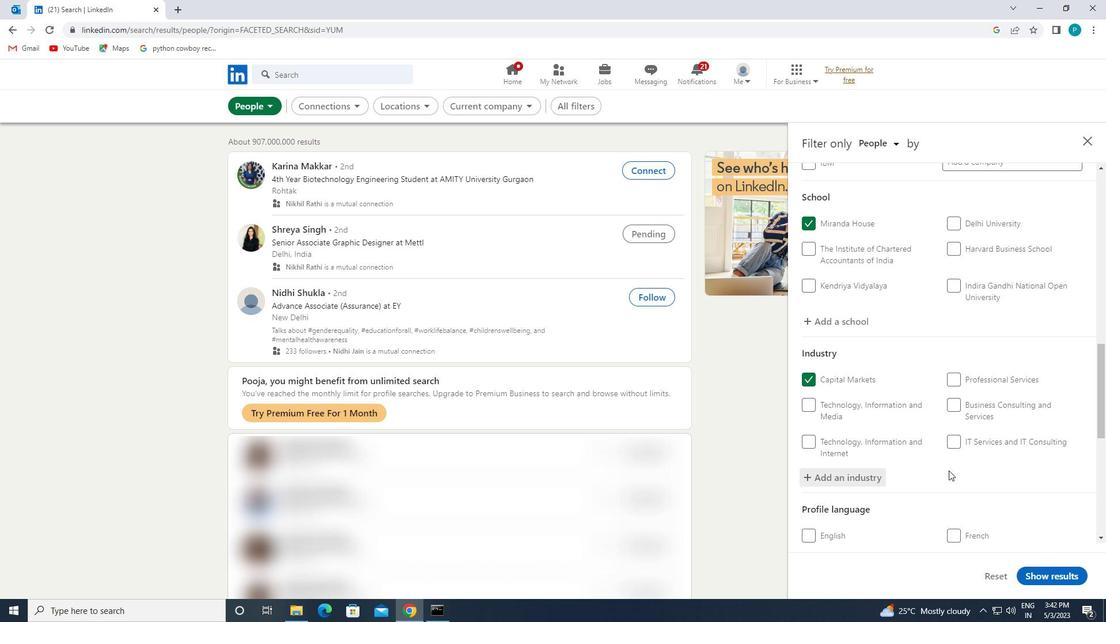 
Action: Mouse scrolled (948, 469) with delta (0, 0)
Screenshot: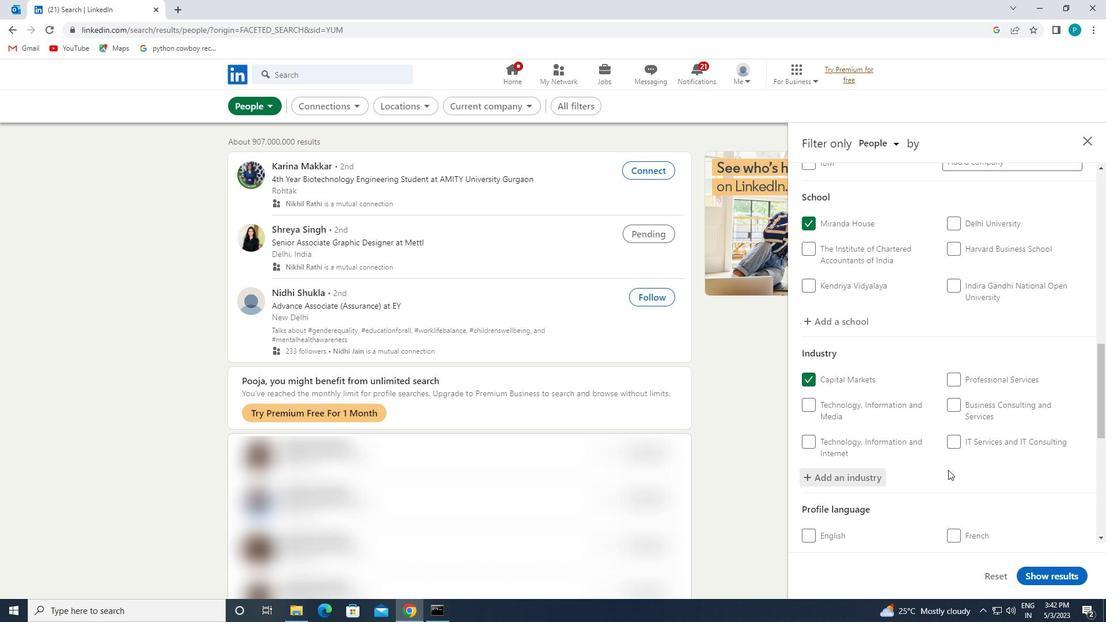 
Action: Mouse scrolled (948, 469) with delta (0, 0)
Screenshot: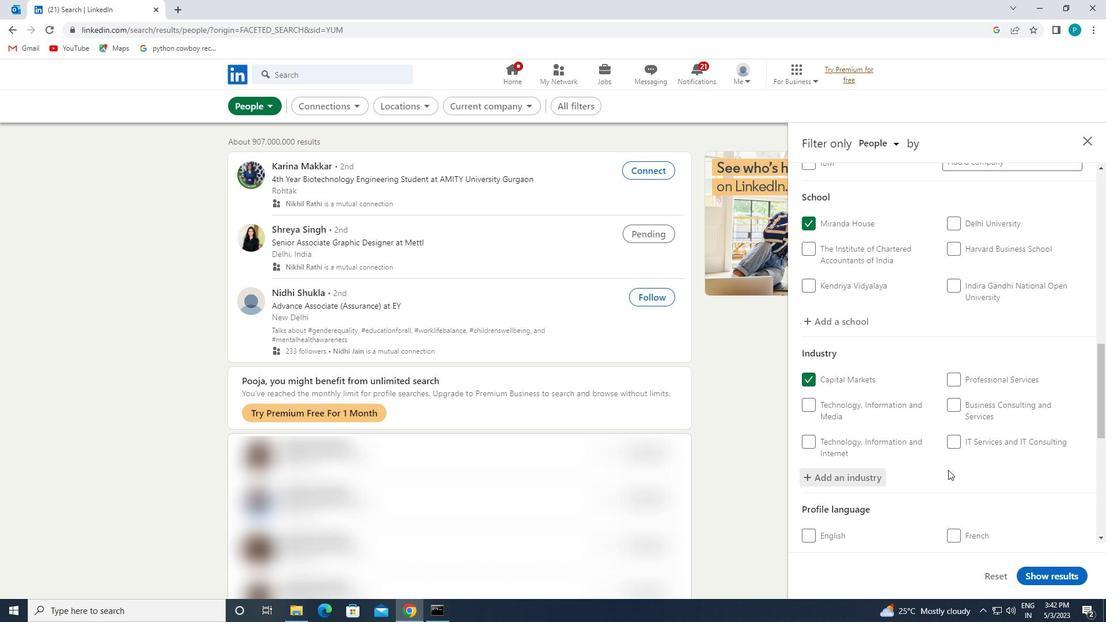 
Action: Mouse scrolled (948, 469) with delta (0, 0)
Screenshot: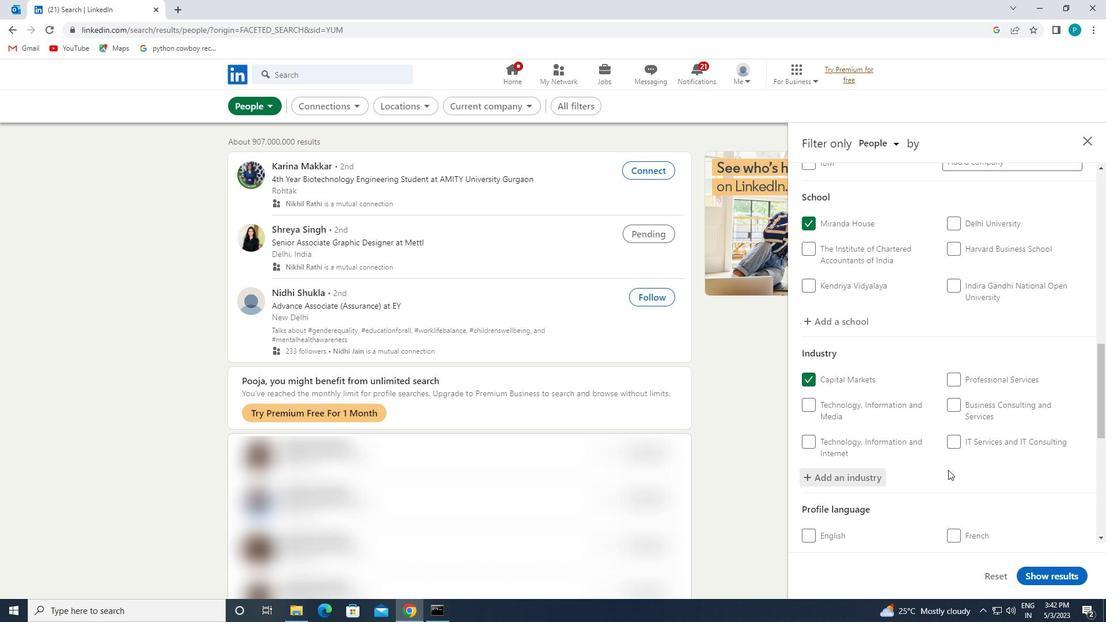 
Action: Mouse moved to (935, 442)
Screenshot: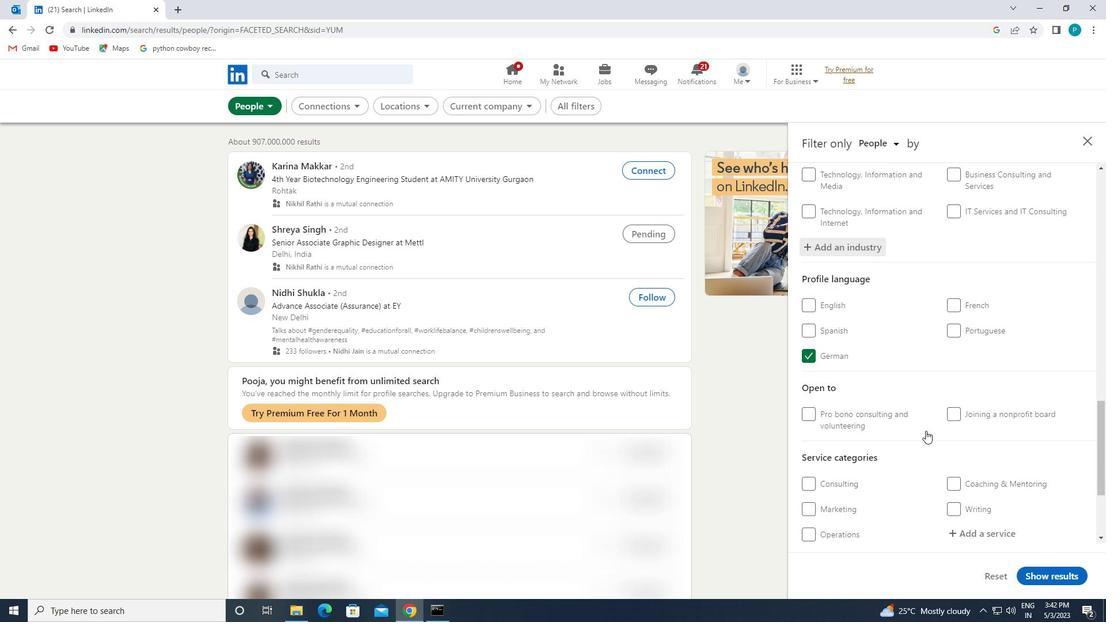 
Action: Mouse scrolled (935, 441) with delta (0, 0)
Screenshot: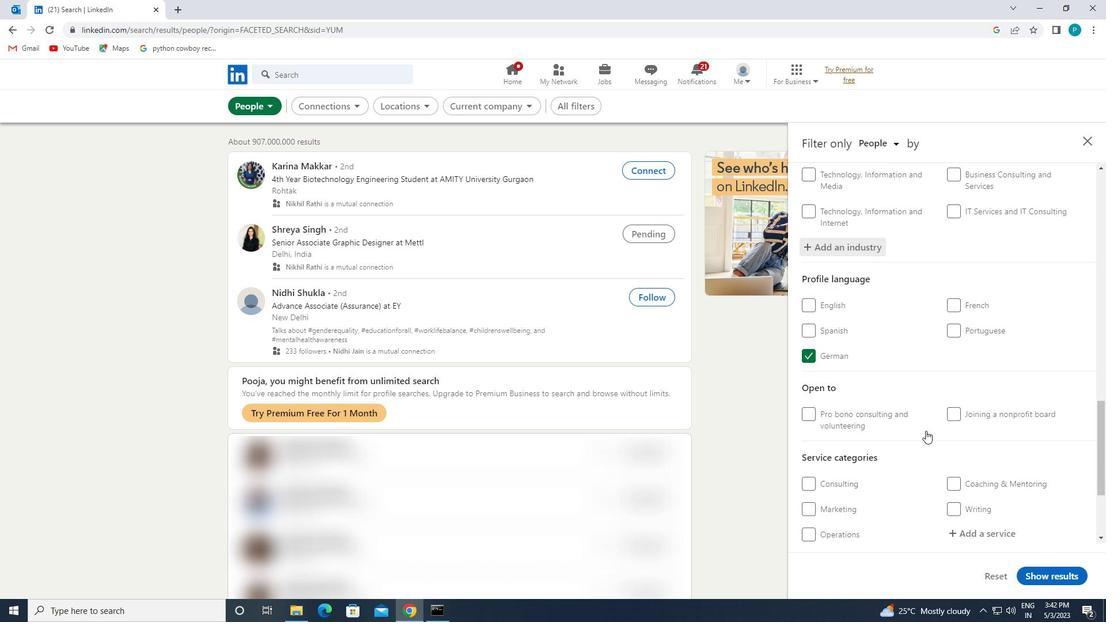 
Action: Mouse moved to (938, 444)
Screenshot: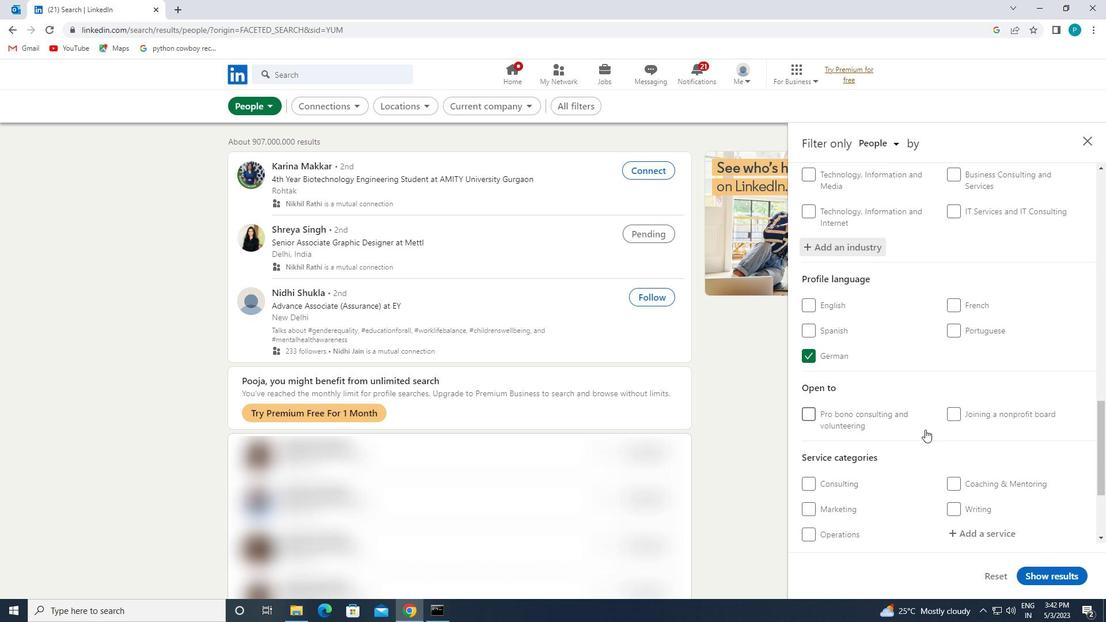 
Action: Mouse scrolled (938, 443) with delta (0, 0)
Screenshot: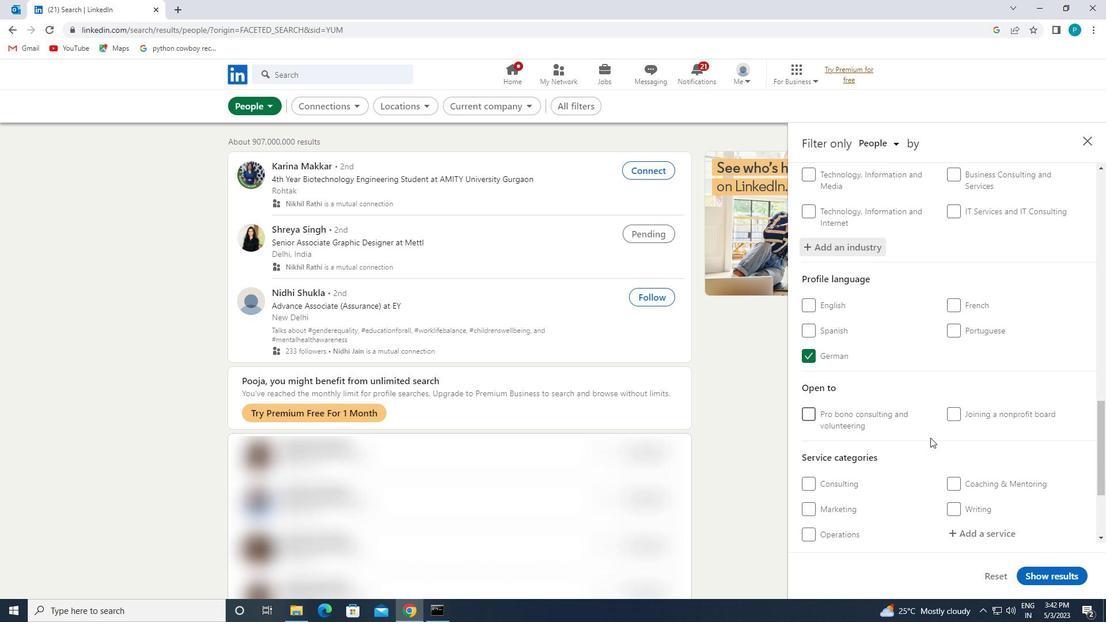 
Action: Mouse moved to (986, 413)
Screenshot: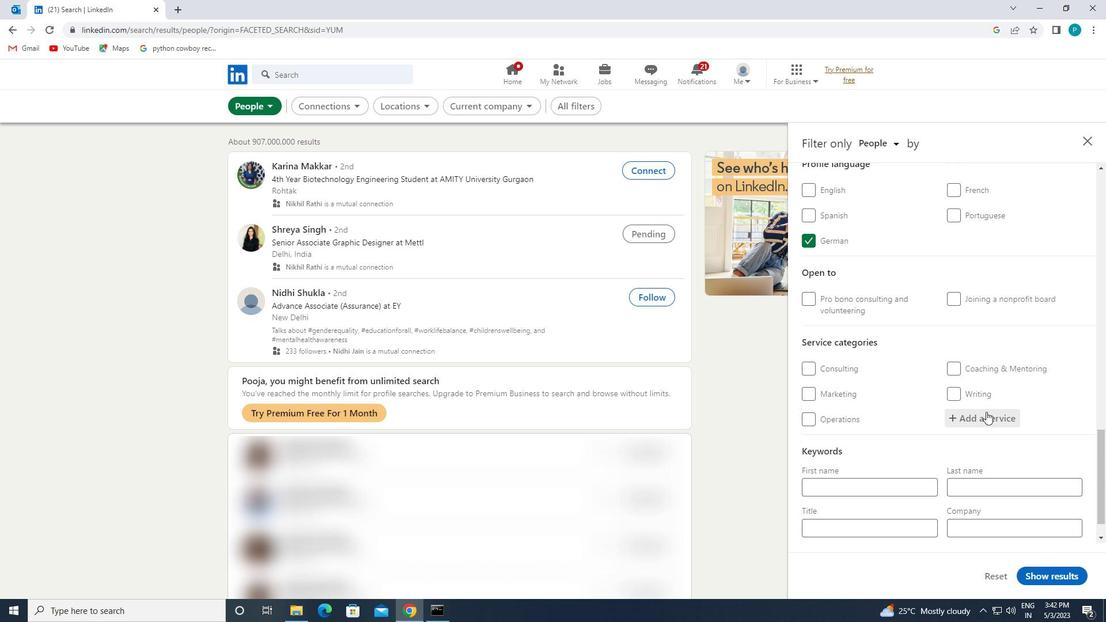
Action: Mouse pressed left at (986, 413)
Screenshot: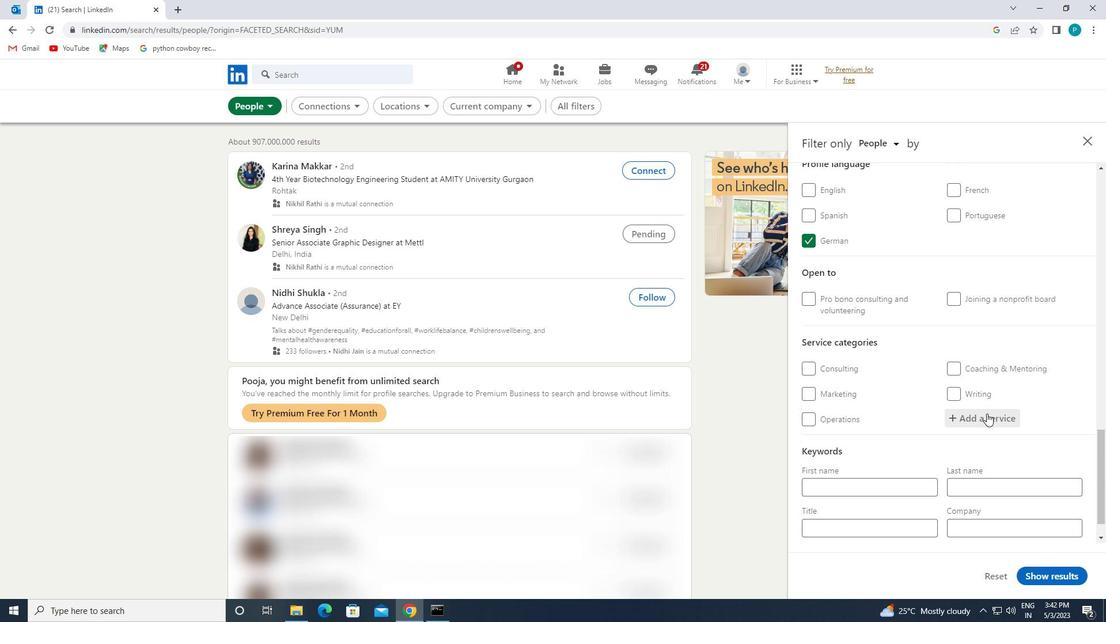 
Action: Mouse moved to (1001, 424)
Screenshot: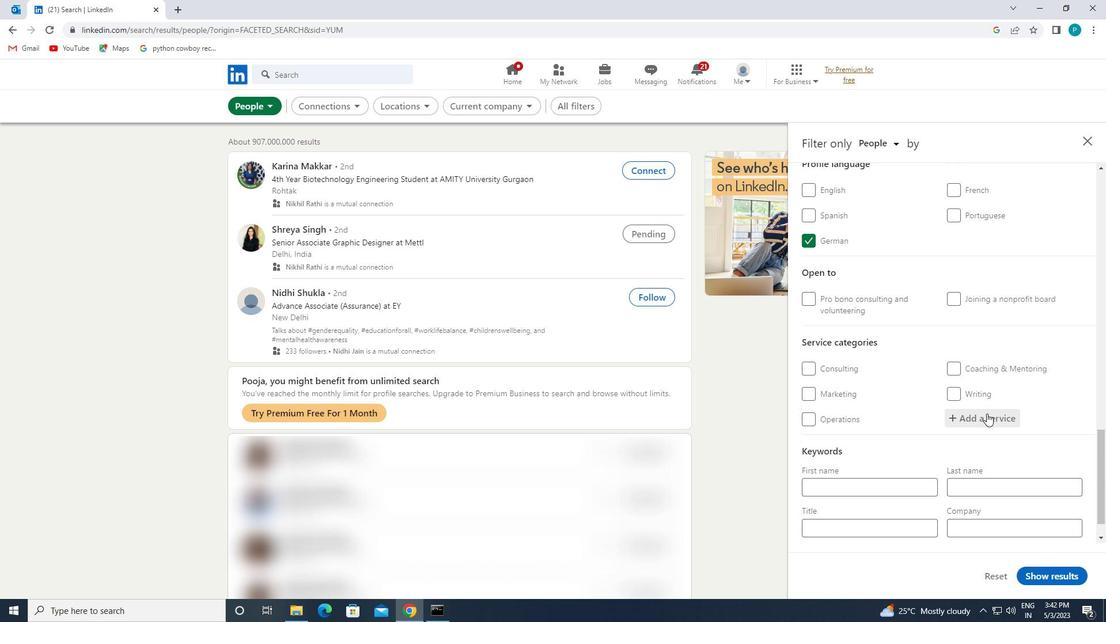 
Action: Key pressed <Key.caps_lock>A<Key.caps_lock>DMINISTRATIVE
Screenshot: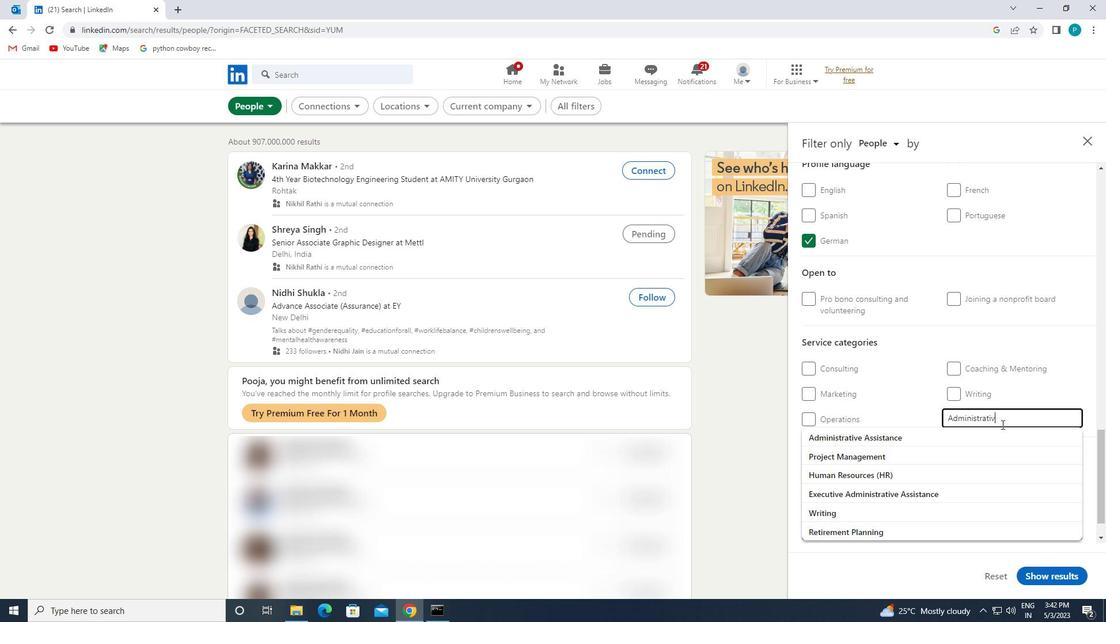 
Action: Mouse moved to (925, 448)
Screenshot: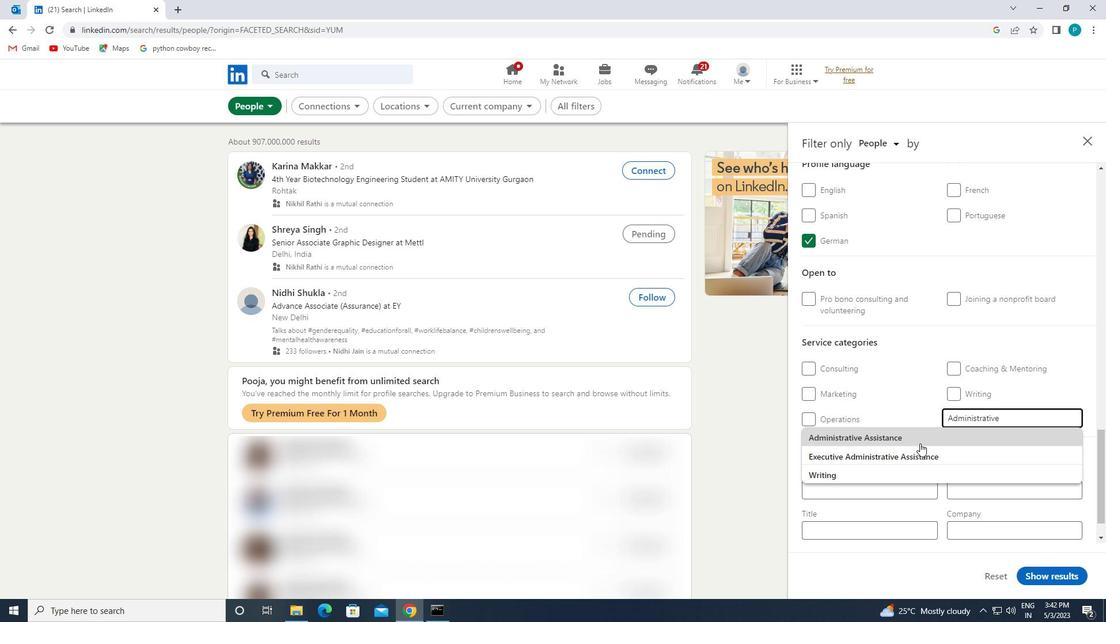 
Action: Key pressed <Key.enter>
Screenshot: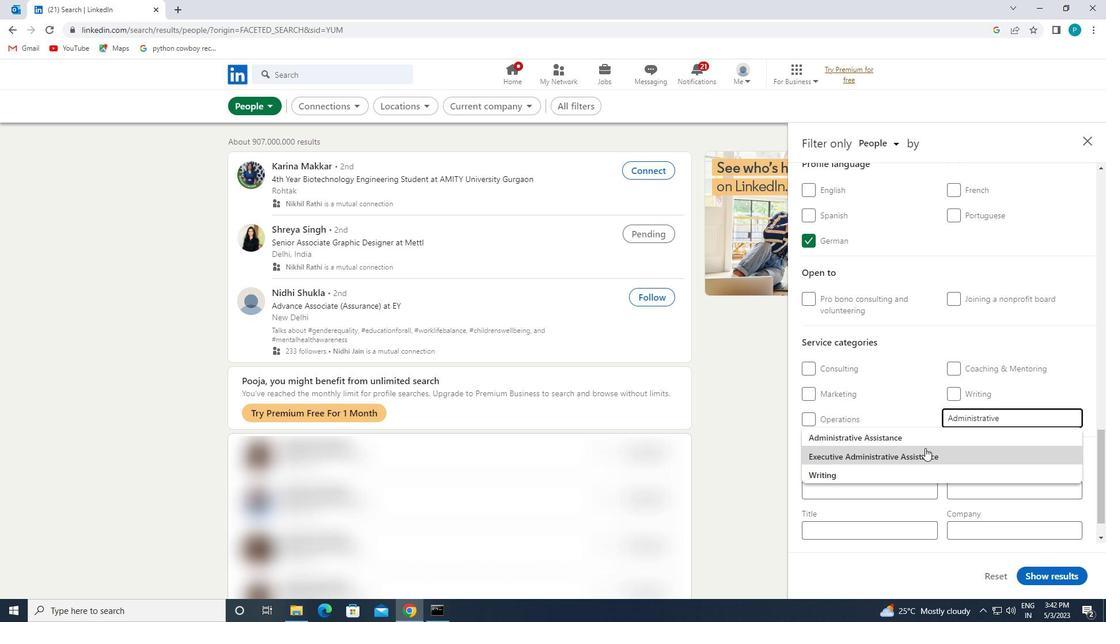 
Action: Mouse moved to (920, 456)
Screenshot: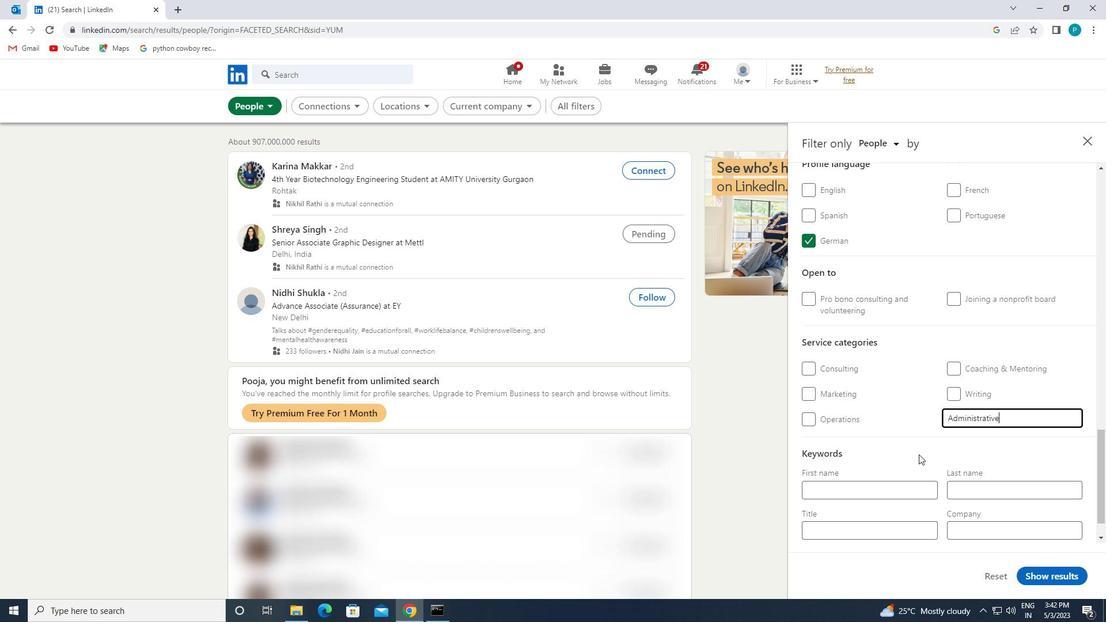 
Action: Mouse scrolled (920, 456) with delta (0, 0)
Screenshot: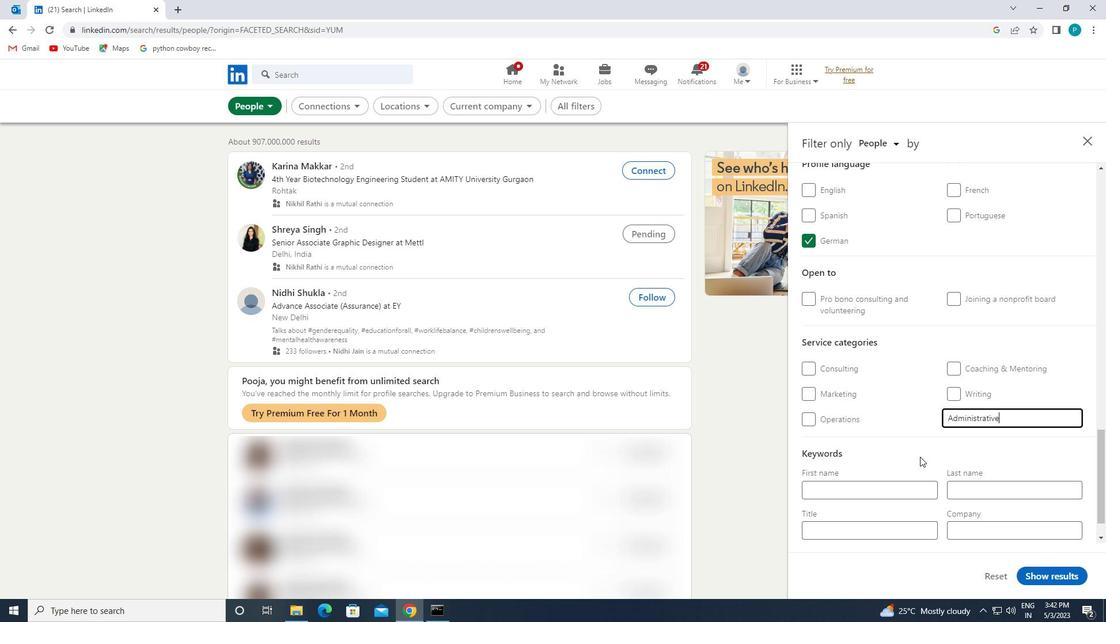 
Action: Mouse moved to (920, 457)
Screenshot: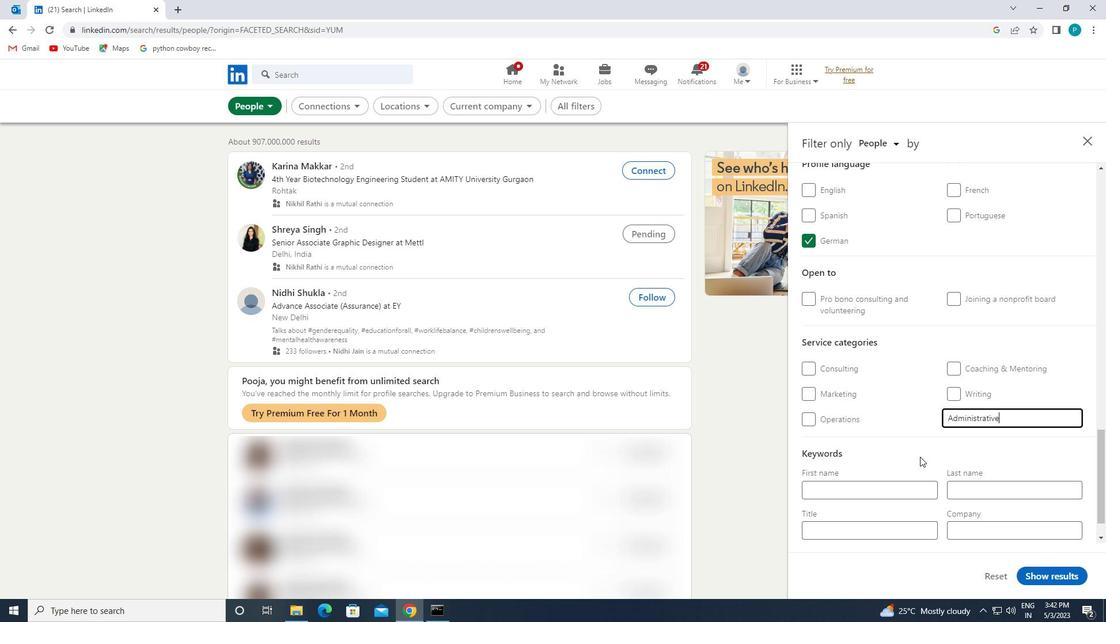 
Action: Mouse scrolled (920, 456) with delta (0, 0)
Screenshot: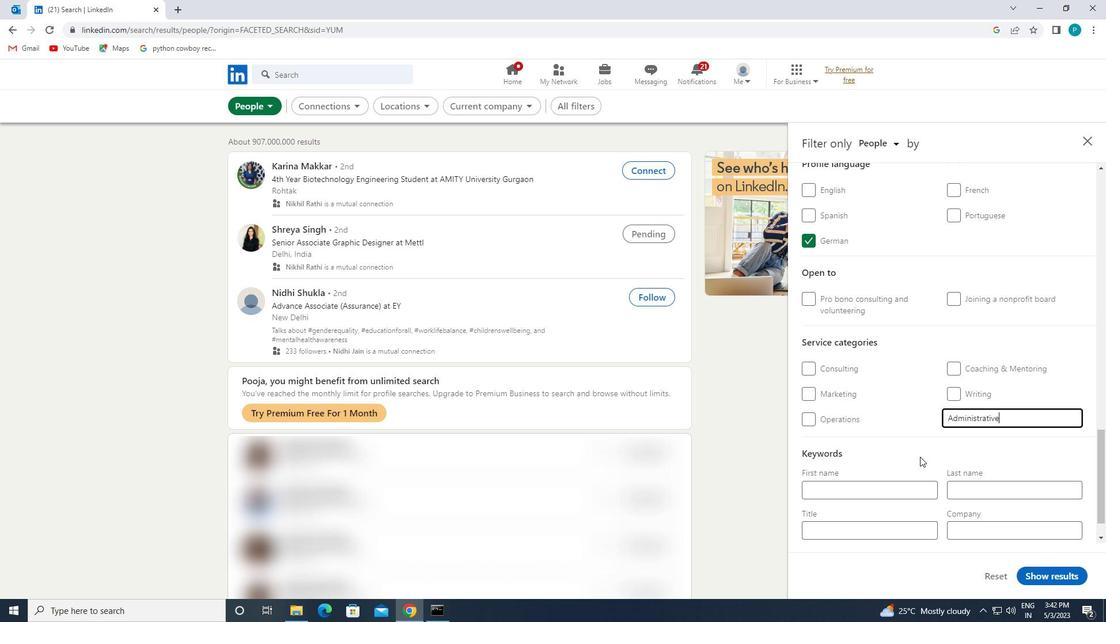 
Action: Mouse moved to (920, 458)
Screenshot: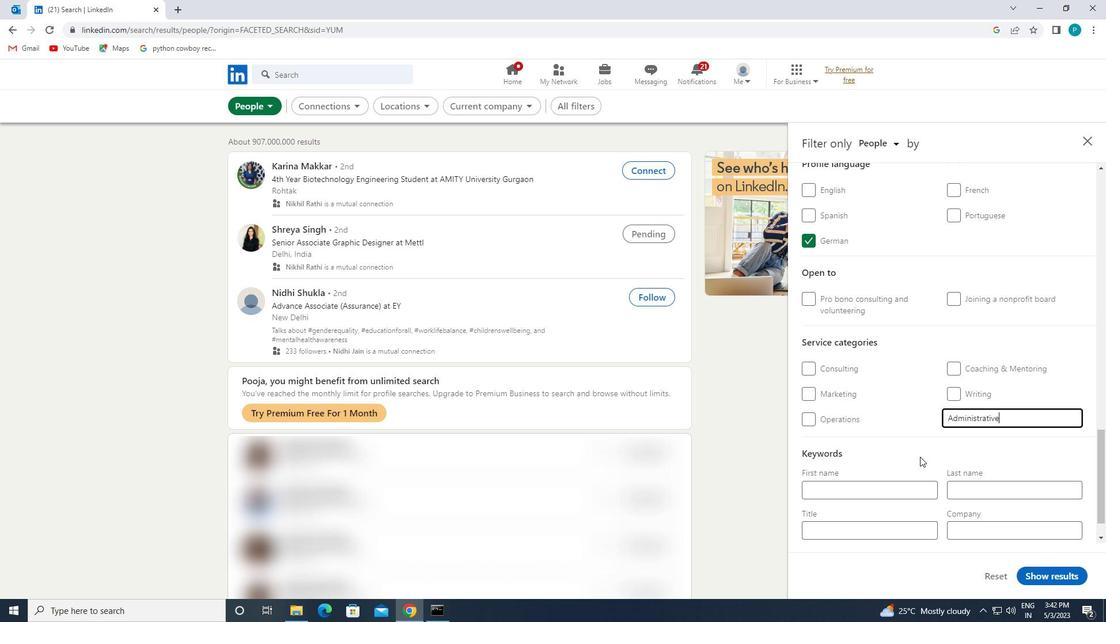 
Action: Mouse scrolled (920, 458) with delta (0, 0)
Screenshot: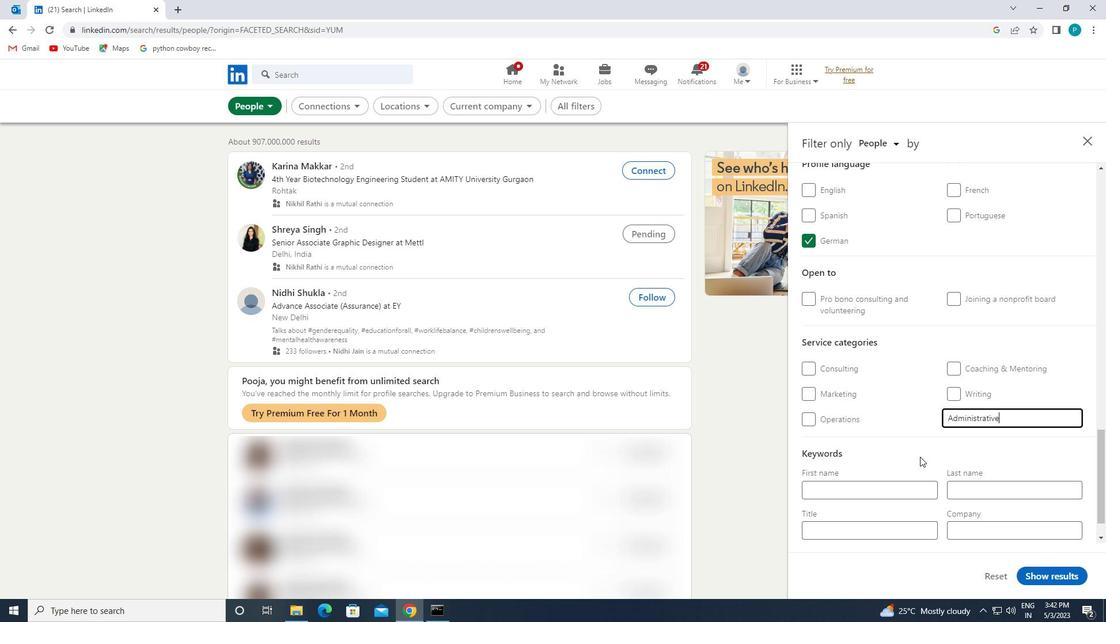 
Action: Mouse moved to (891, 484)
Screenshot: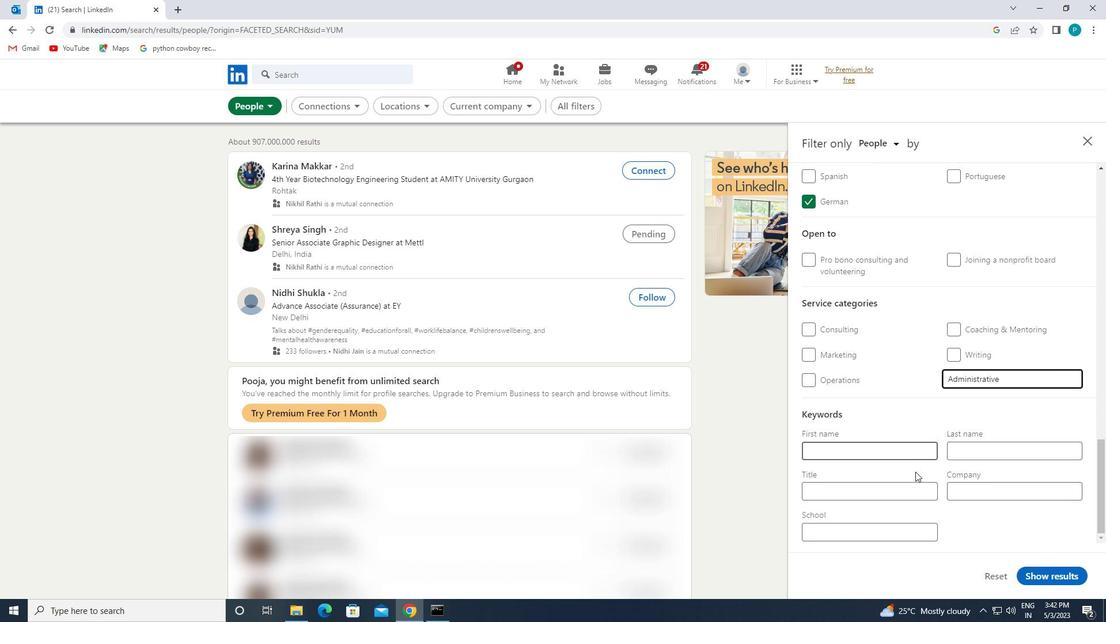 
Action: Mouse pressed left at (891, 484)
Screenshot: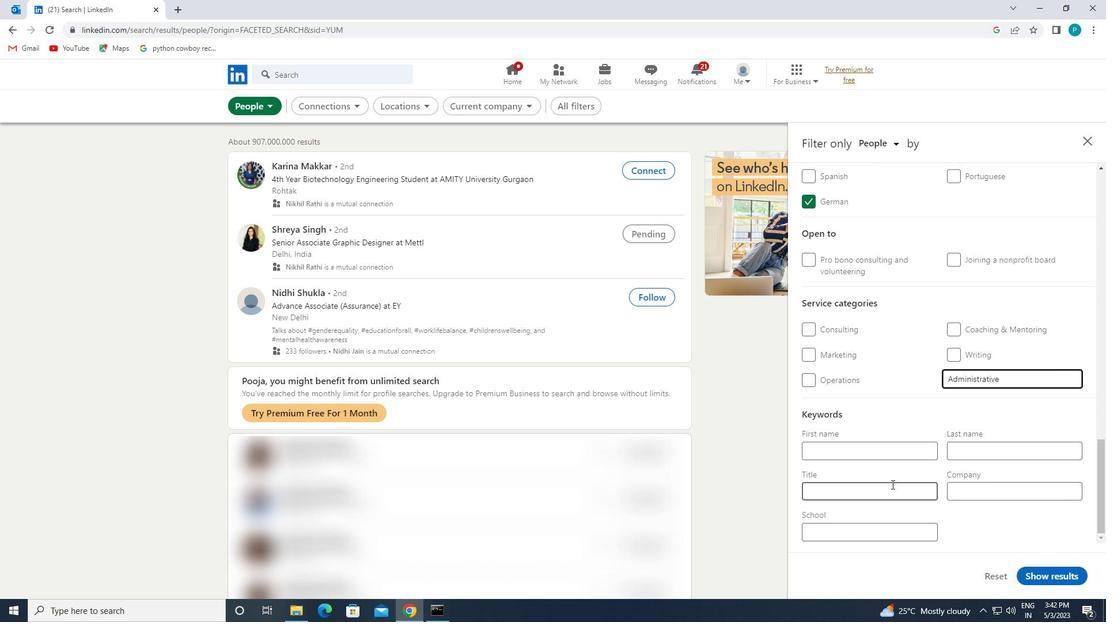 
Action: Mouse moved to (891, 484)
Screenshot: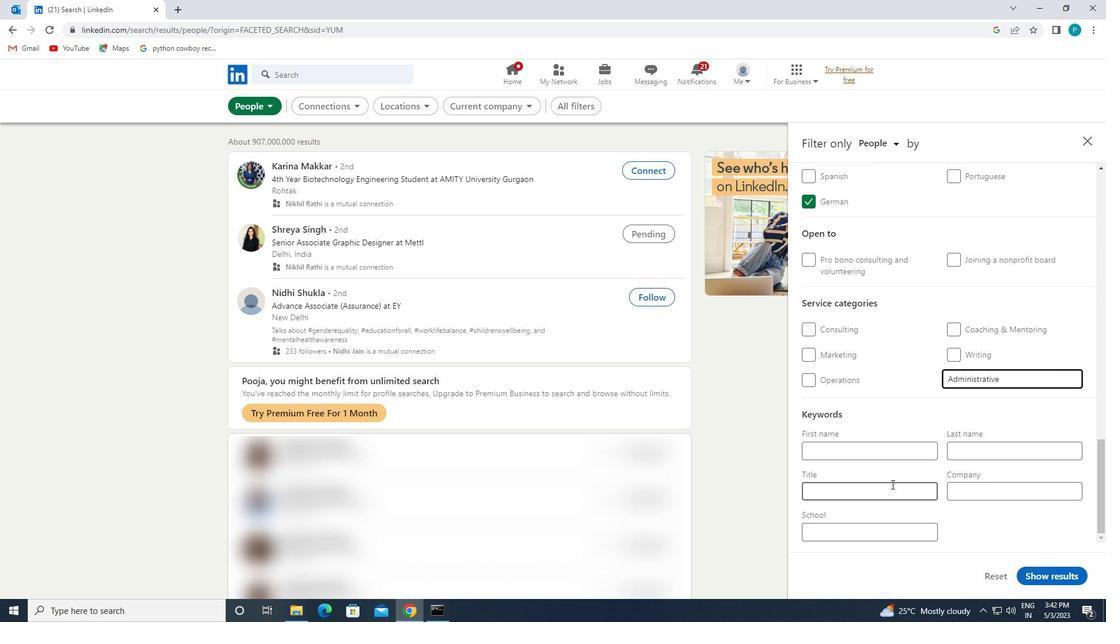 
Action: Key pressed <Key.caps_lock>D<Key.caps_lock>IRECTOR<Key.space>OF<Key.space><Key.caps_lock>P<Key.caps_lock>HOTOGRAPHY
Screenshot: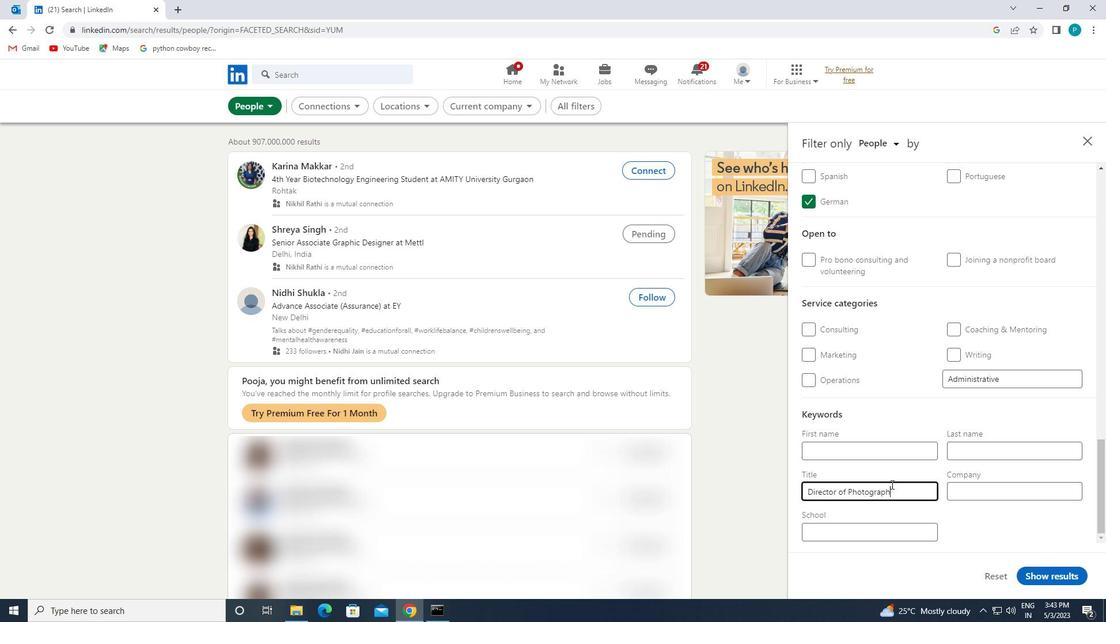 
Action: Mouse moved to (1037, 570)
Screenshot: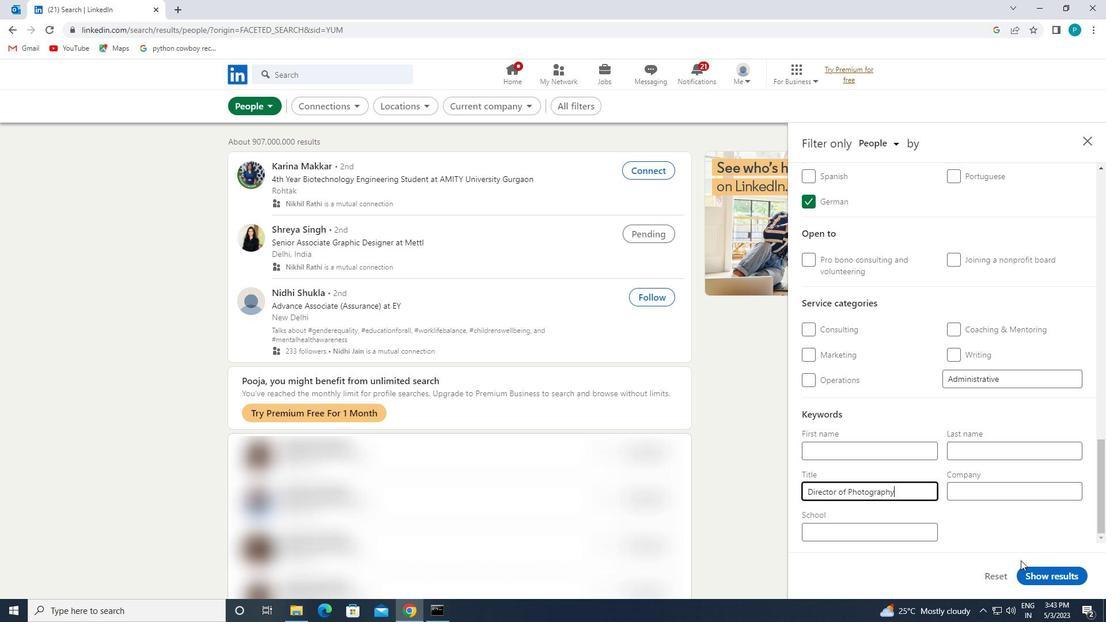
Action: Mouse pressed left at (1037, 570)
Screenshot: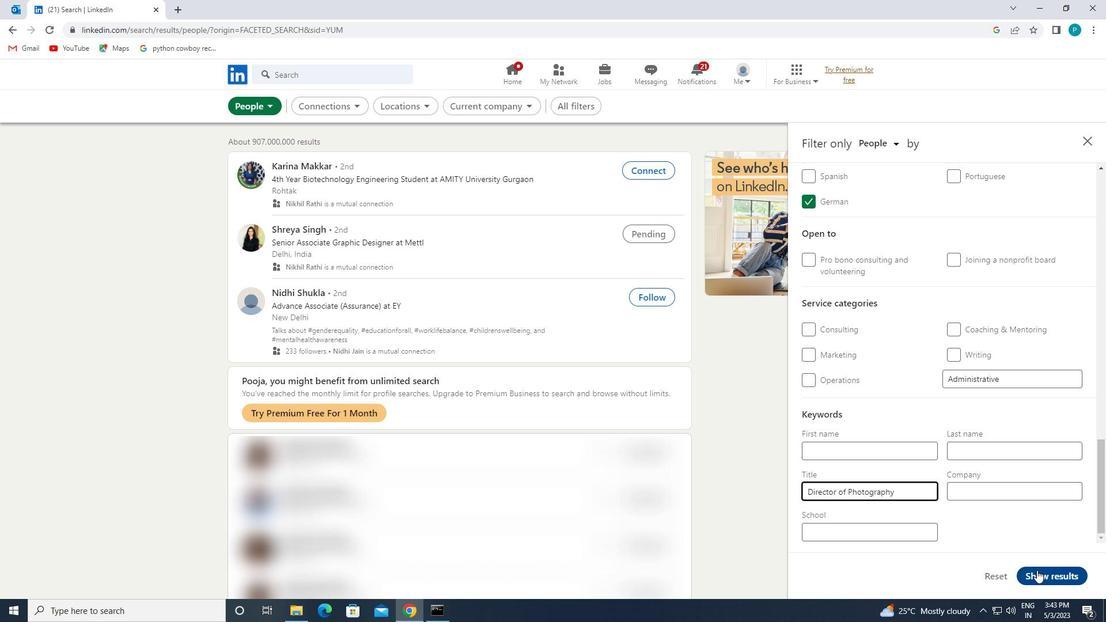 
